 Task: Research Airbnb options in Jalalabad, Afghanistan from 5th December, 2023 to 16th December, 2023 for 4 adults.4 bedrooms having 4 beds and 4 bathrooms. Property type can be hotel. Amenities needed are: wifi,free parkinig on premises, breakfast. Look for 4 properties as per requirement.
Action: Mouse moved to (505, 119)
Screenshot: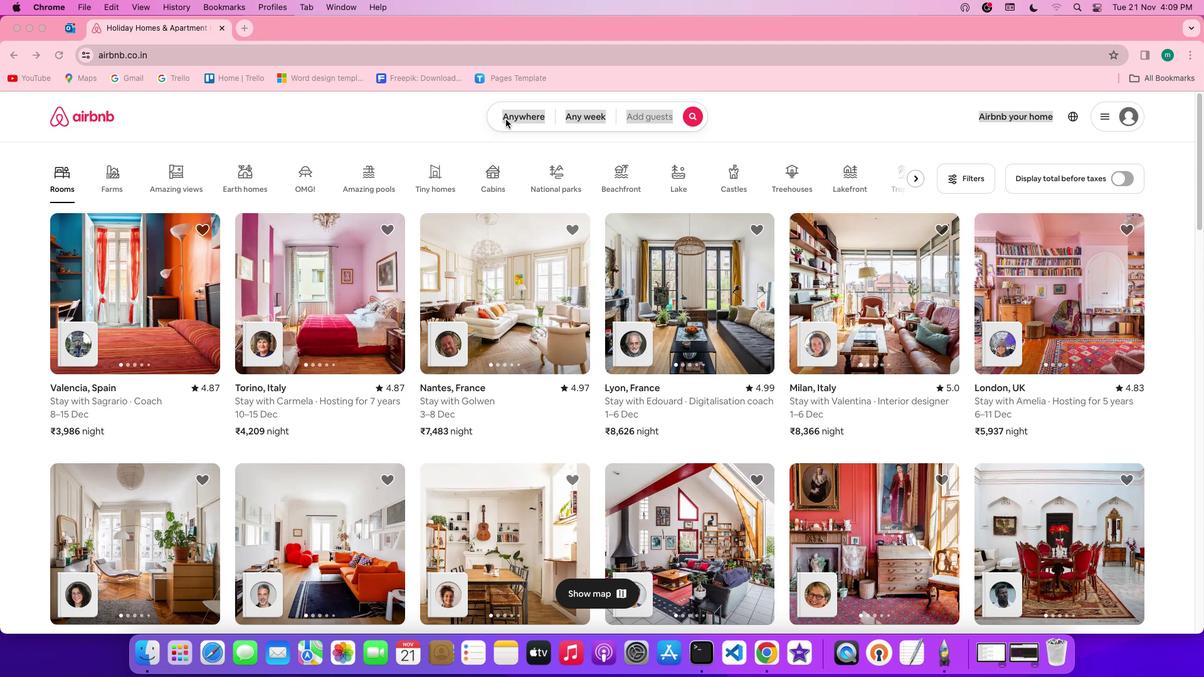 
Action: Mouse pressed left at (505, 119)
Screenshot: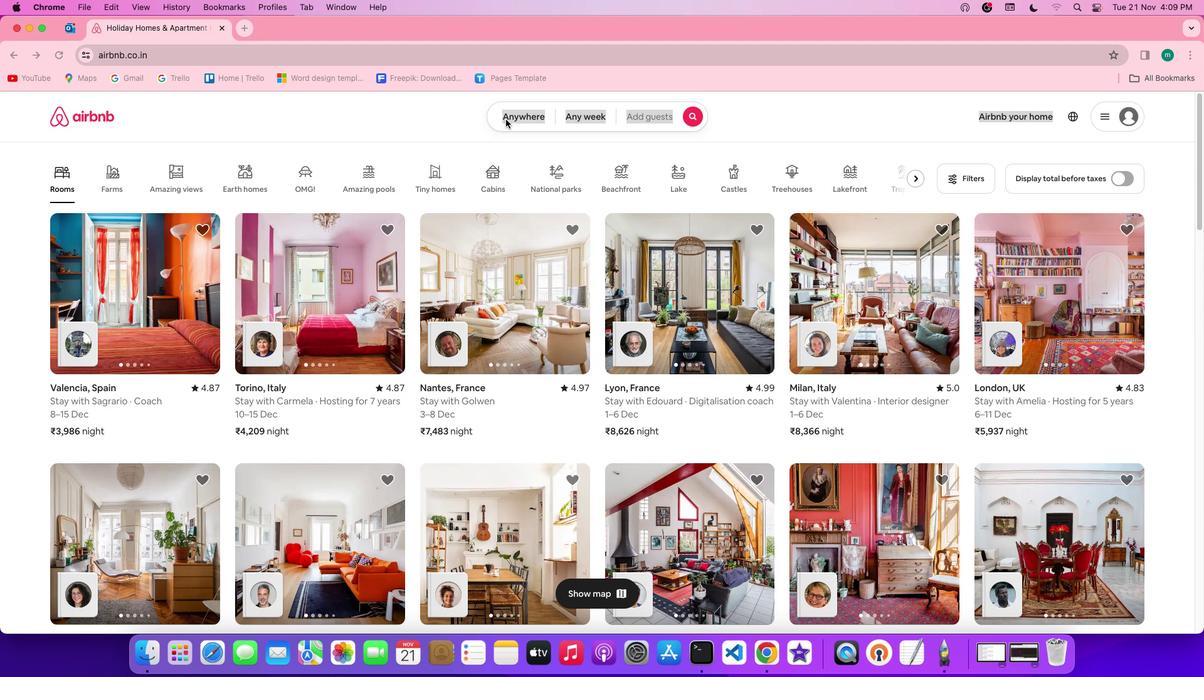 
Action: Mouse pressed left at (505, 119)
Screenshot: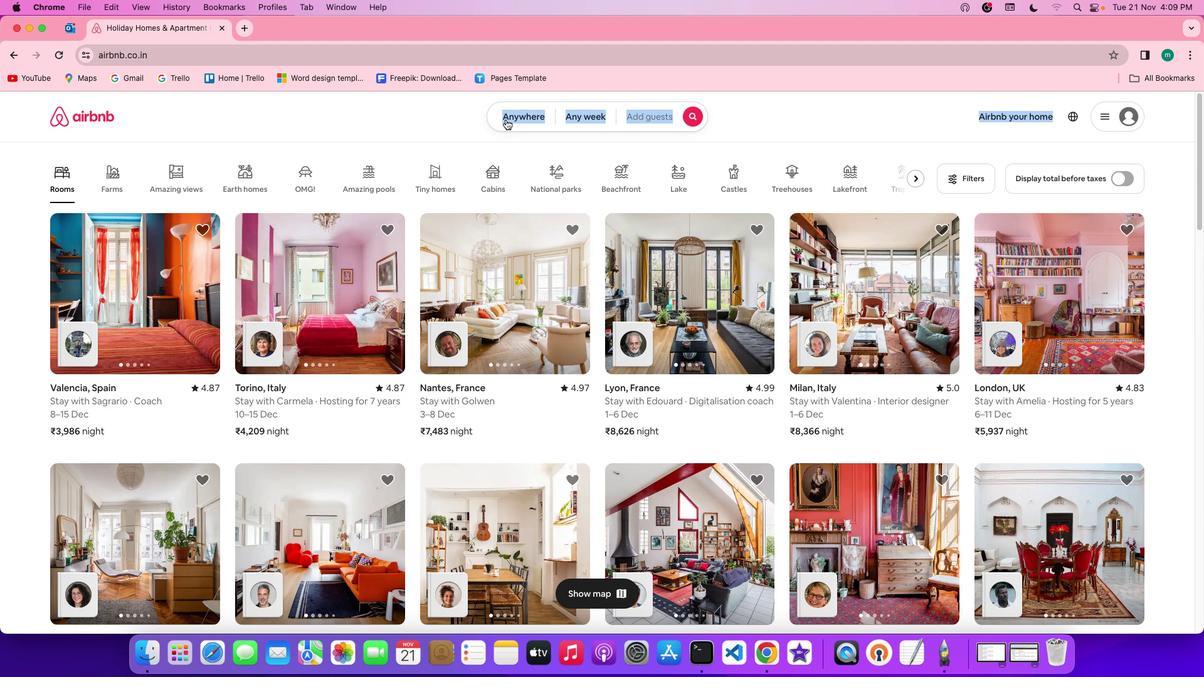 
Action: Mouse moved to (461, 168)
Screenshot: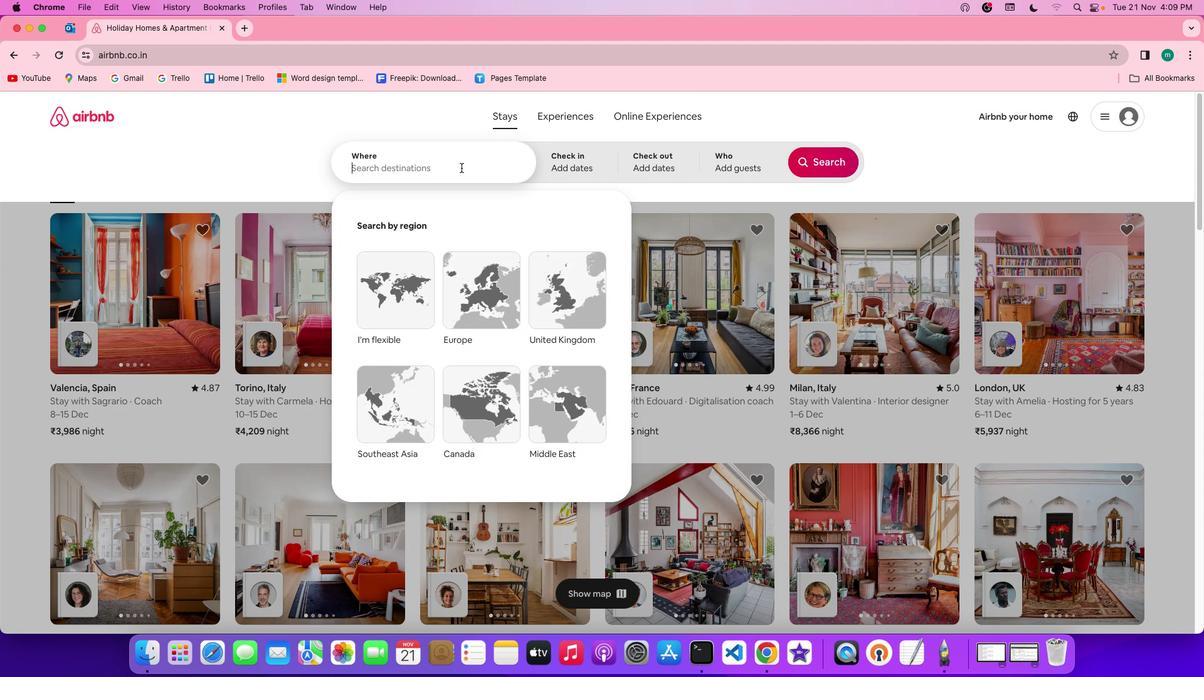 
Action: Mouse pressed left at (461, 168)
Screenshot: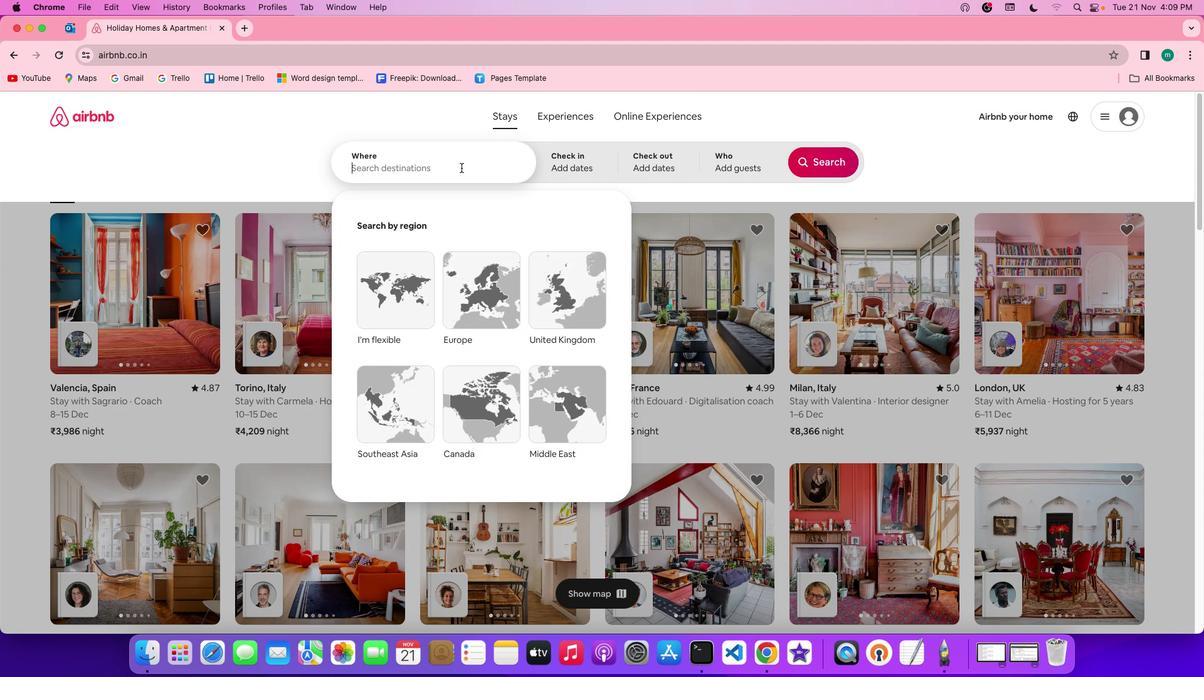 
Action: Key pressed Key.shift'J''a''l''a''l''a''b''a''d'','Key.spaceKey.shift'A''f''g''h''a''n''i''s''t''a''n'
Screenshot: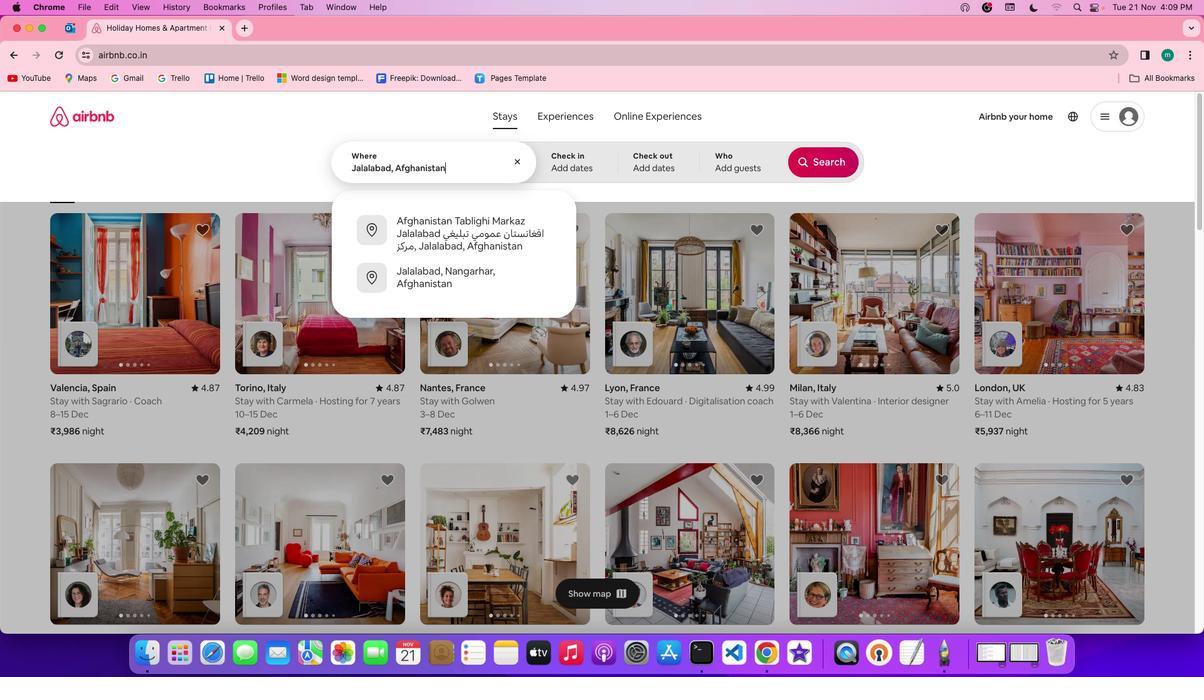 
Action: Mouse moved to (558, 159)
Screenshot: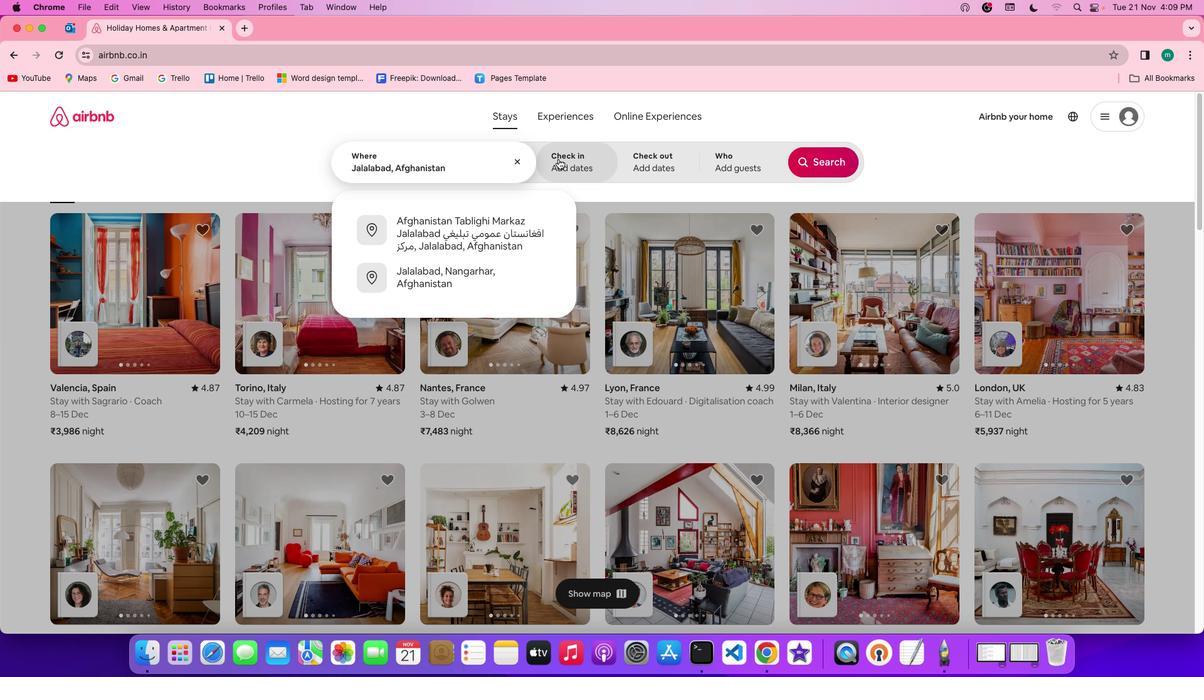 
Action: Mouse pressed left at (558, 159)
Screenshot: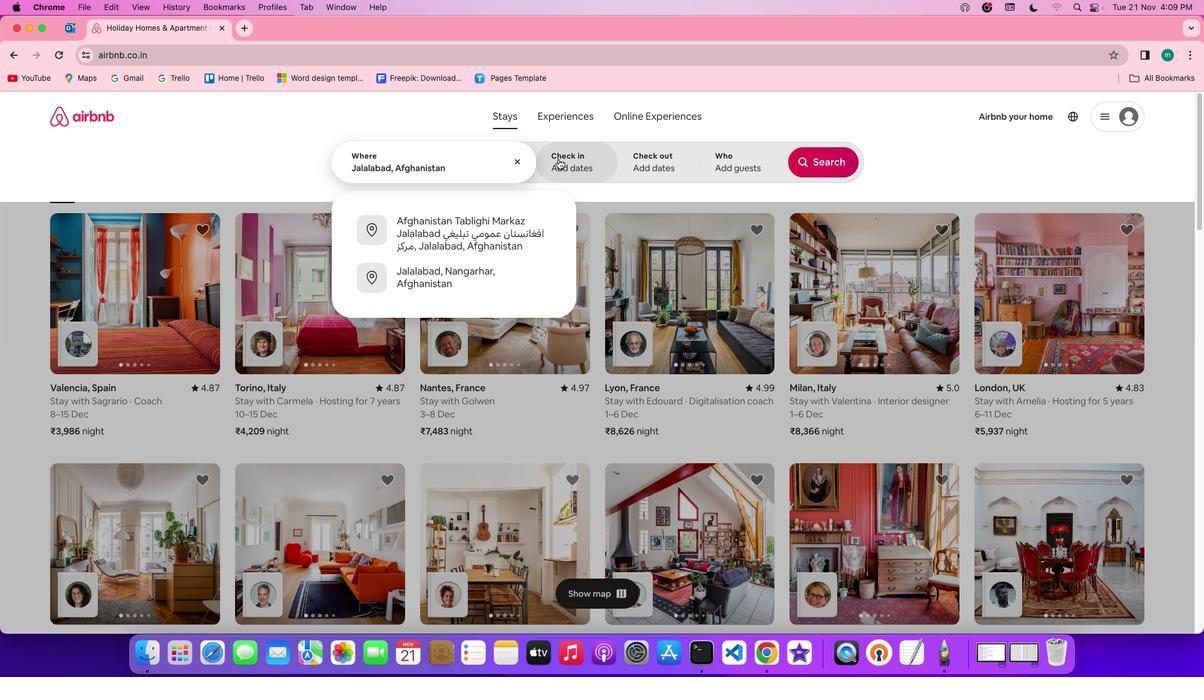 
Action: Mouse moved to (693, 353)
Screenshot: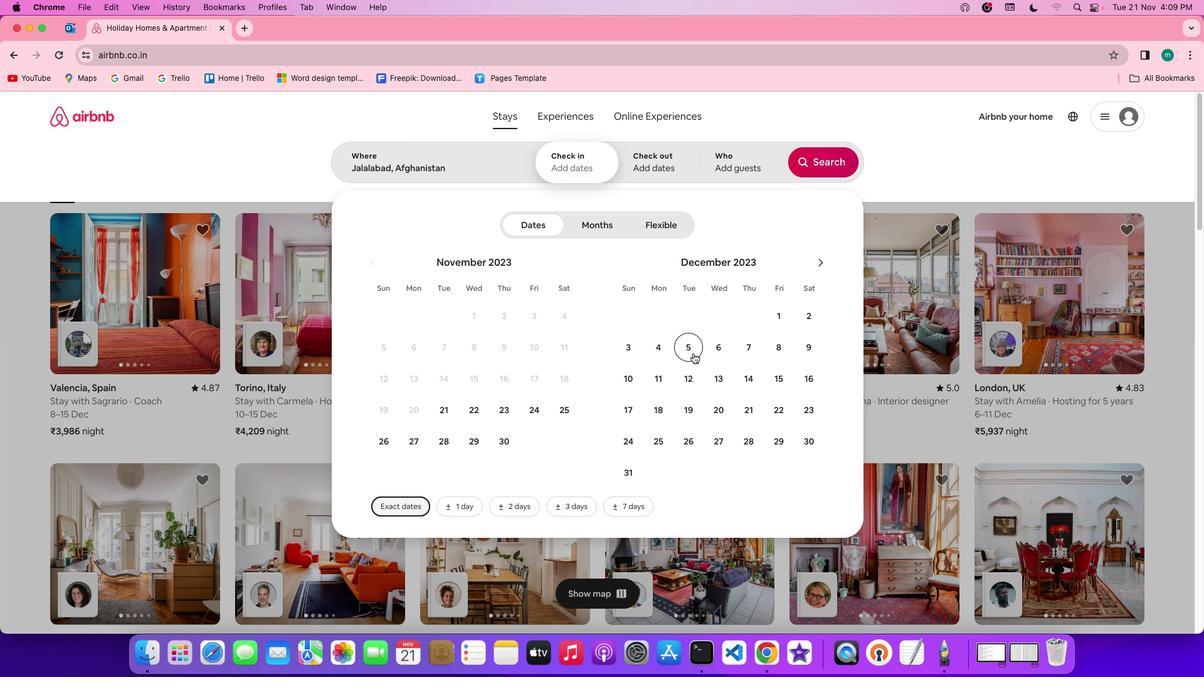 
Action: Mouse pressed left at (693, 353)
Screenshot: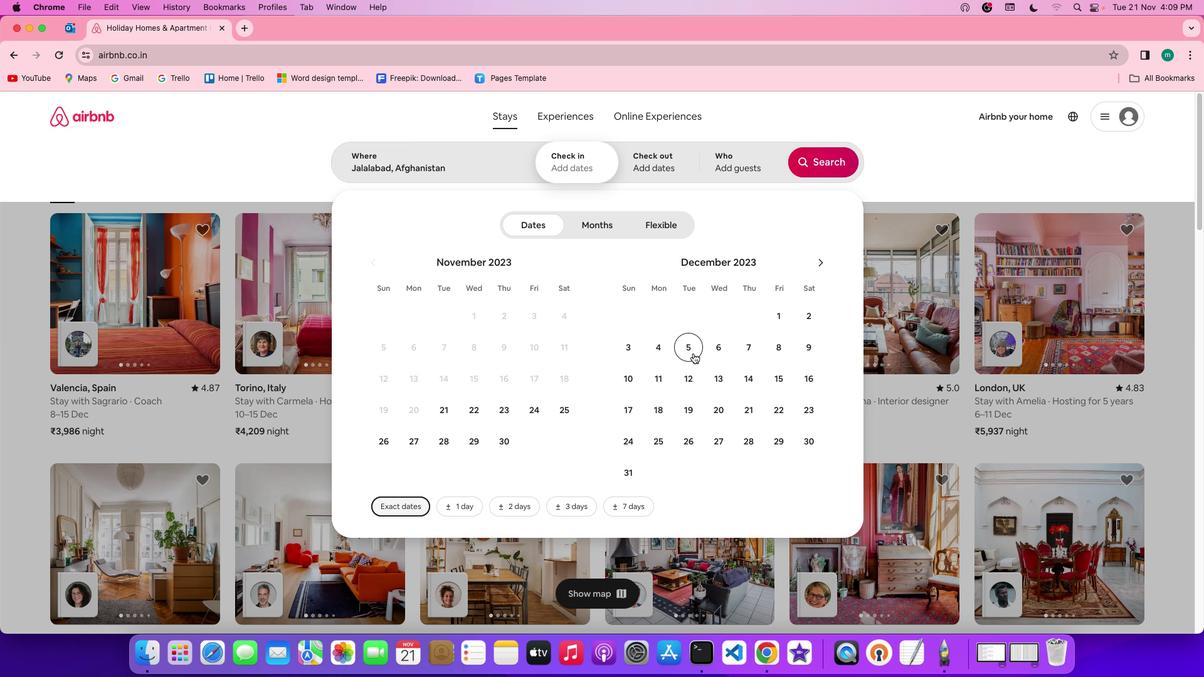 
Action: Mouse moved to (802, 384)
Screenshot: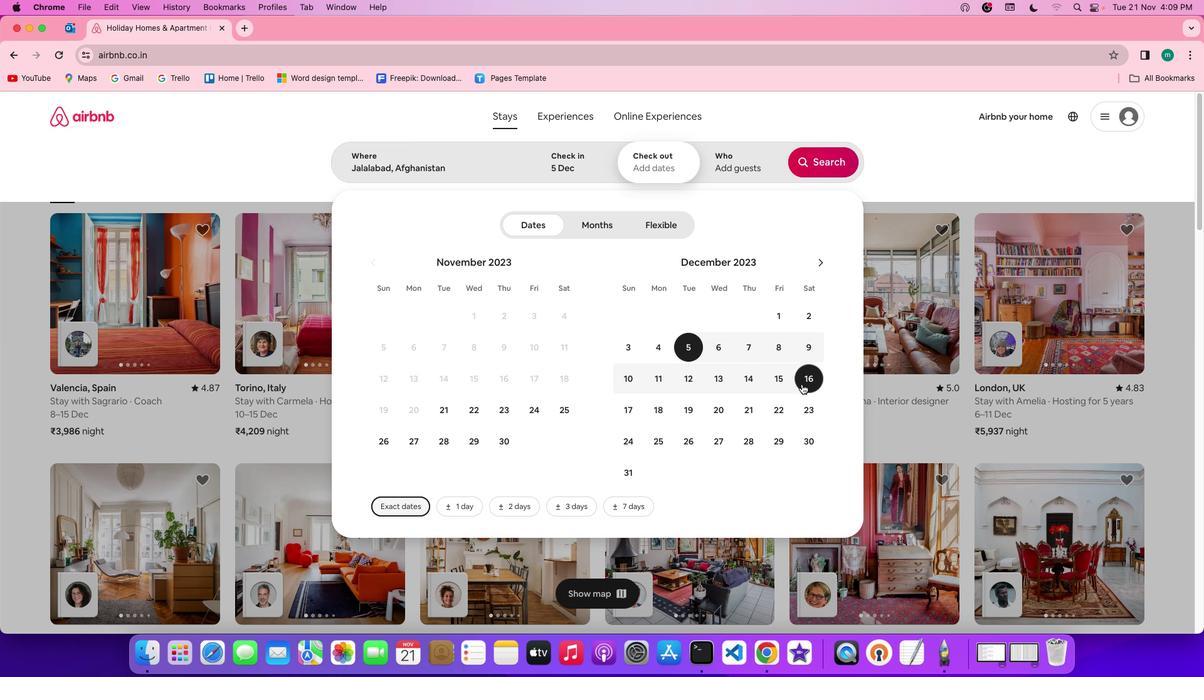 
Action: Mouse pressed left at (802, 384)
Screenshot: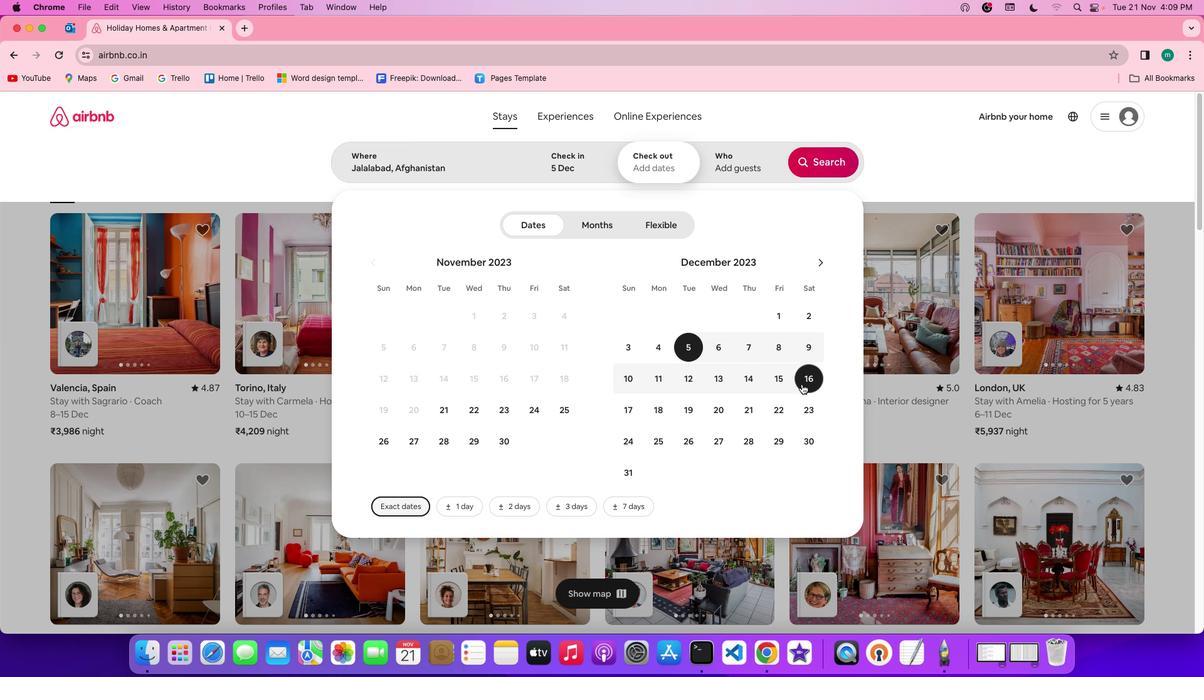 
Action: Mouse moved to (721, 162)
Screenshot: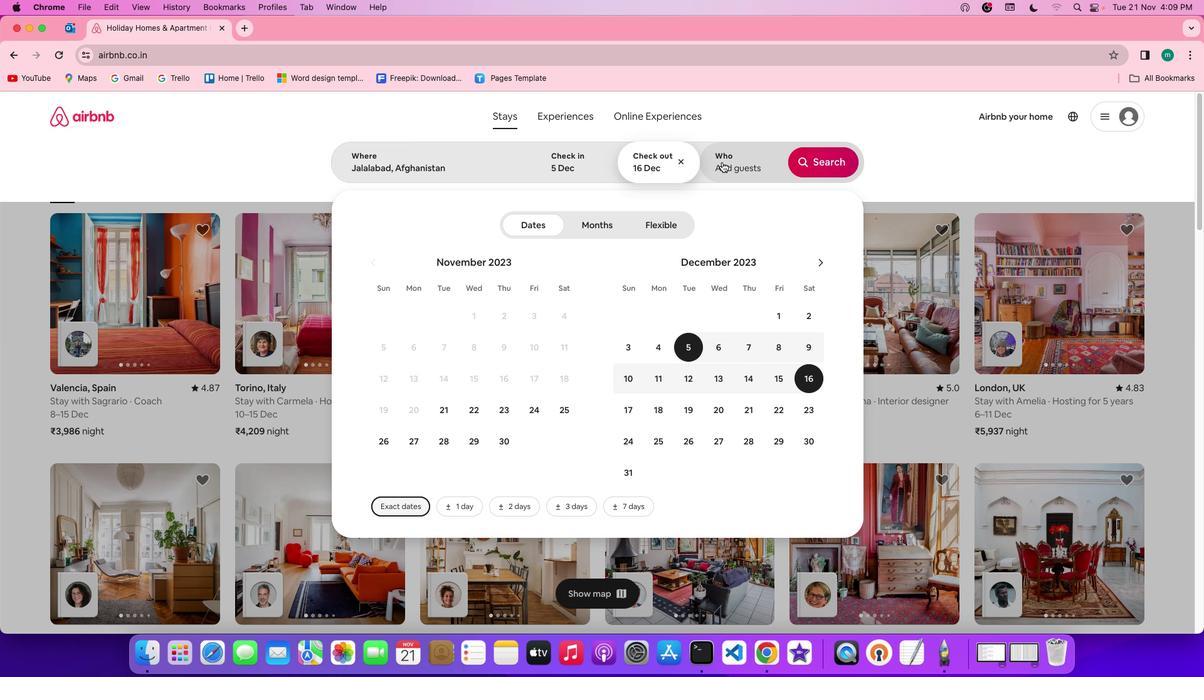 
Action: Mouse pressed left at (721, 162)
Screenshot: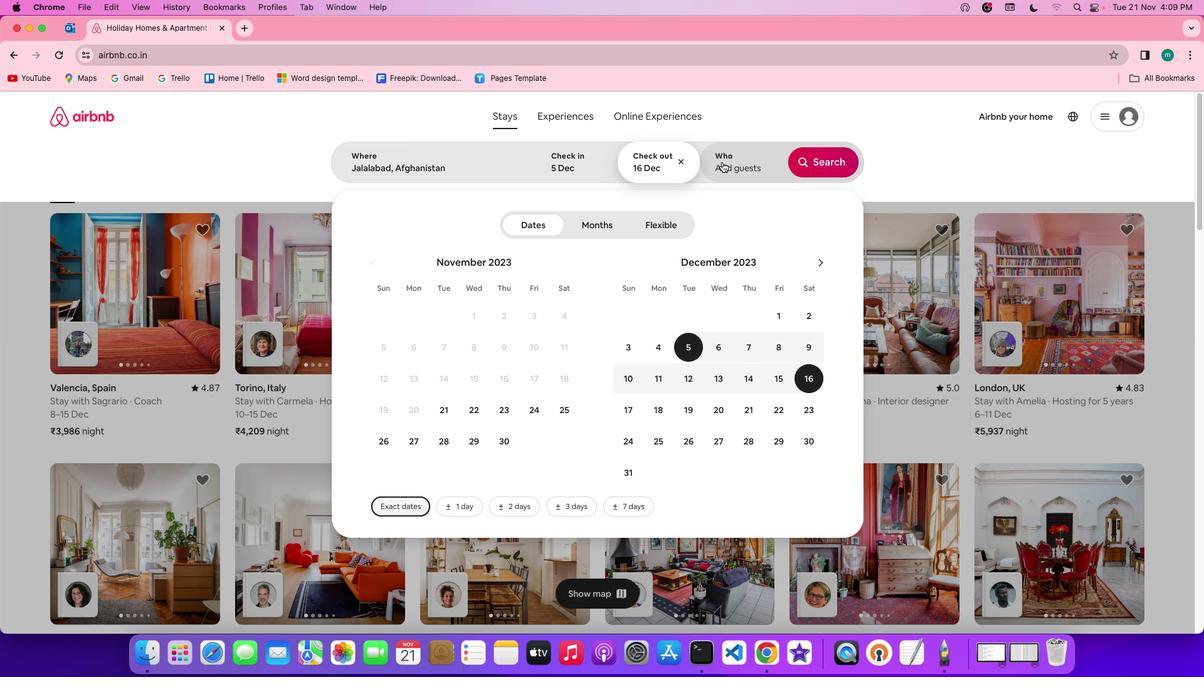 
Action: Mouse moved to (833, 227)
Screenshot: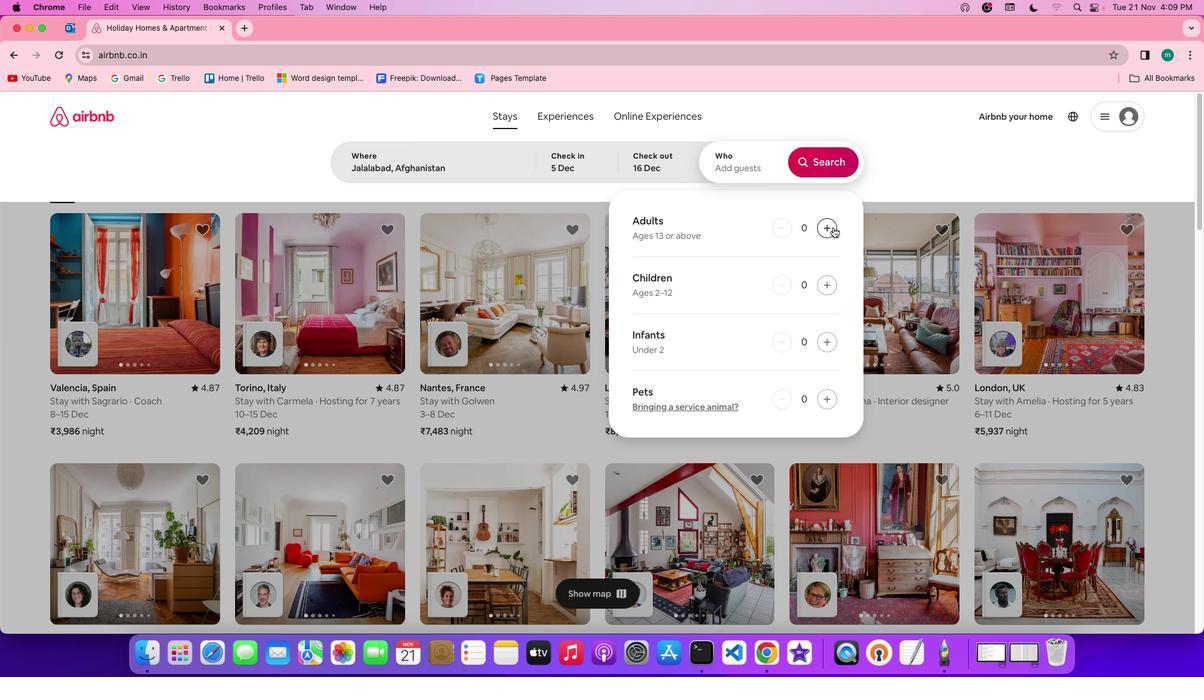 
Action: Mouse pressed left at (833, 227)
Screenshot: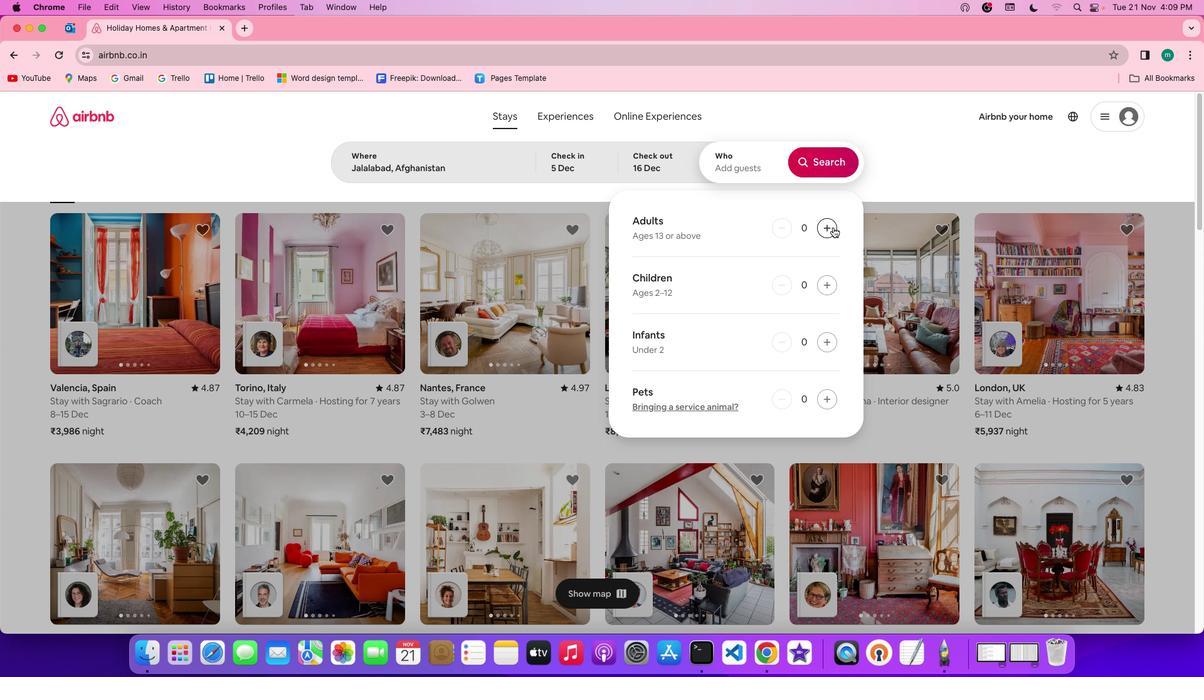 
Action: Mouse pressed left at (833, 227)
Screenshot: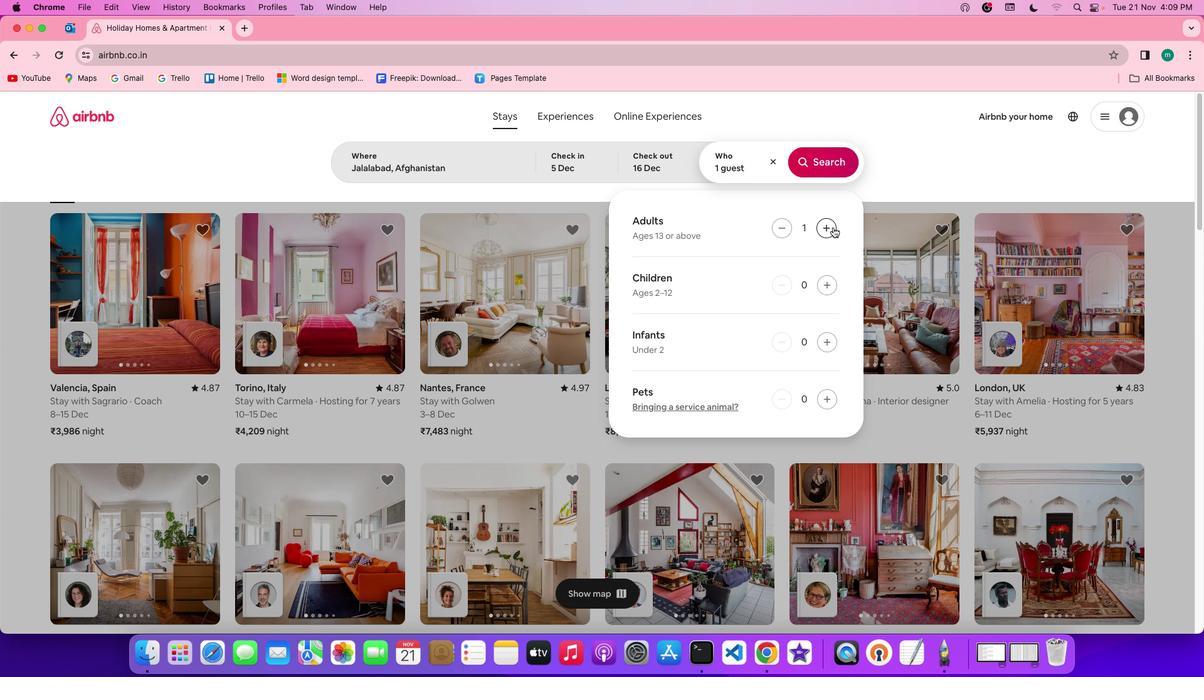 
Action: Mouse pressed left at (833, 227)
Screenshot: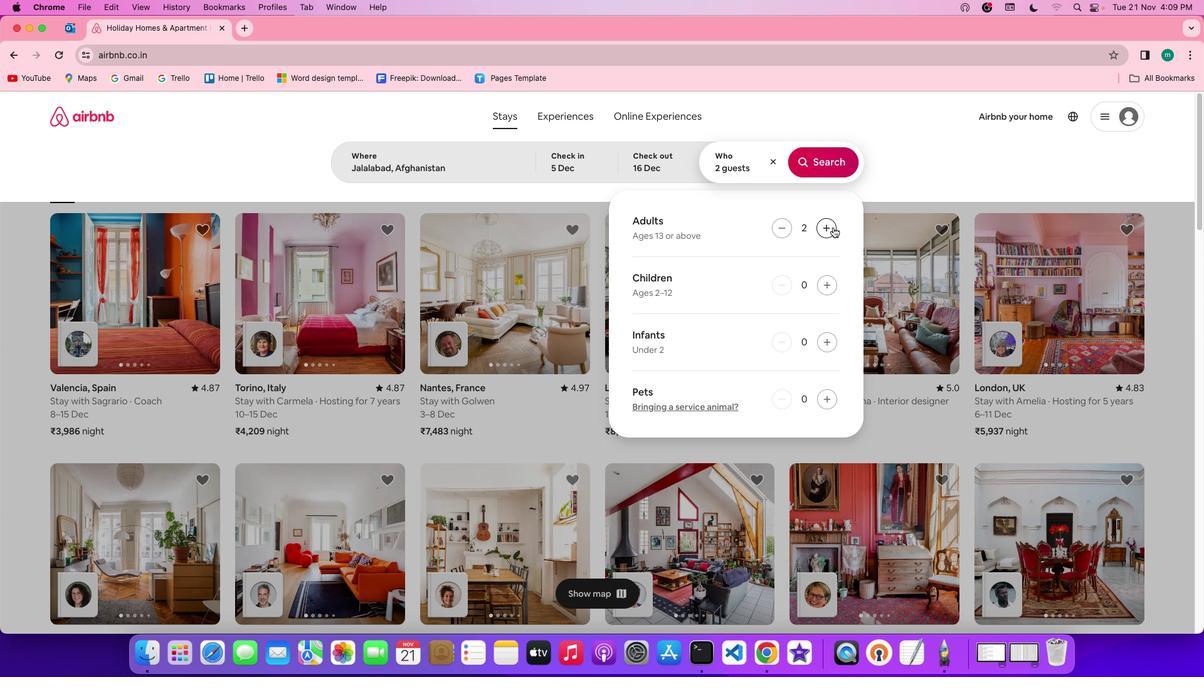 
Action: Mouse pressed left at (833, 227)
Screenshot: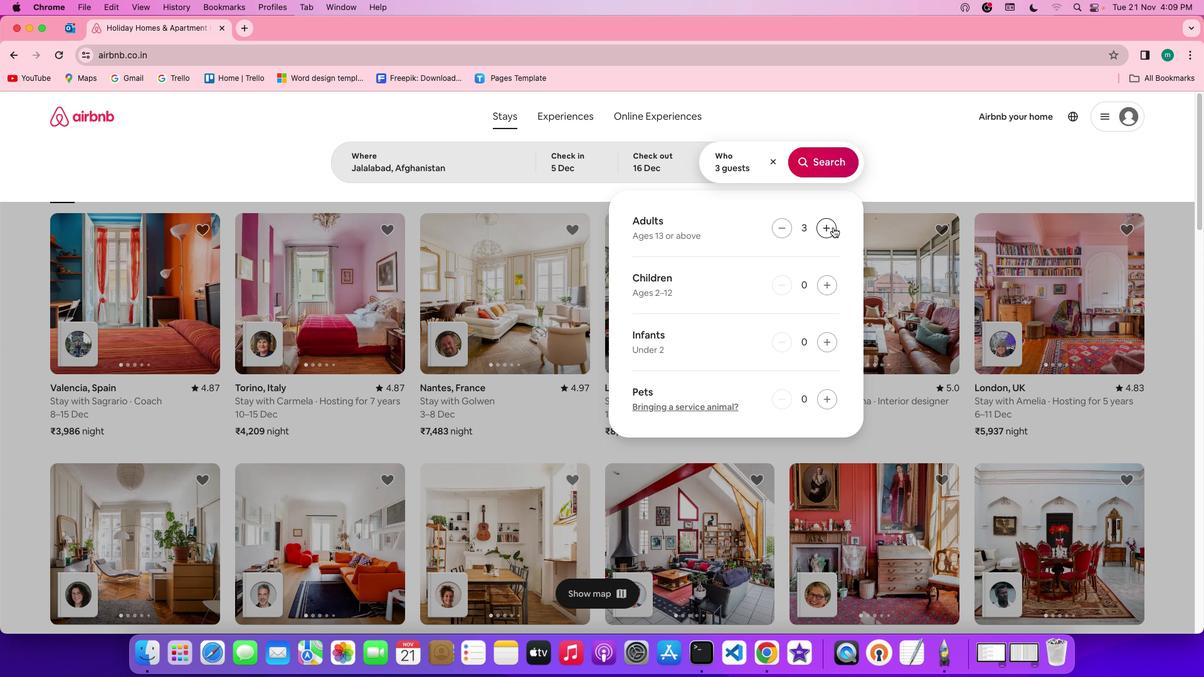 
Action: Mouse moved to (809, 166)
Screenshot: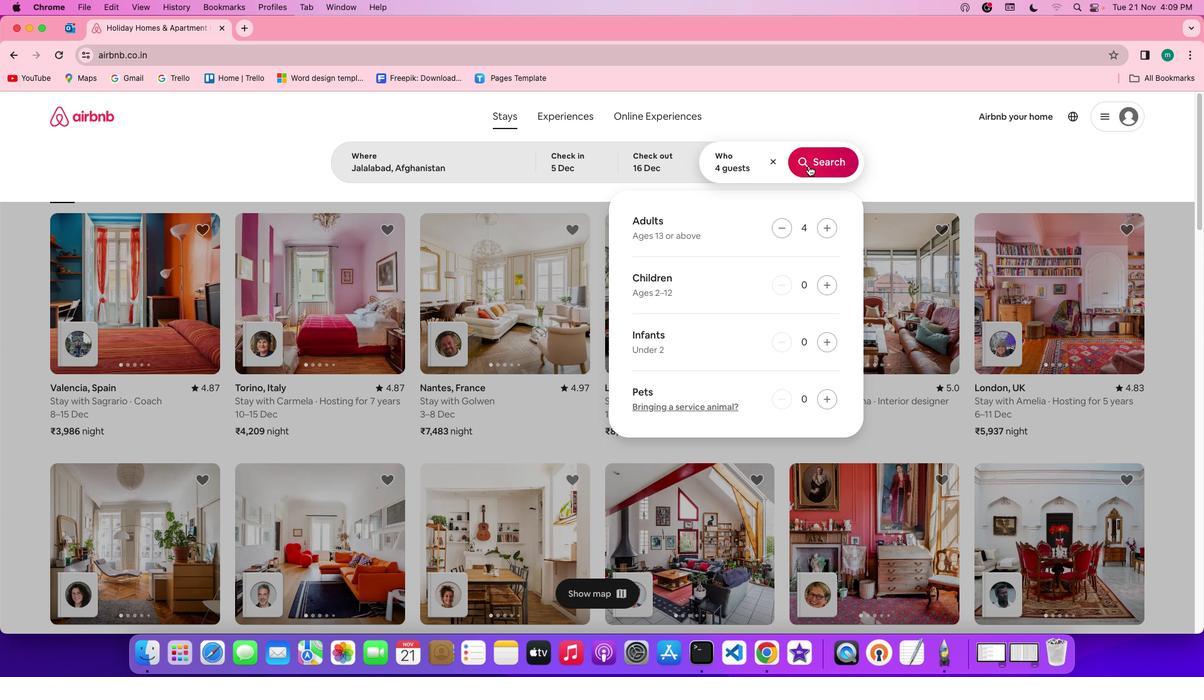 
Action: Mouse pressed left at (809, 166)
Screenshot: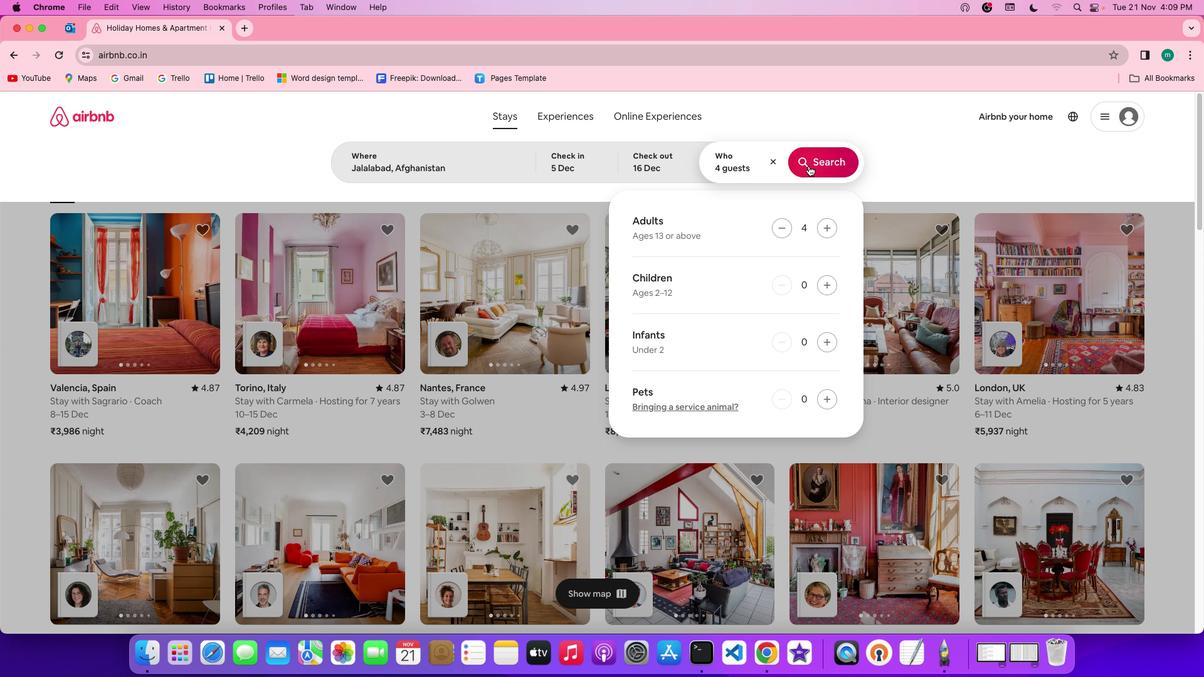 
Action: Mouse moved to (1021, 166)
Screenshot: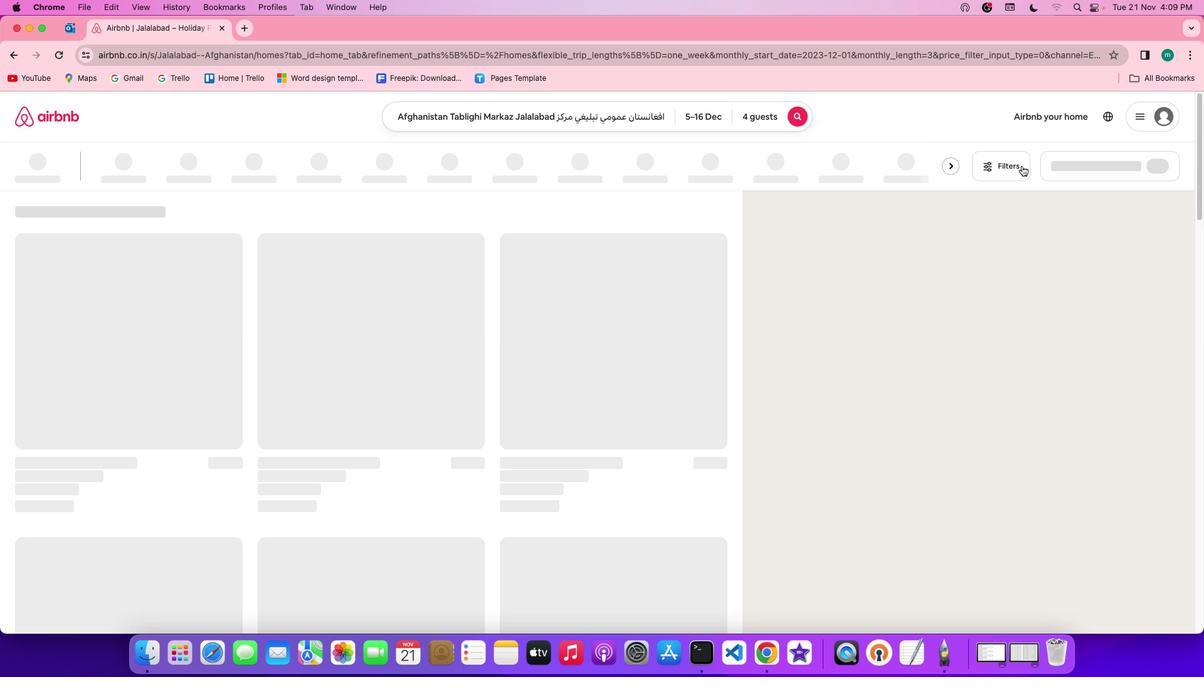 
Action: Mouse pressed left at (1021, 166)
Screenshot: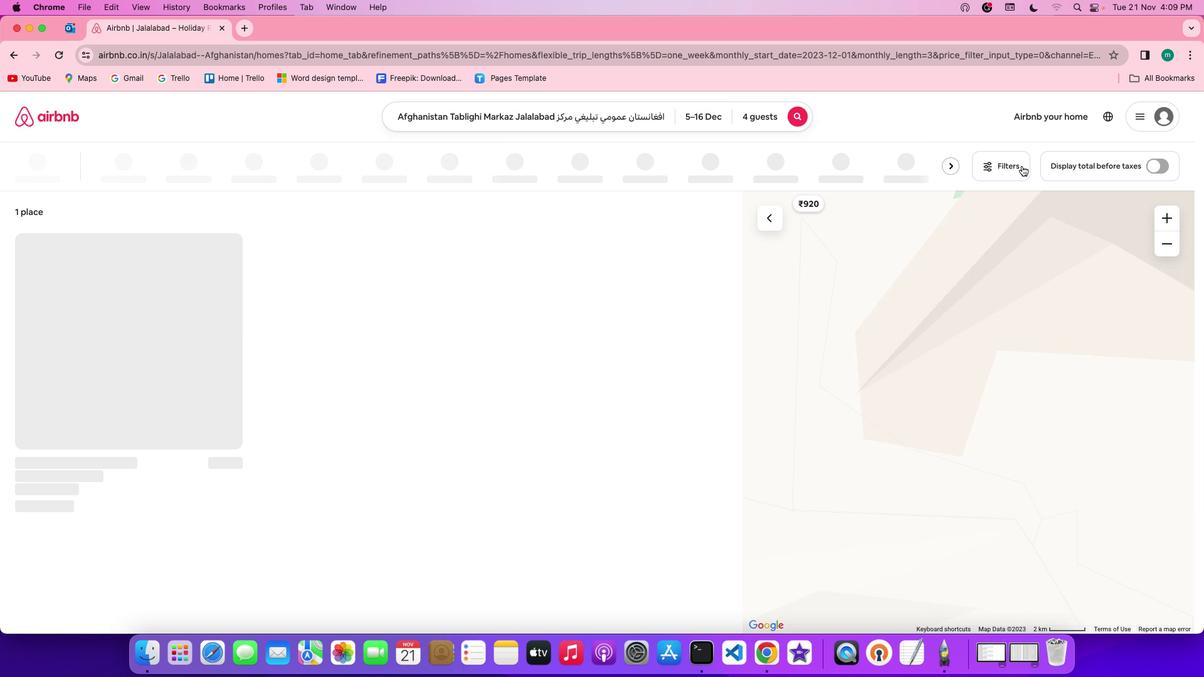 
Action: Mouse moved to (637, 370)
Screenshot: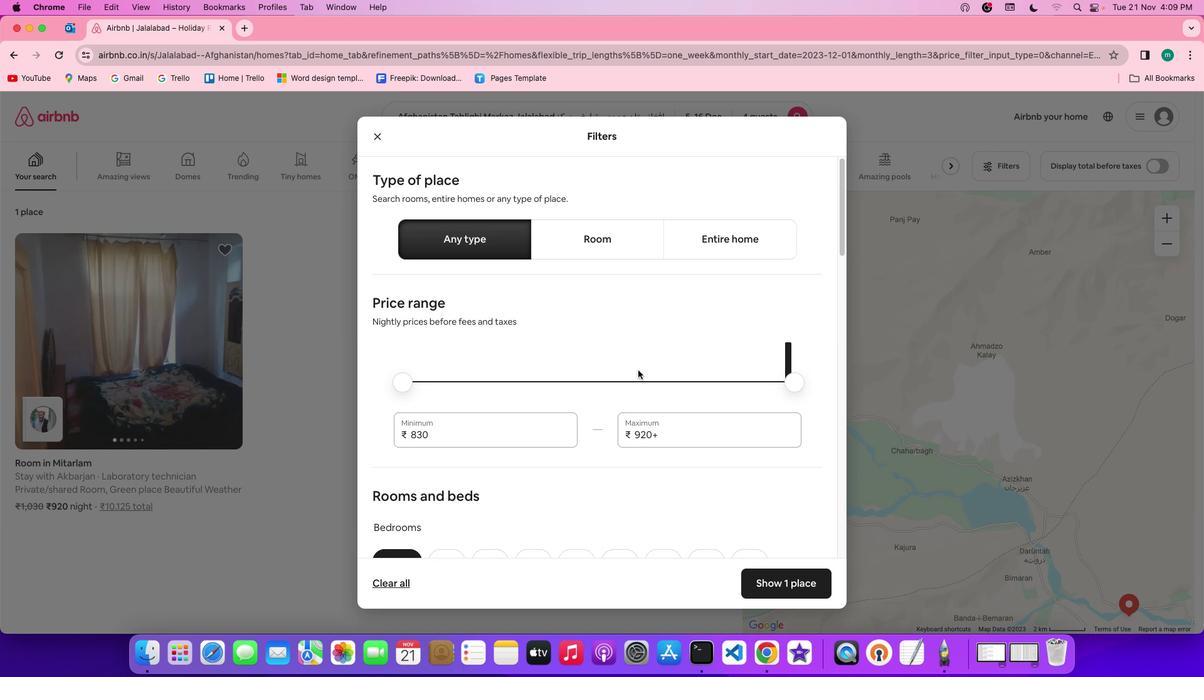 
Action: Mouse scrolled (637, 370) with delta (0, 0)
Screenshot: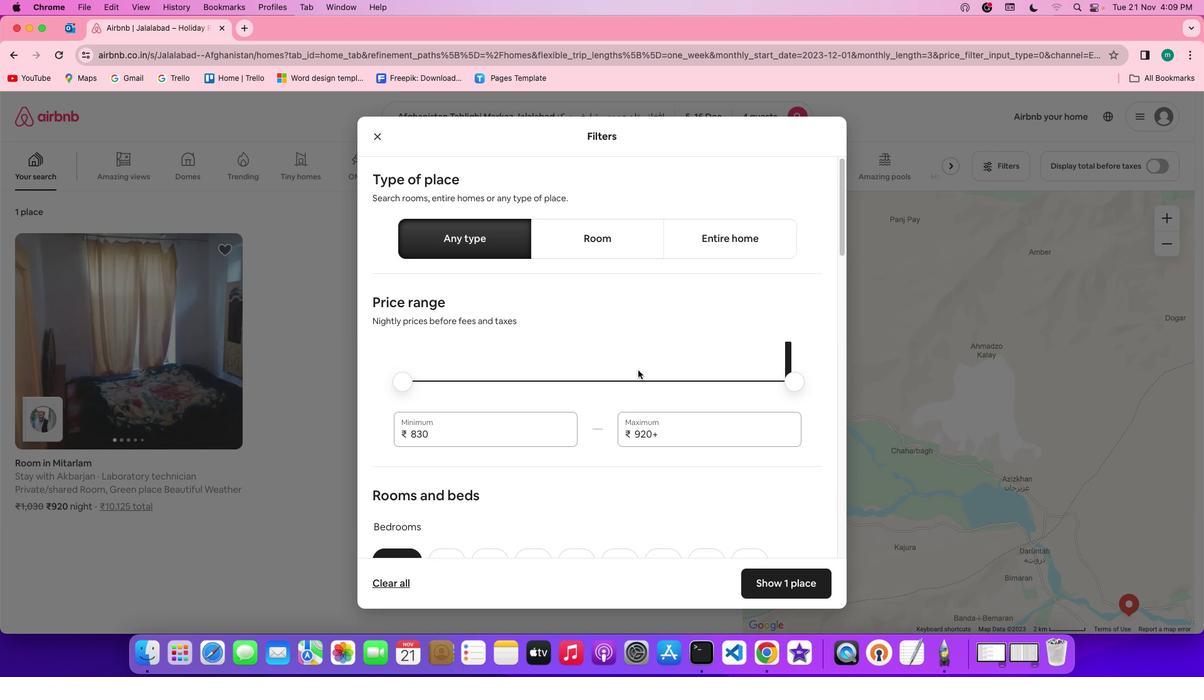 
Action: Mouse scrolled (637, 370) with delta (0, 0)
Screenshot: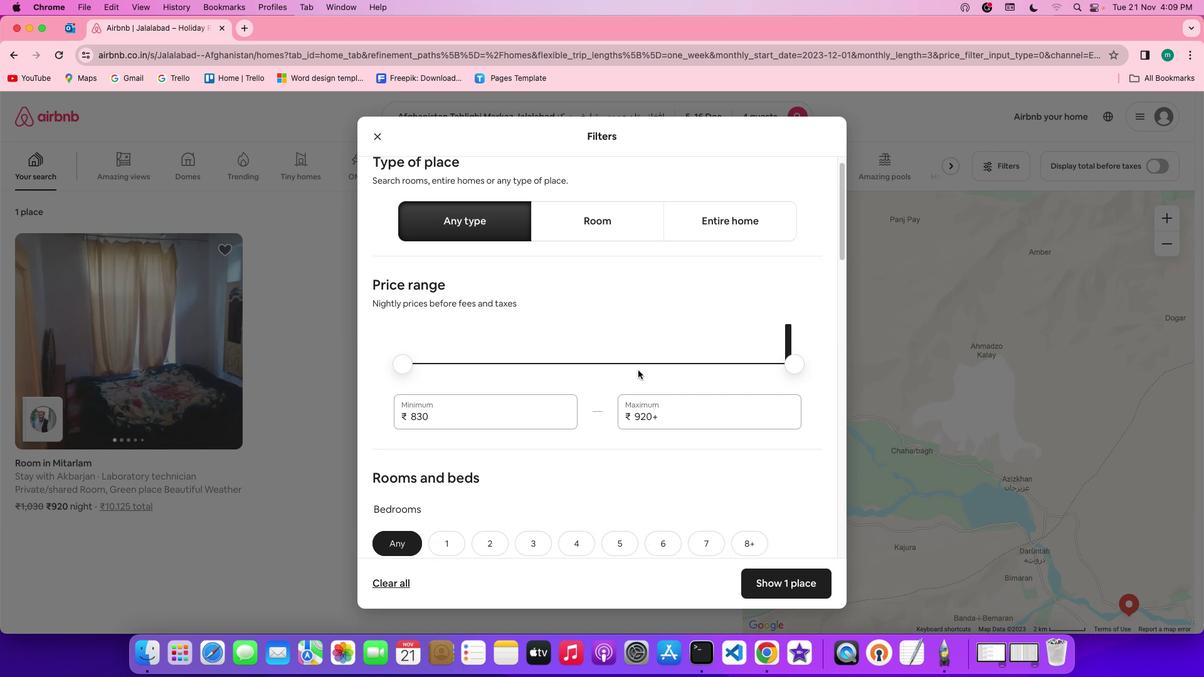 
Action: Mouse scrolled (637, 370) with delta (0, -1)
Screenshot: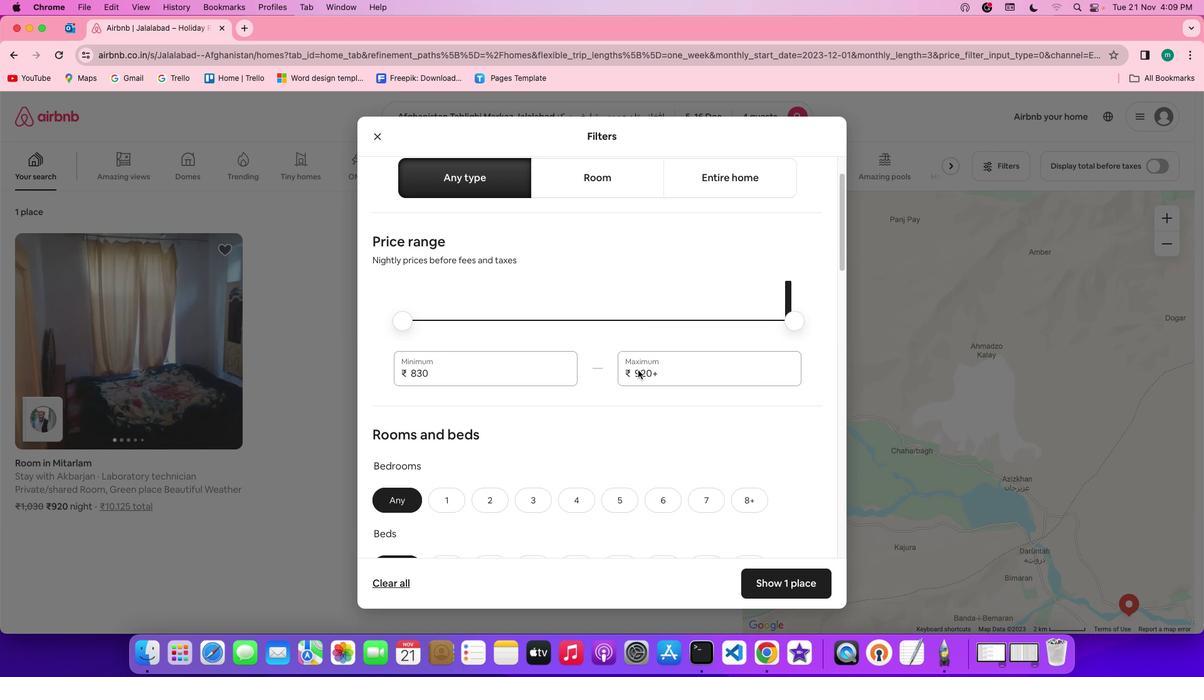 
Action: Mouse scrolled (637, 370) with delta (0, -2)
Screenshot: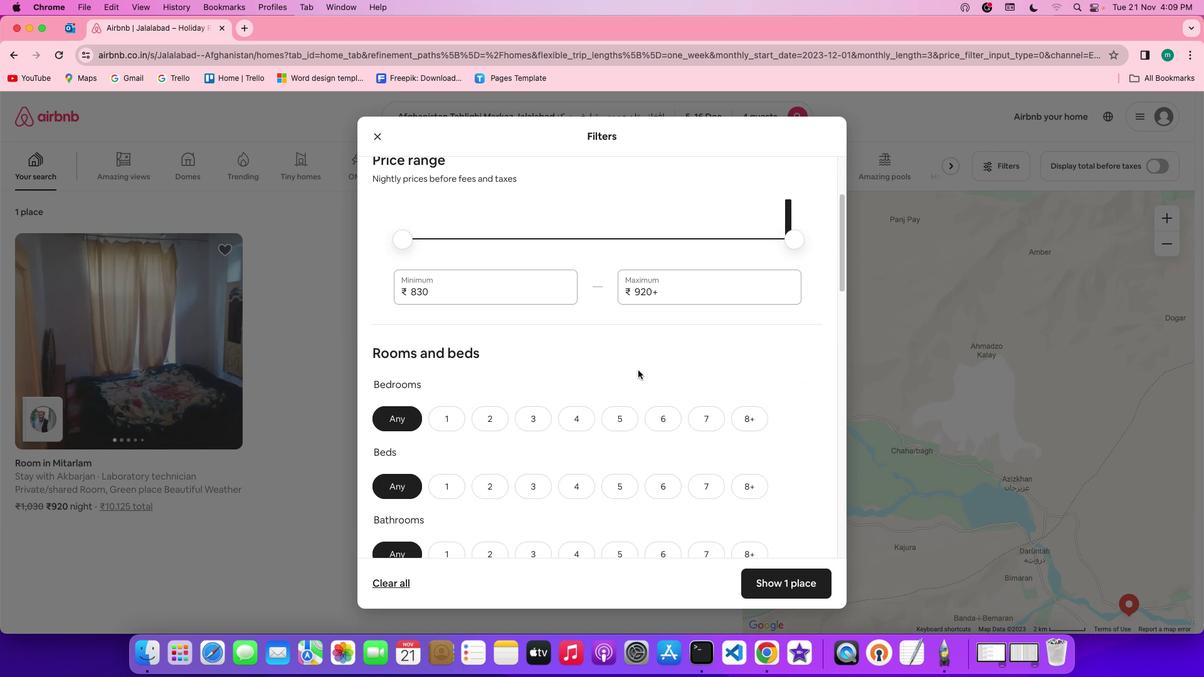 
Action: Mouse scrolled (637, 370) with delta (0, -3)
Screenshot: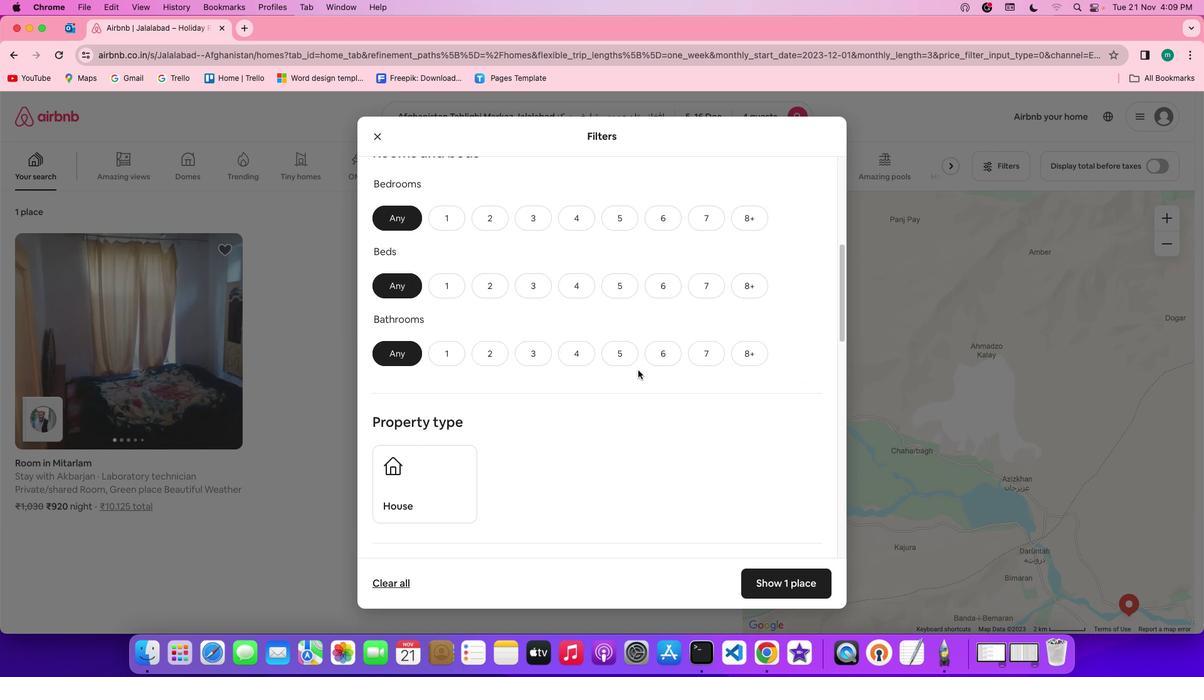 
Action: Mouse moved to (572, 189)
Screenshot: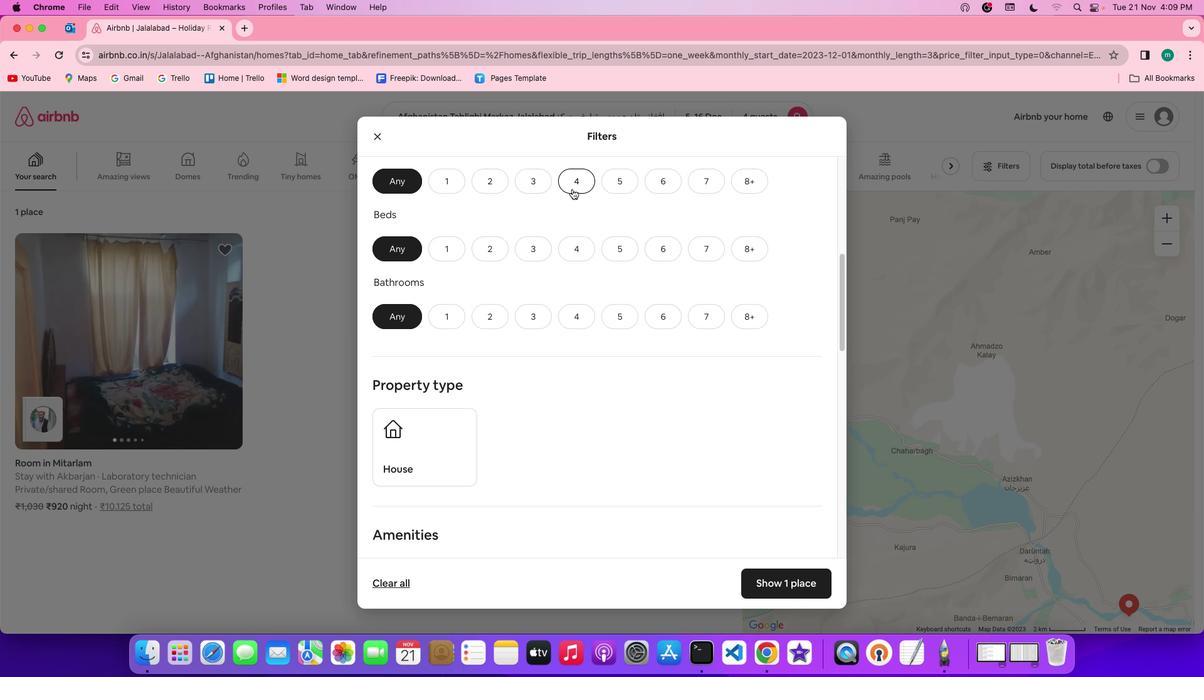 
Action: Mouse pressed left at (572, 189)
Screenshot: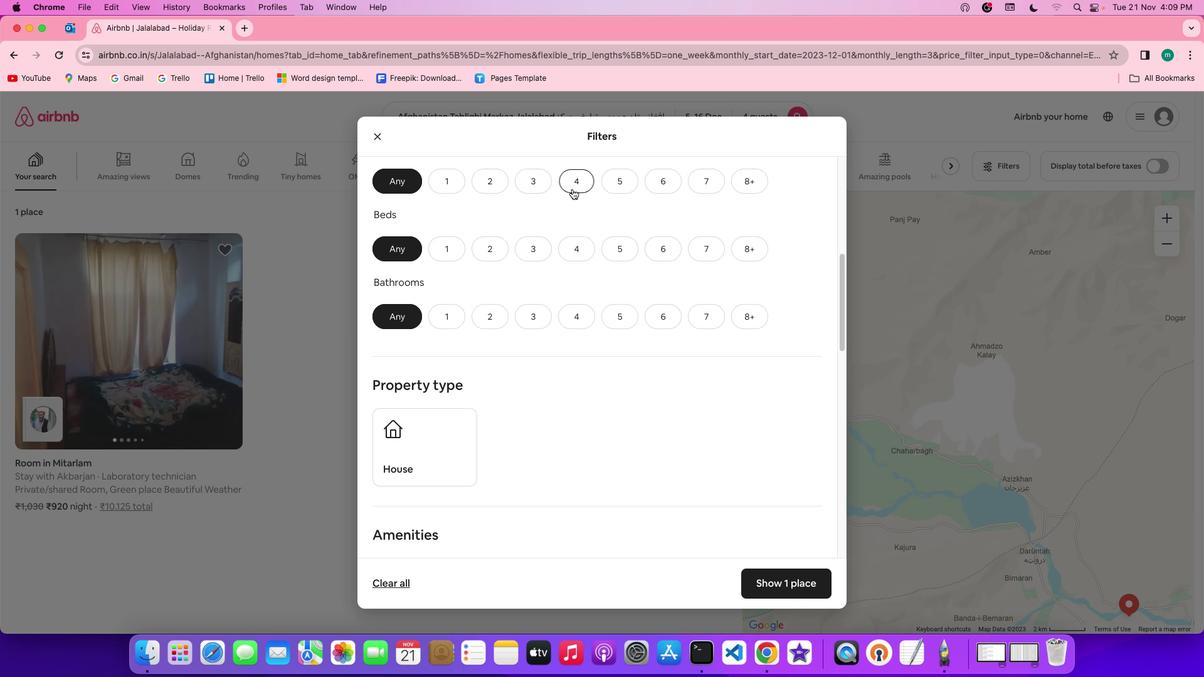 
Action: Mouse moved to (581, 238)
Screenshot: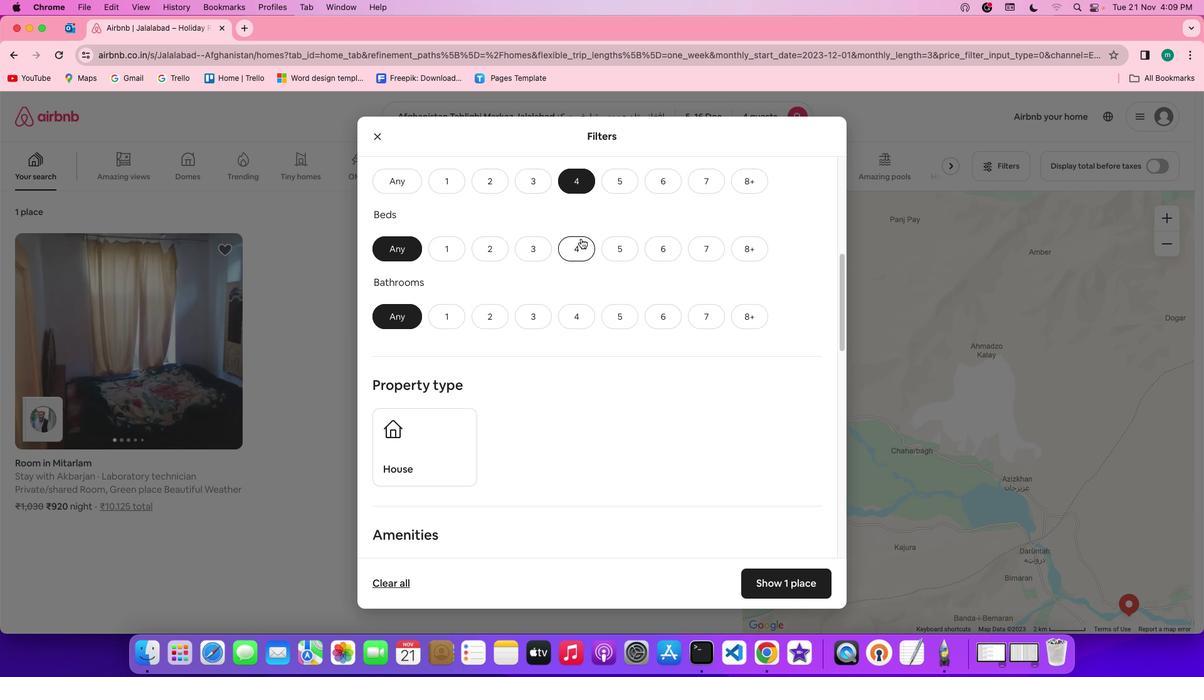 
Action: Mouse pressed left at (581, 238)
Screenshot: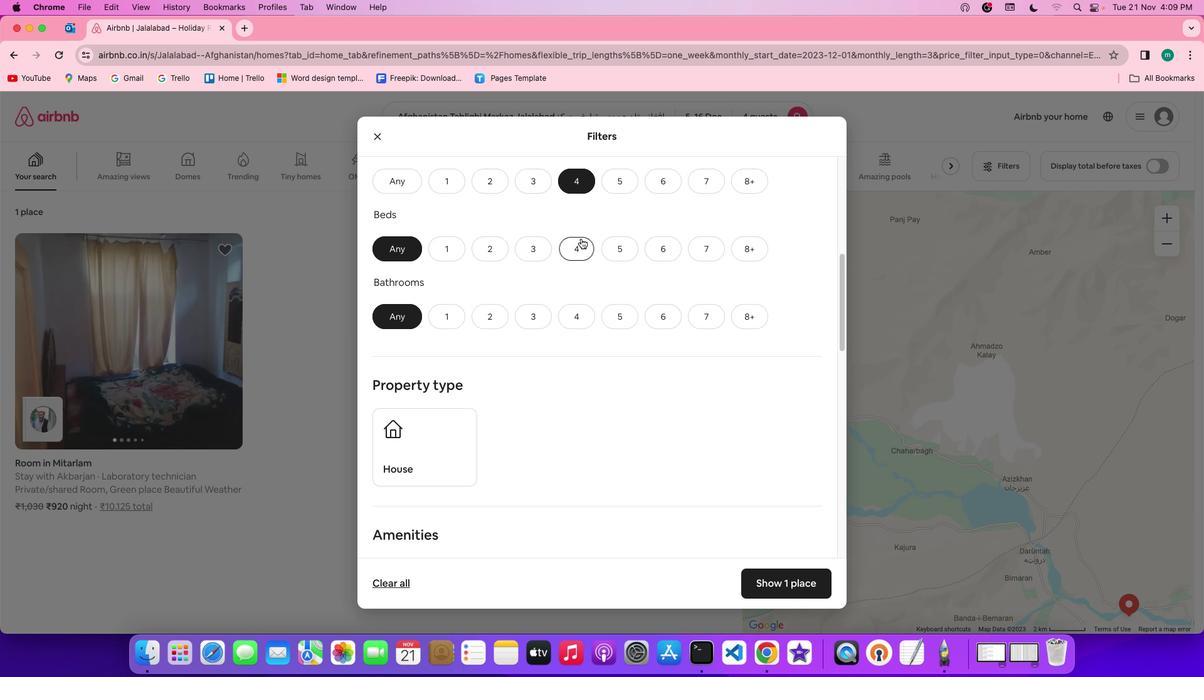 
Action: Mouse moved to (582, 313)
Screenshot: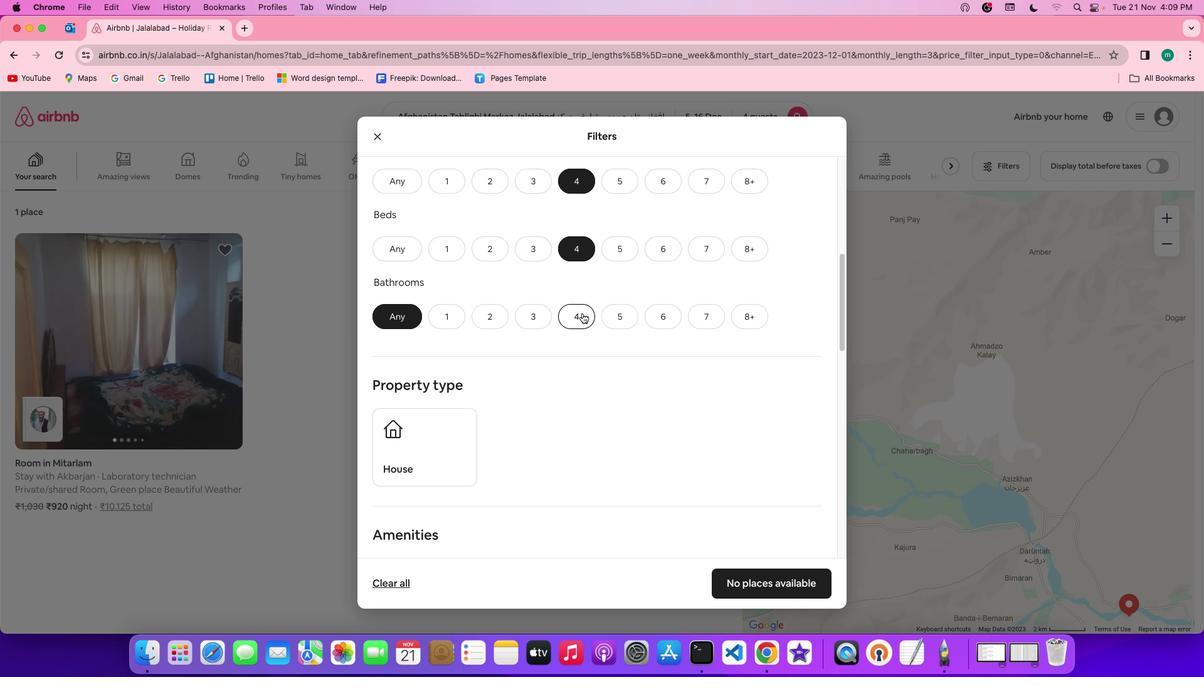 
Action: Mouse pressed left at (582, 313)
Screenshot: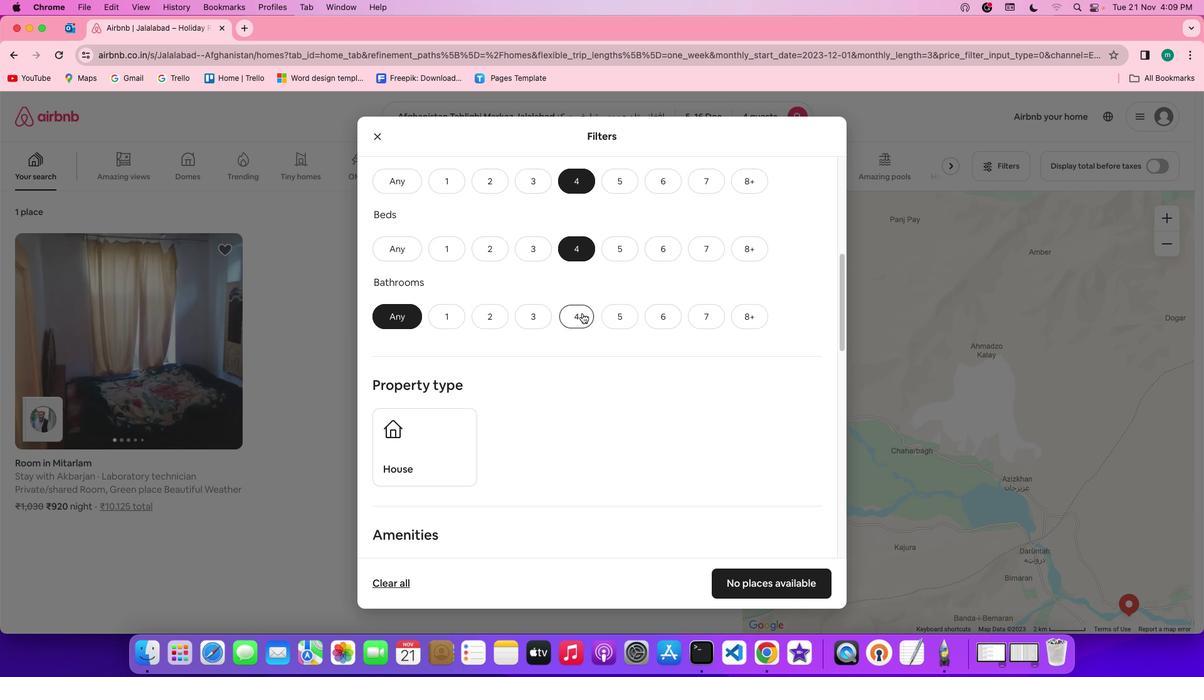 
Action: Mouse moved to (647, 333)
Screenshot: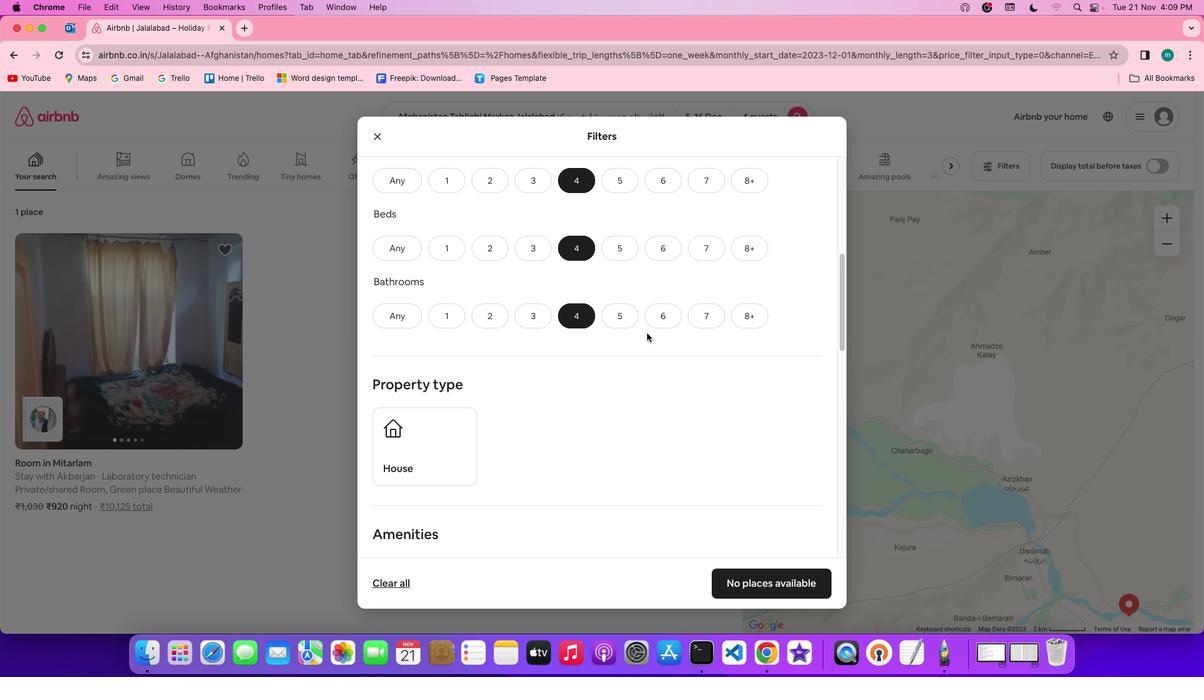 
Action: Mouse scrolled (647, 333) with delta (0, 0)
Screenshot: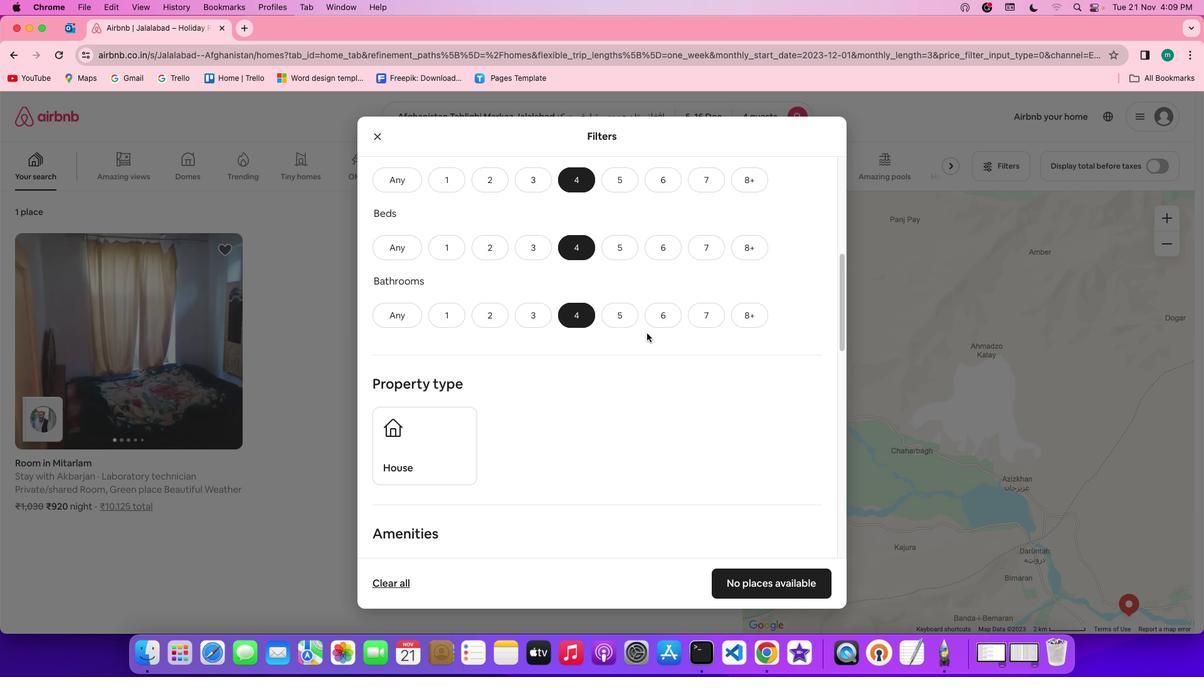 
Action: Mouse scrolled (647, 333) with delta (0, 0)
Screenshot: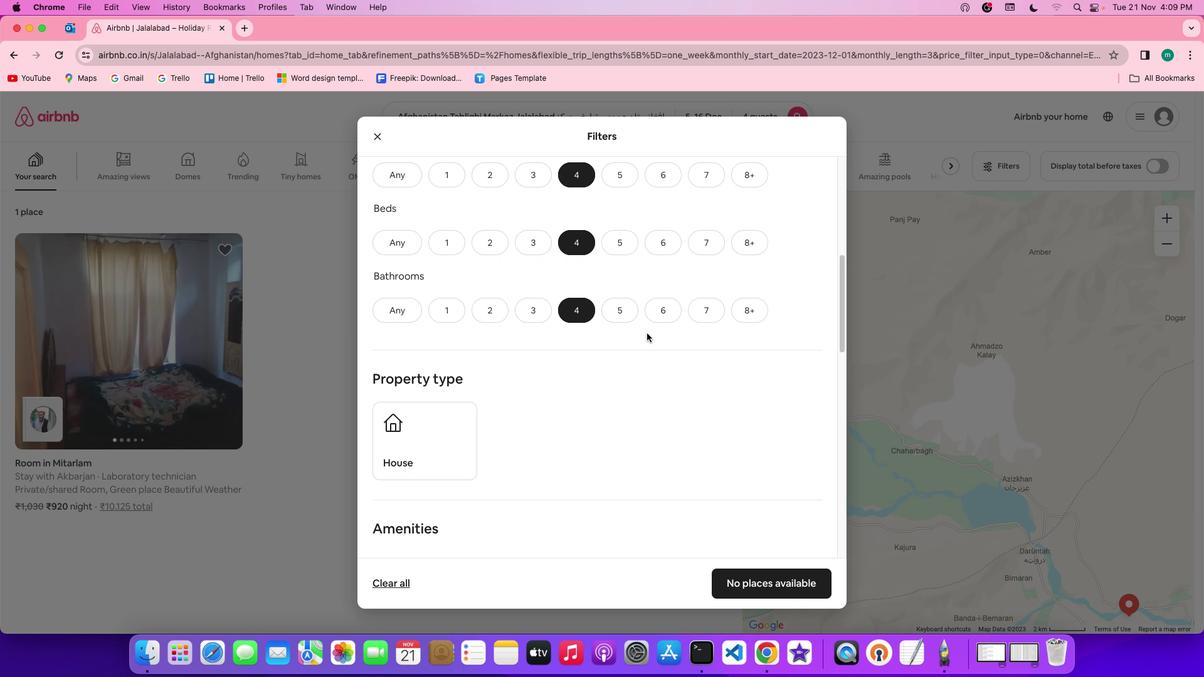 
Action: Mouse scrolled (647, 333) with delta (0, 0)
Screenshot: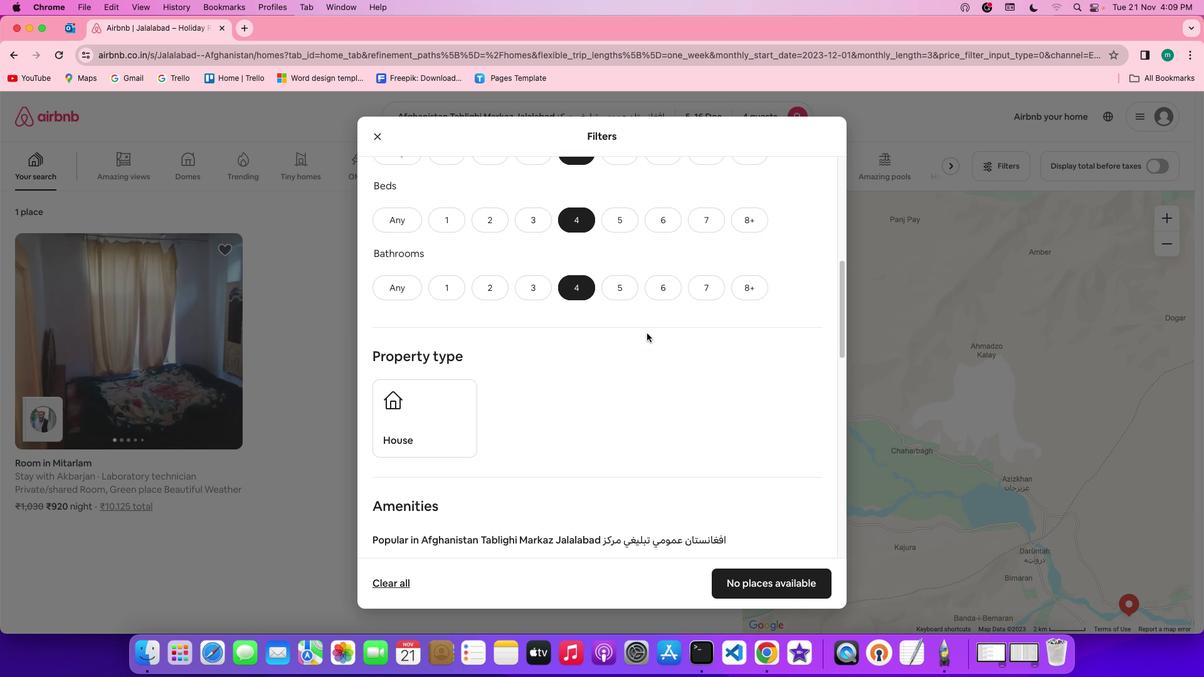 
Action: Mouse scrolled (647, 333) with delta (0, -1)
Screenshot: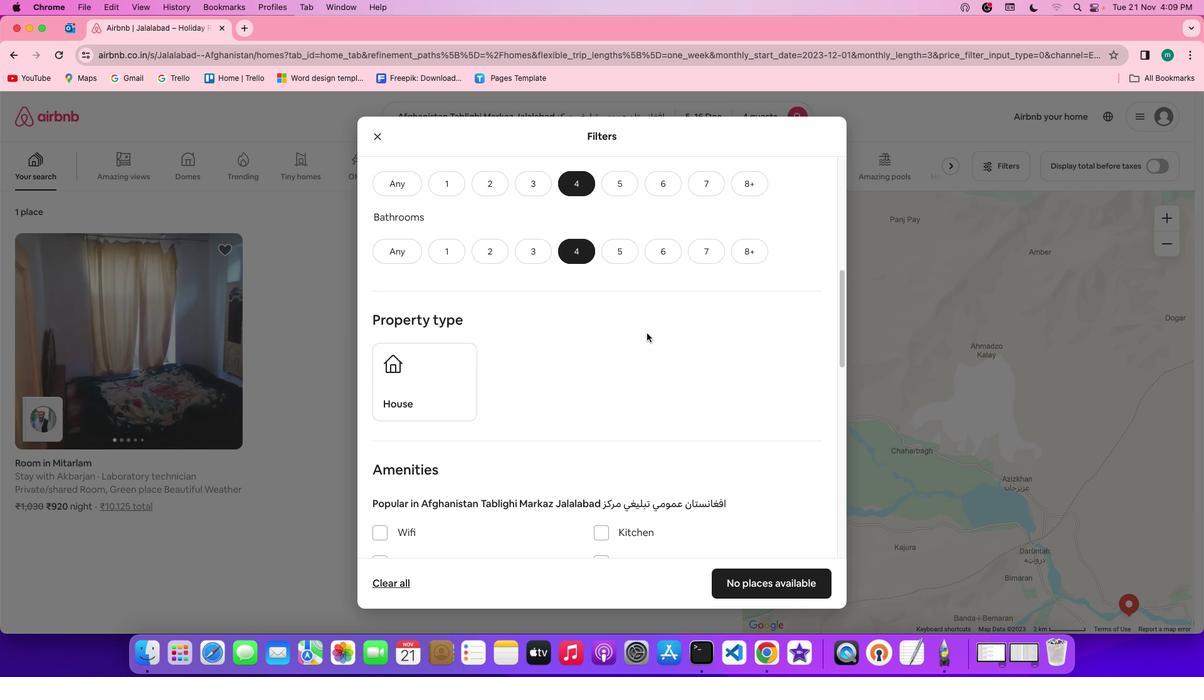 
Action: Mouse scrolled (647, 333) with delta (0, 0)
Screenshot: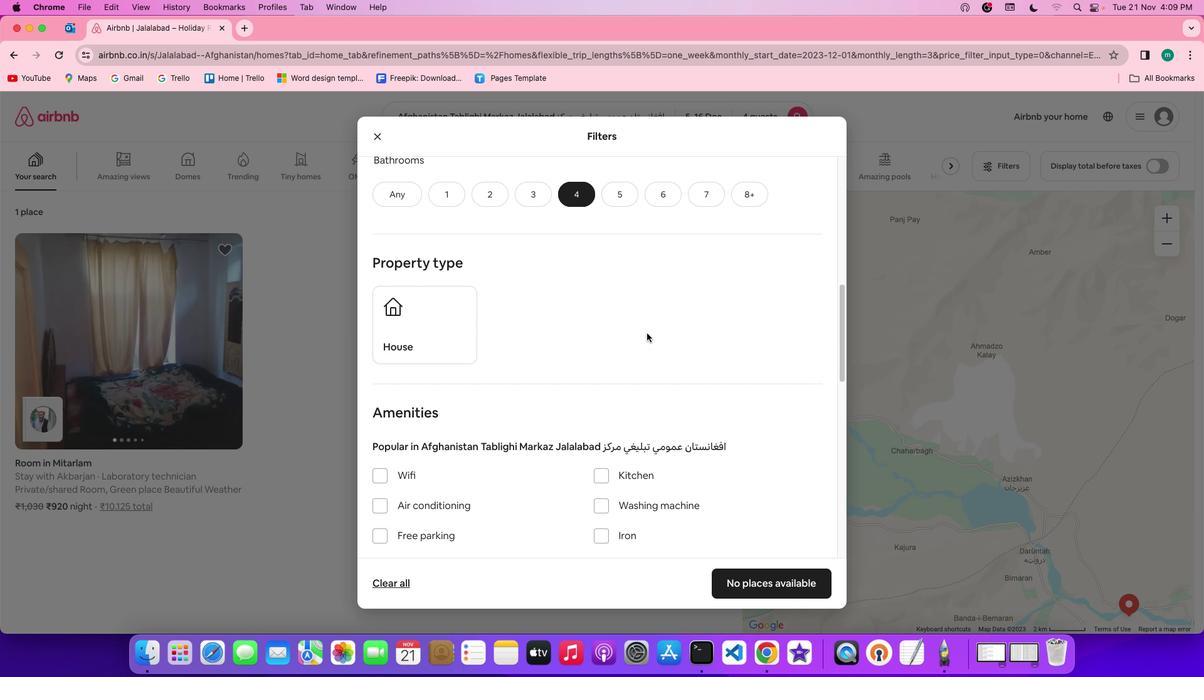 
Action: Mouse scrolled (647, 333) with delta (0, 0)
Screenshot: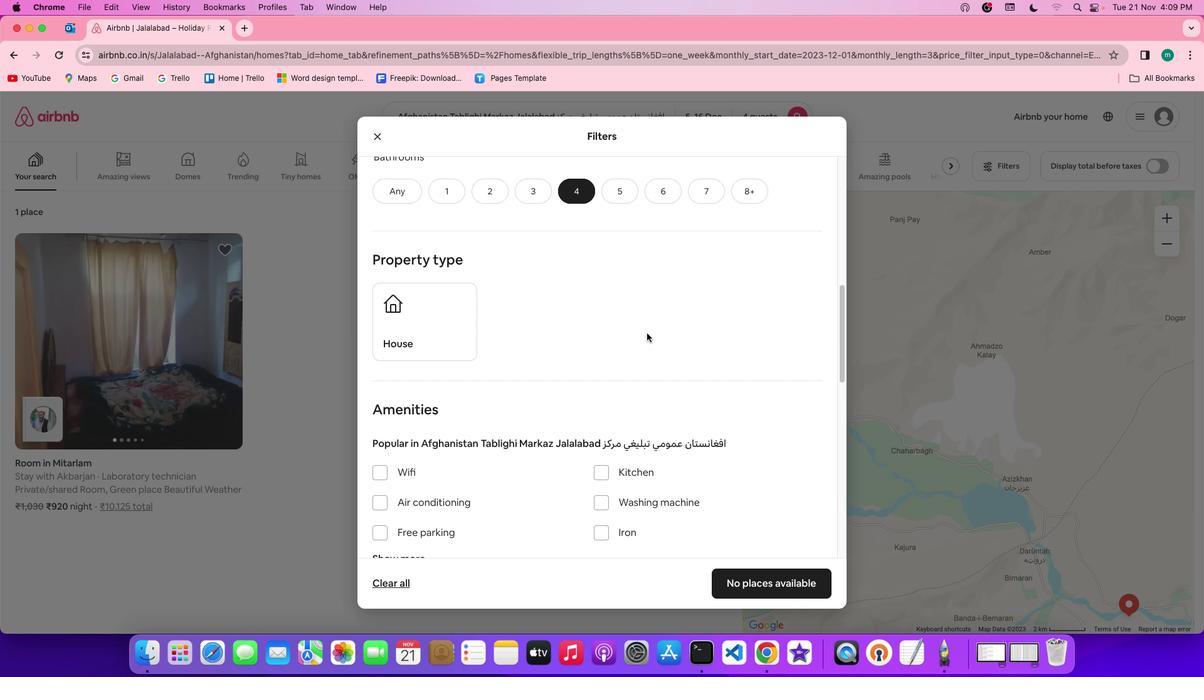 
Action: Mouse scrolled (647, 333) with delta (0, 0)
Screenshot: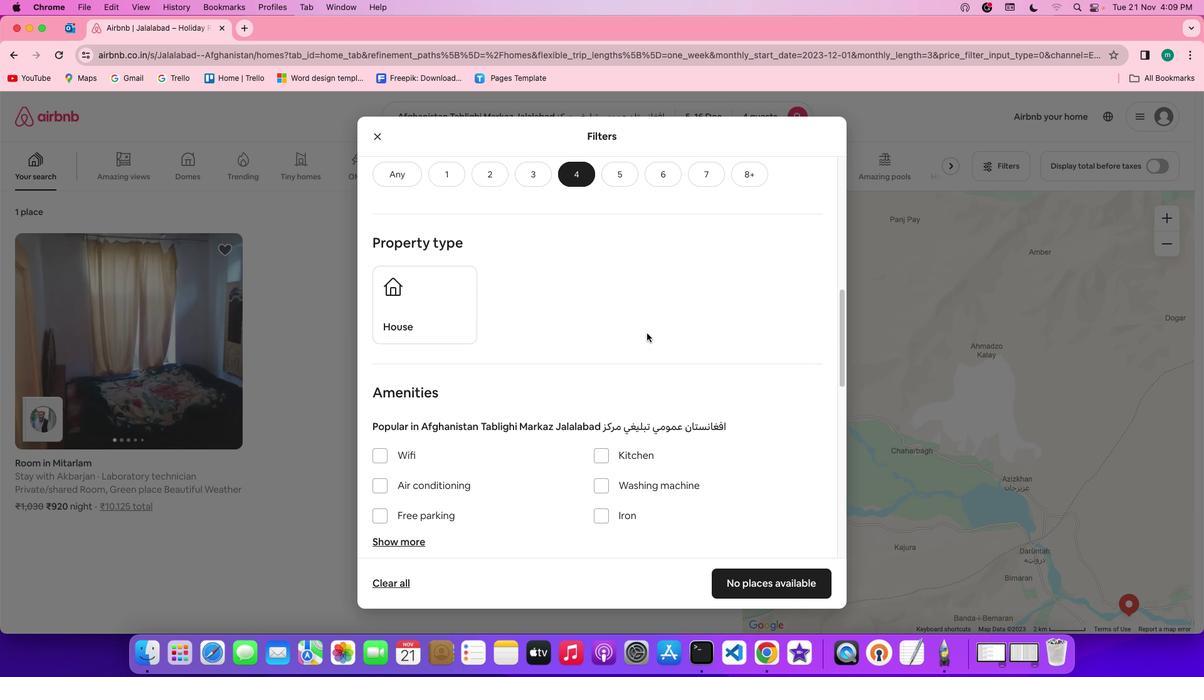 
Action: Mouse moved to (690, 346)
Screenshot: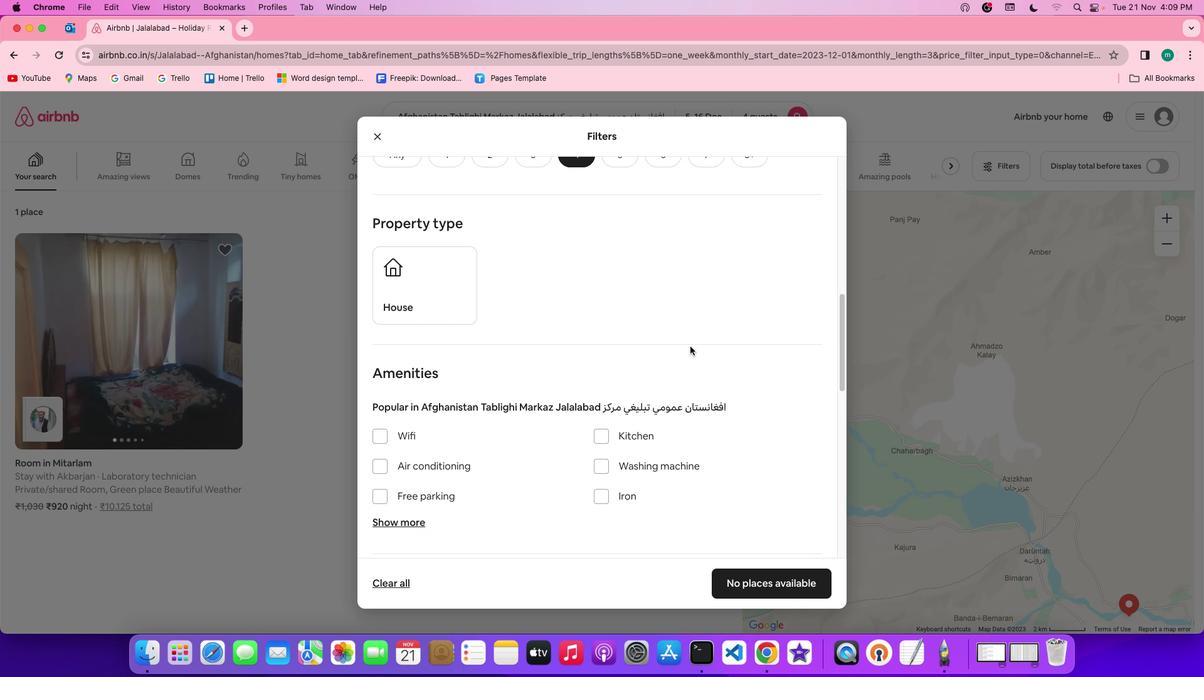 
Action: Mouse scrolled (690, 346) with delta (0, 0)
Screenshot: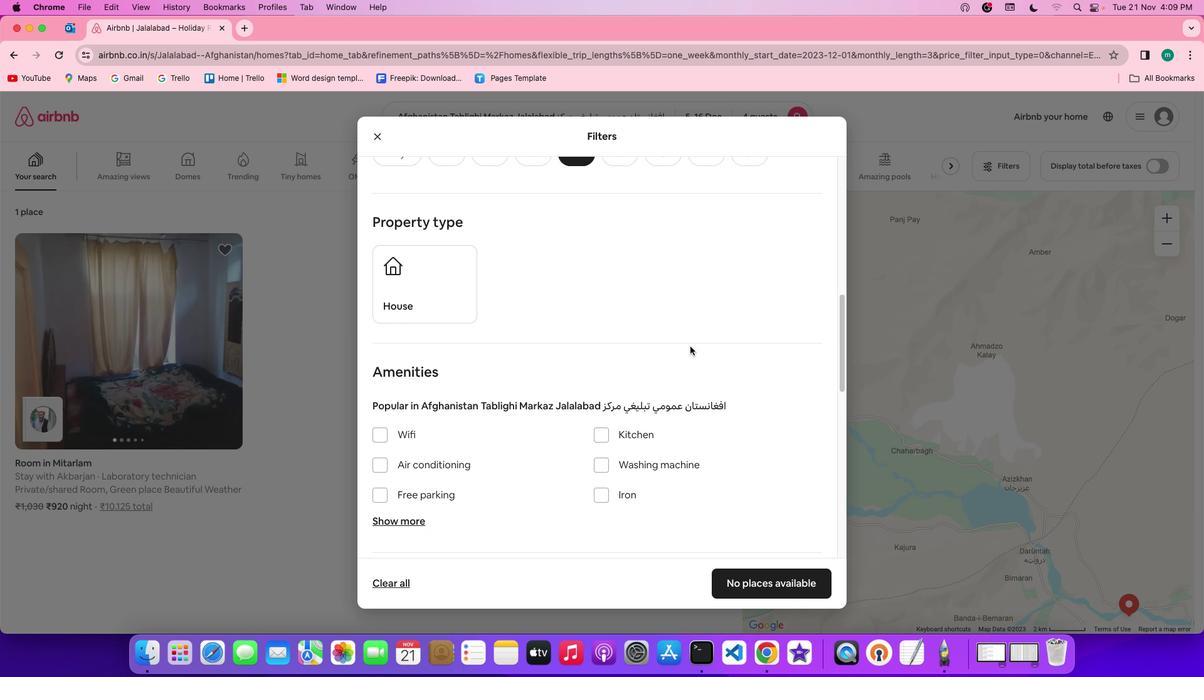
Action: Mouse scrolled (690, 346) with delta (0, 0)
Screenshot: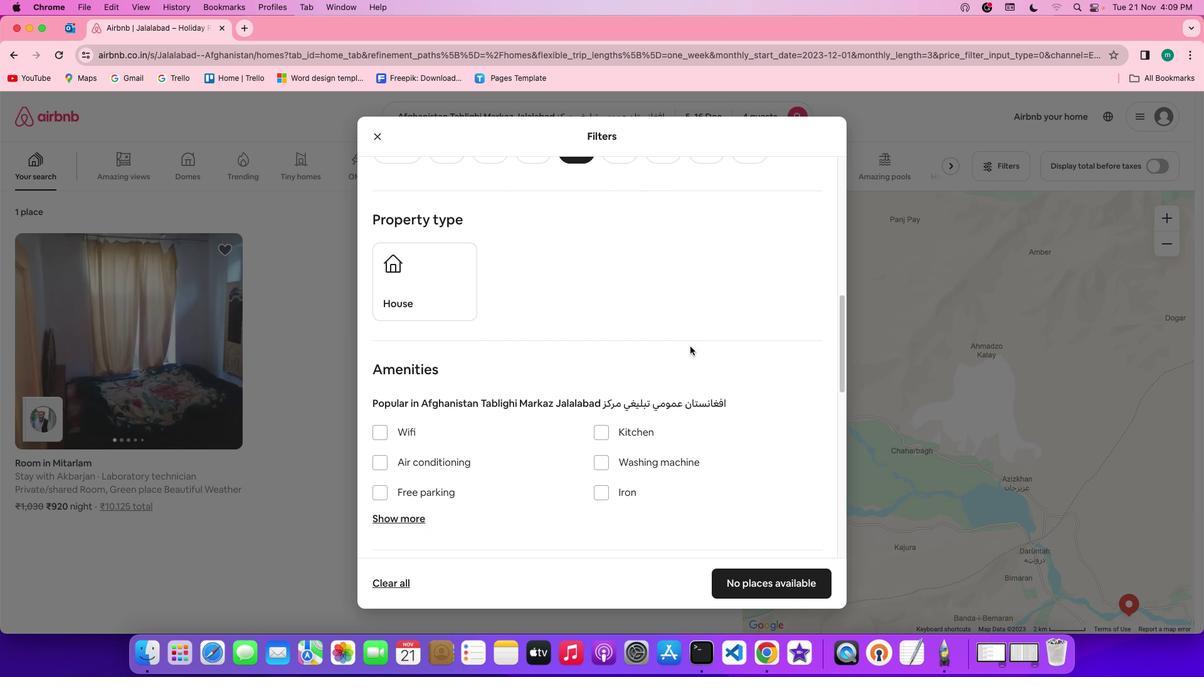 
Action: Mouse scrolled (690, 346) with delta (0, 0)
Screenshot: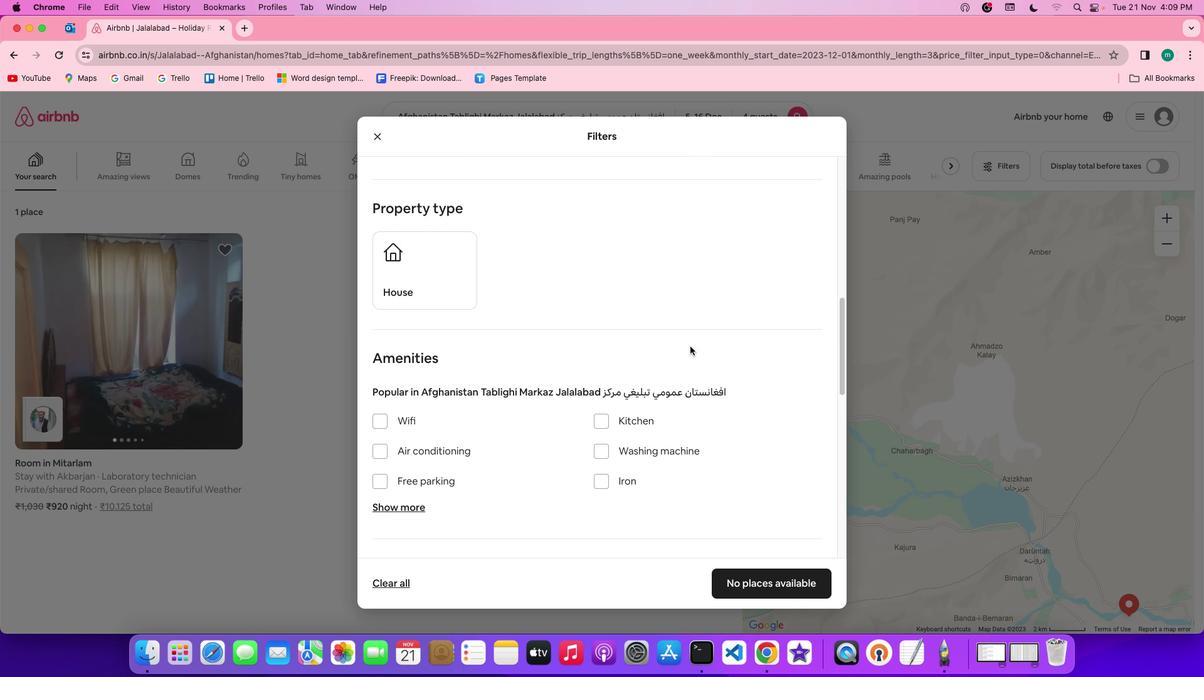 
Action: Mouse moved to (690, 346)
Screenshot: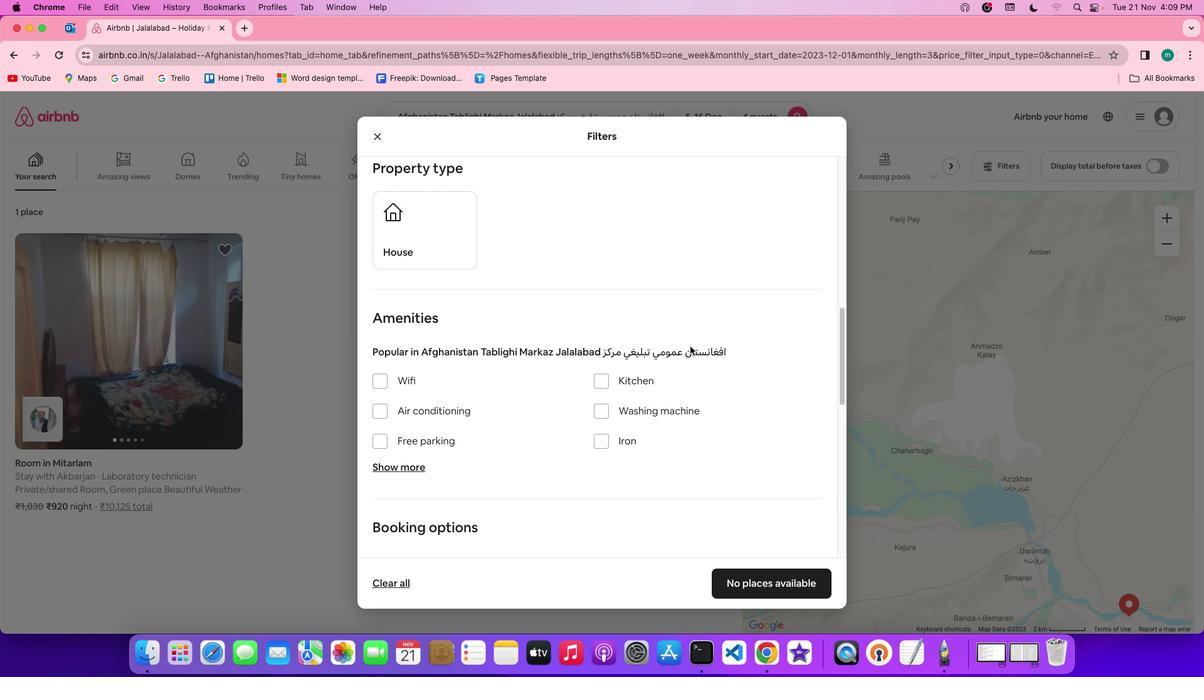 
Action: Mouse scrolled (690, 346) with delta (0, 0)
Screenshot: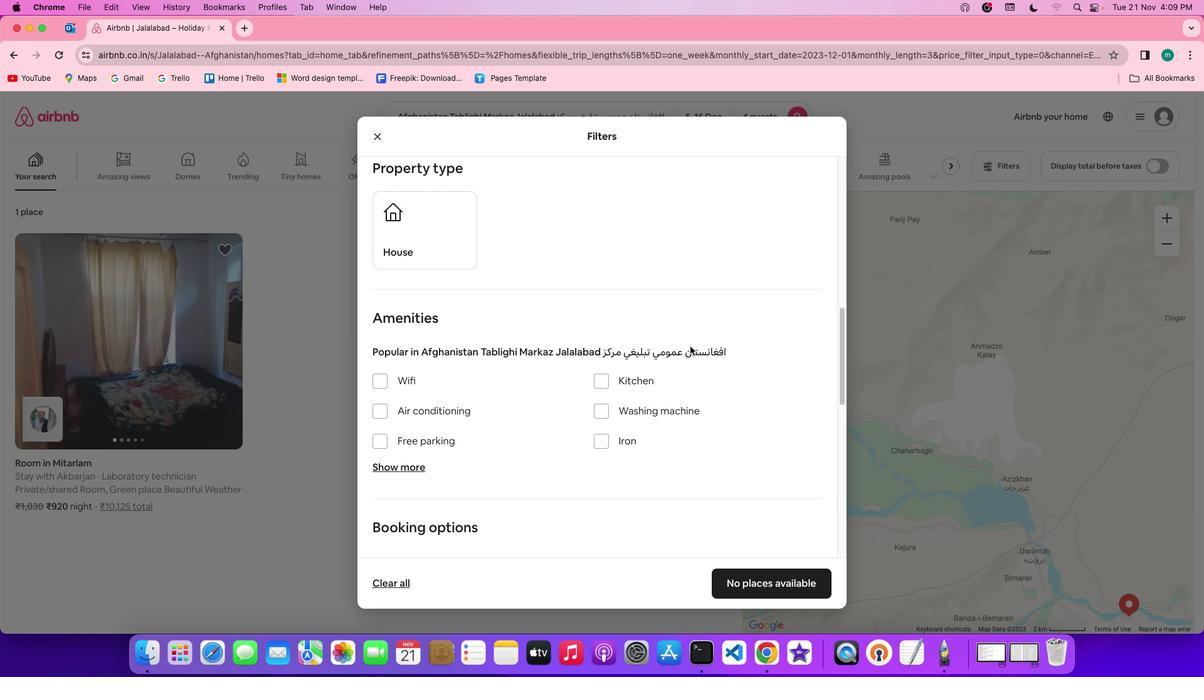 
Action: Mouse moved to (593, 333)
Screenshot: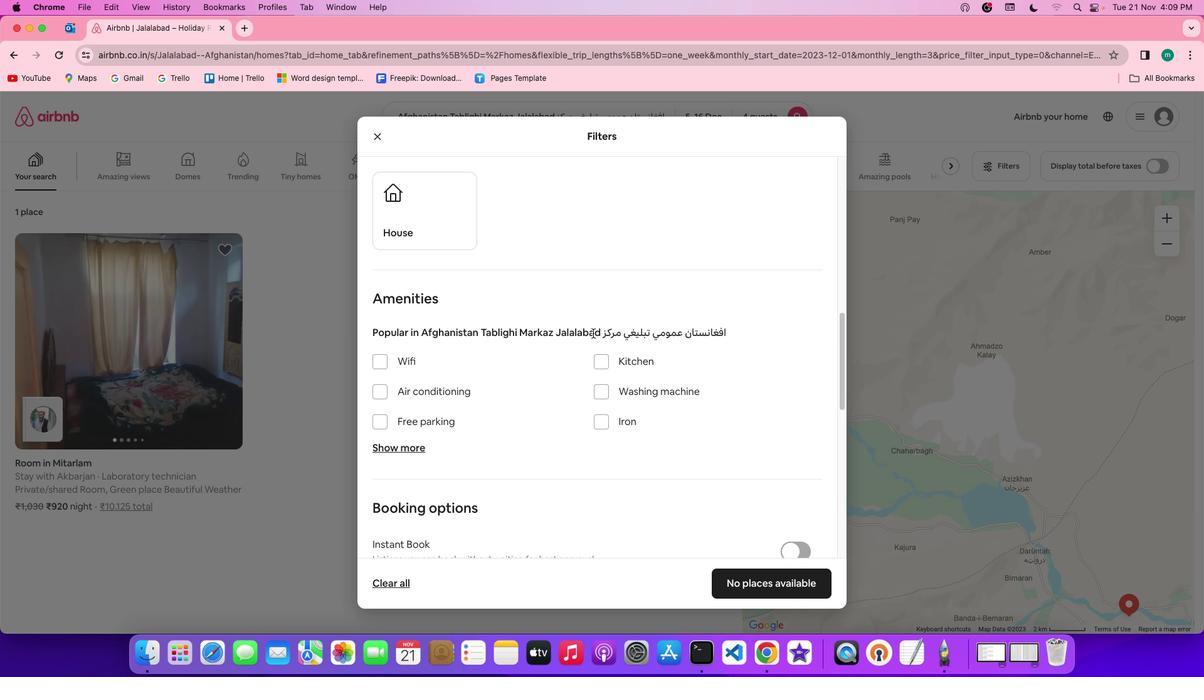 
Action: Mouse scrolled (593, 333) with delta (0, 0)
Screenshot: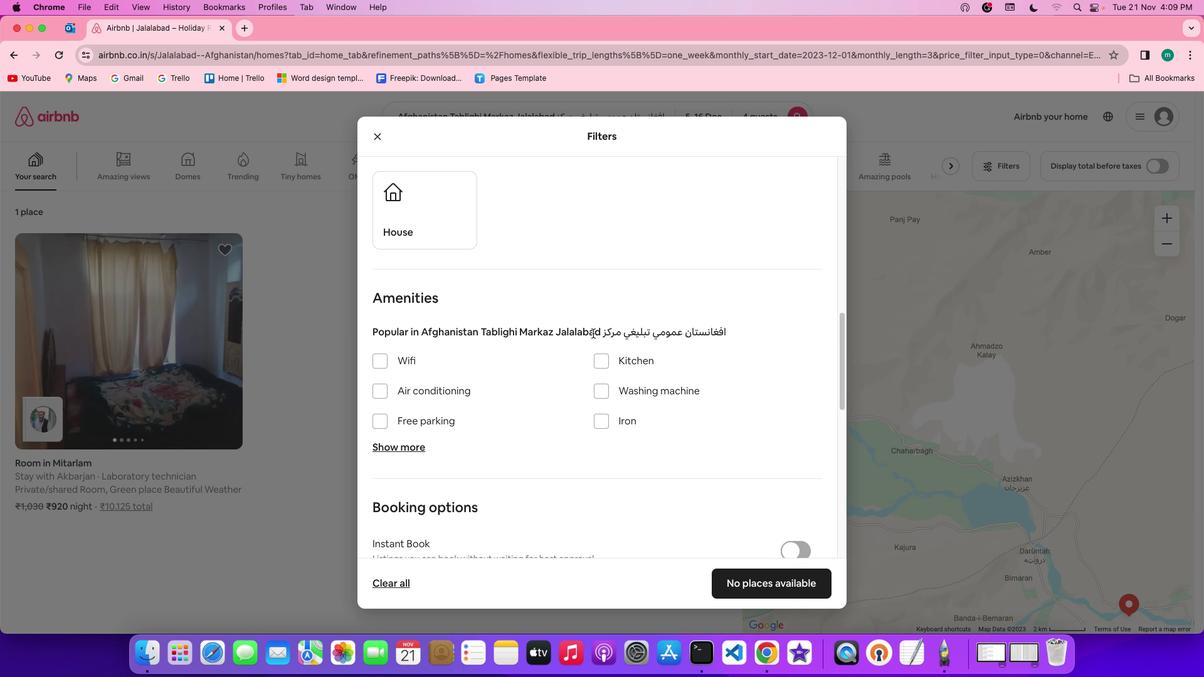 
Action: Mouse scrolled (593, 333) with delta (0, 0)
Screenshot: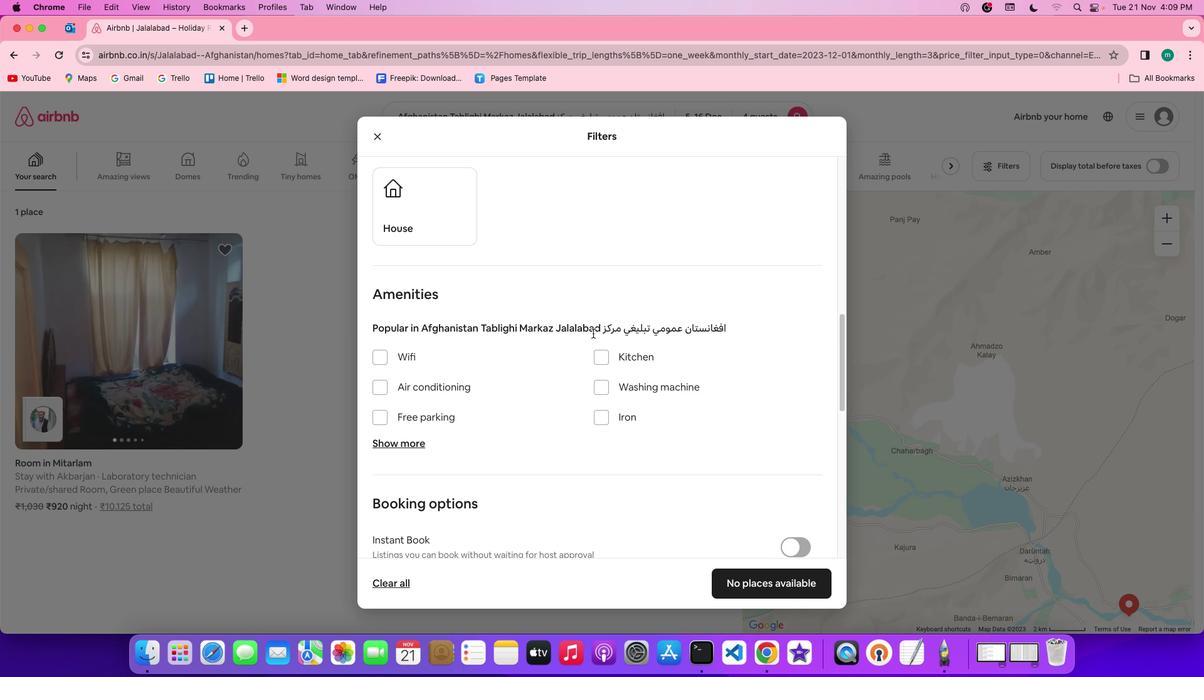 
Action: Mouse scrolled (593, 333) with delta (0, 0)
Screenshot: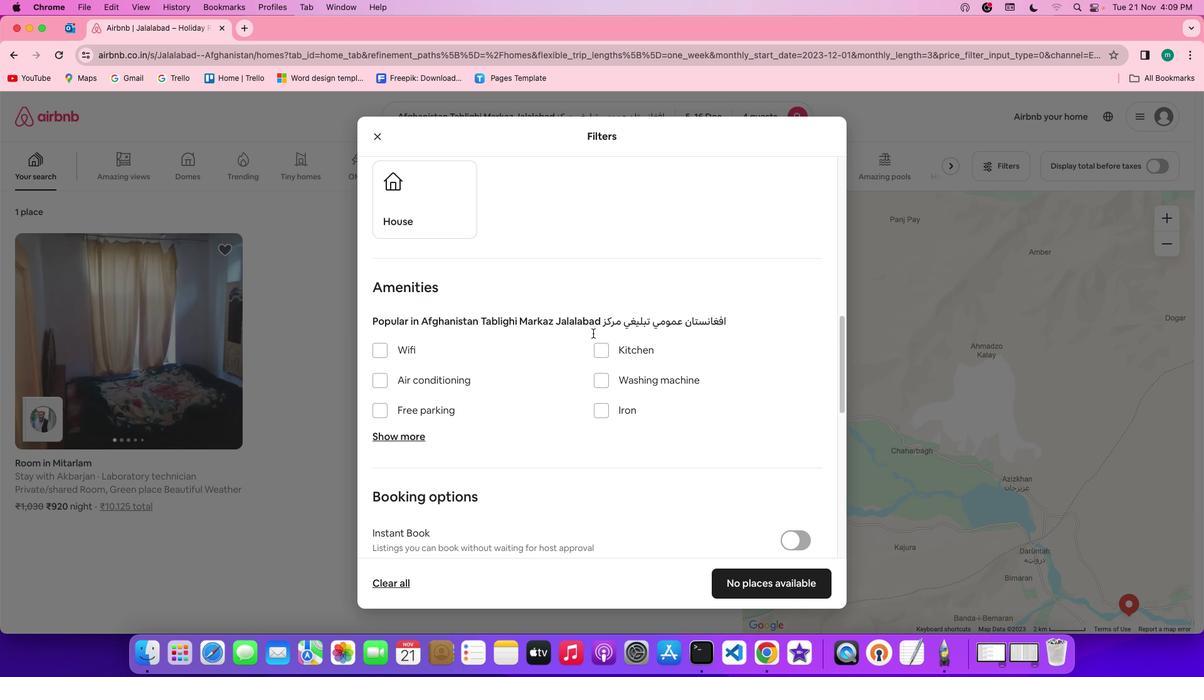 
Action: Mouse moved to (380, 338)
Screenshot: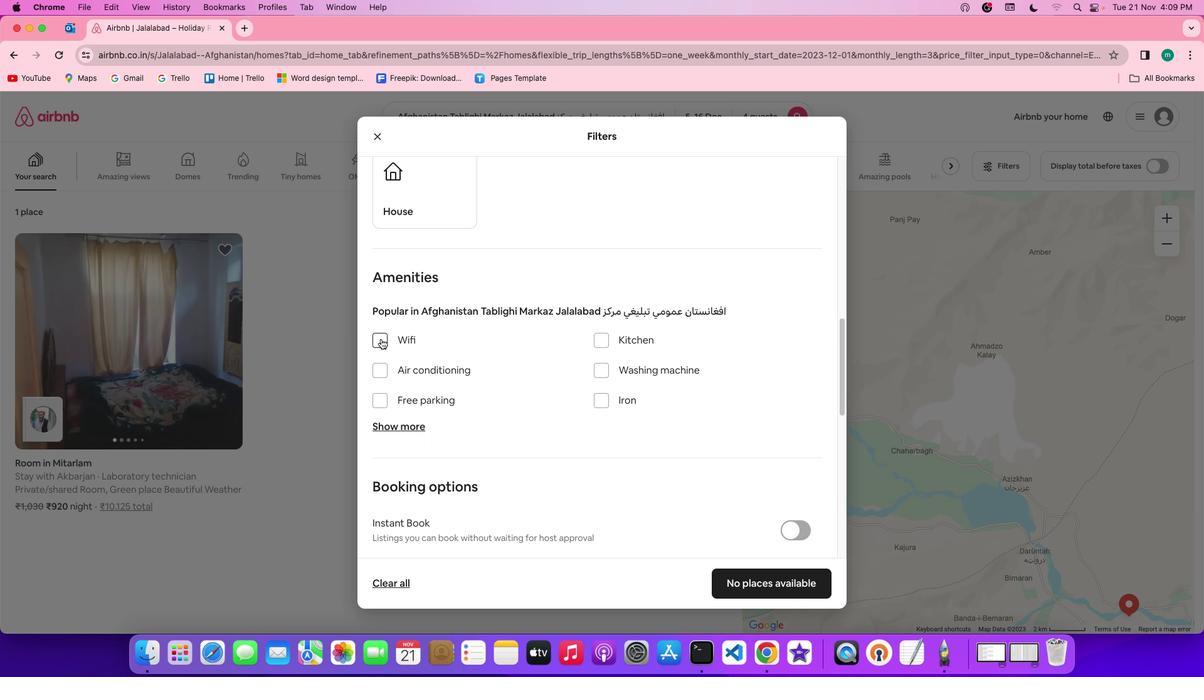 
Action: Mouse pressed left at (380, 338)
Screenshot: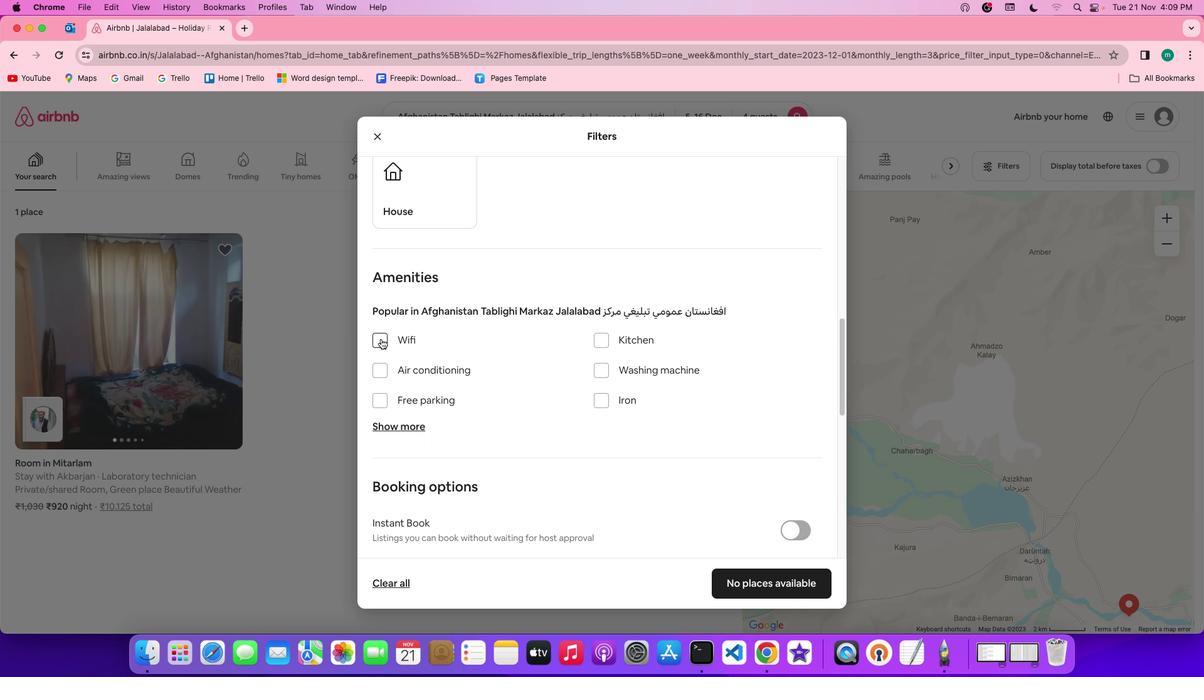 
Action: Mouse moved to (381, 395)
Screenshot: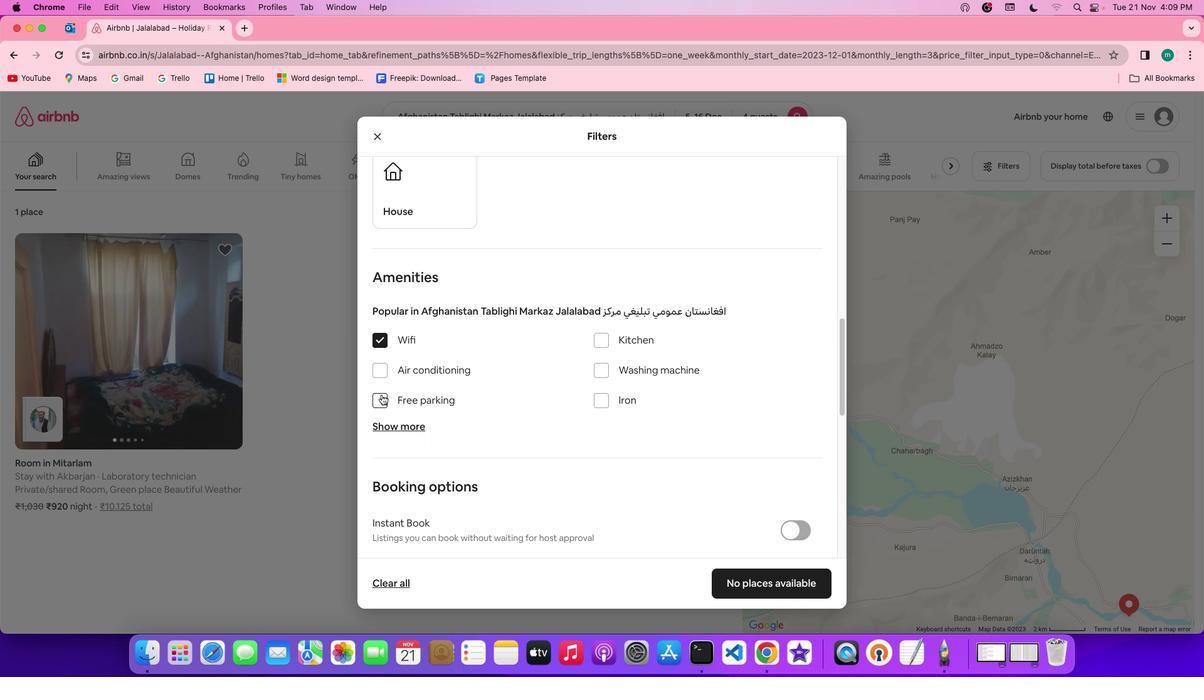 
Action: Mouse pressed left at (381, 395)
Screenshot: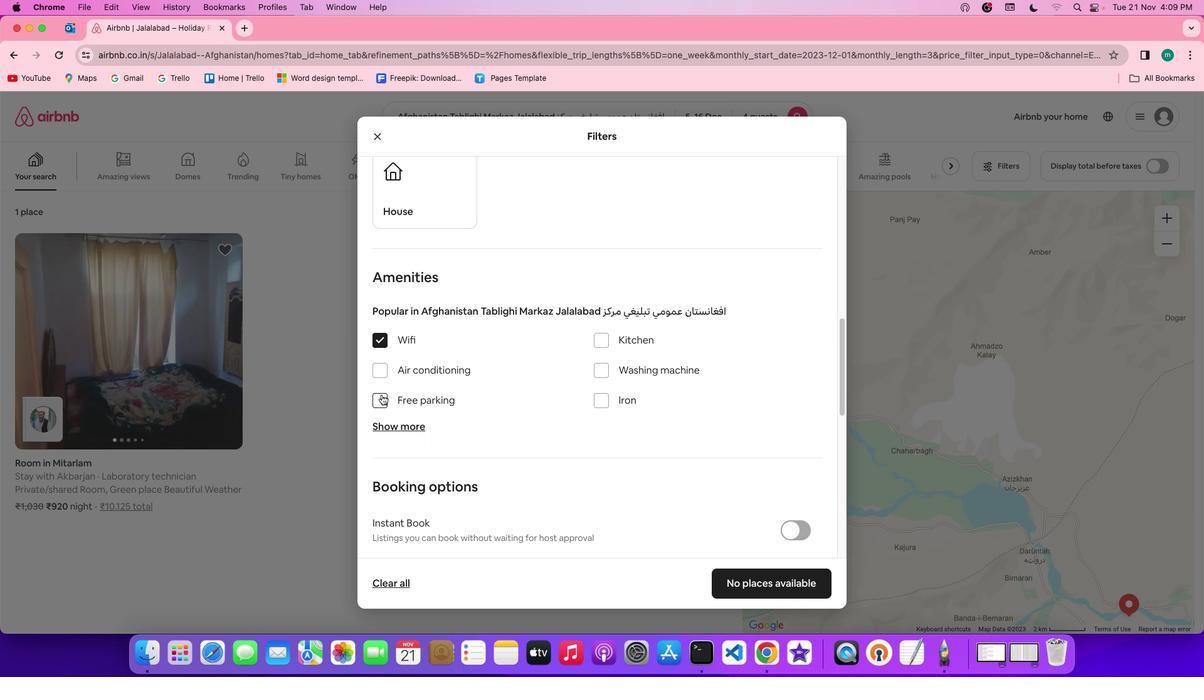 
Action: Mouse moved to (403, 424)
Screenshot: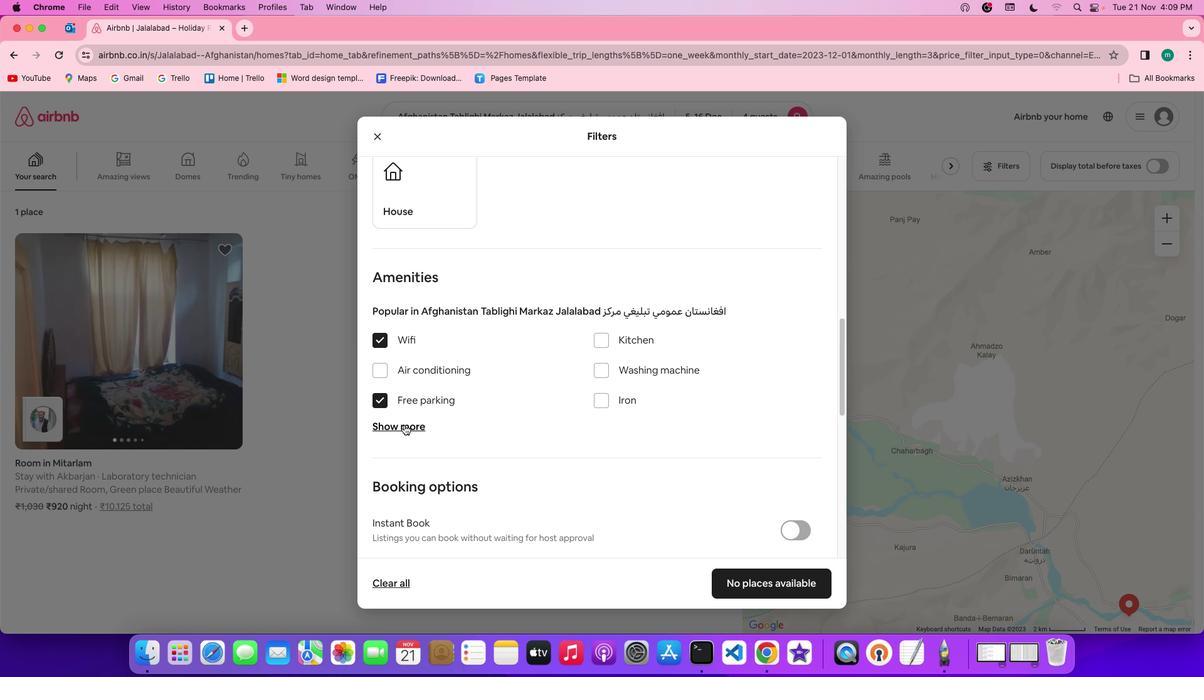 
Action: Mouse pressed left at (403, 424)
Screenshot: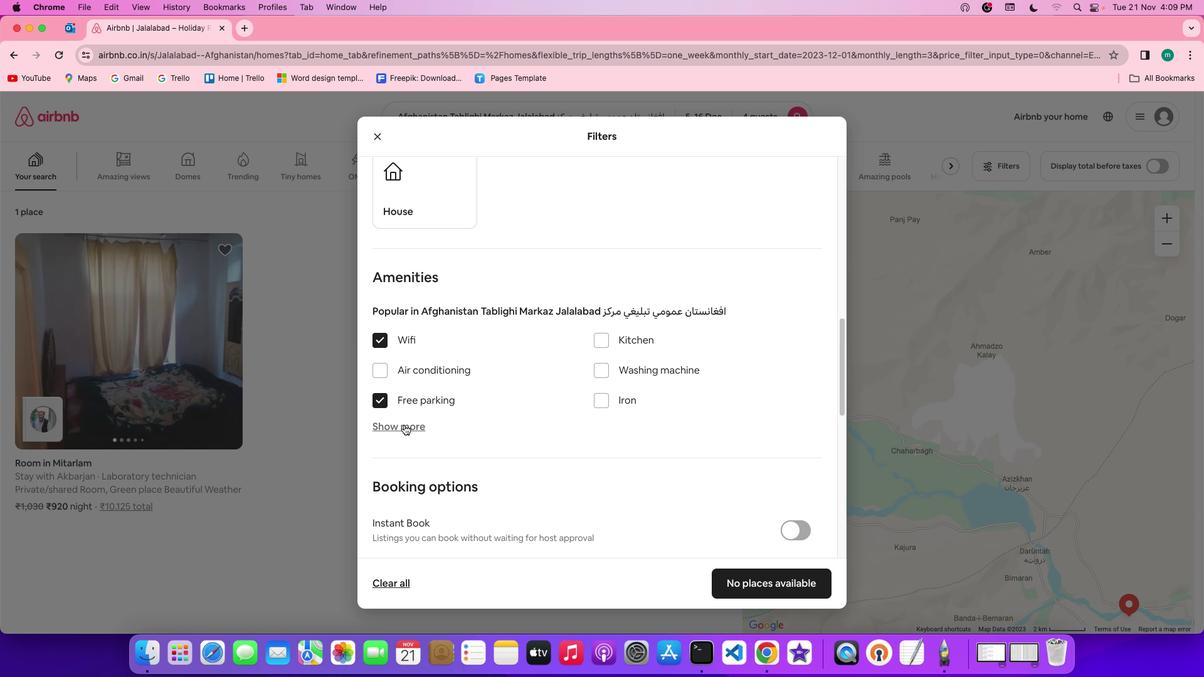 
Action: Mouse moved to (639, 464)
Screenshot: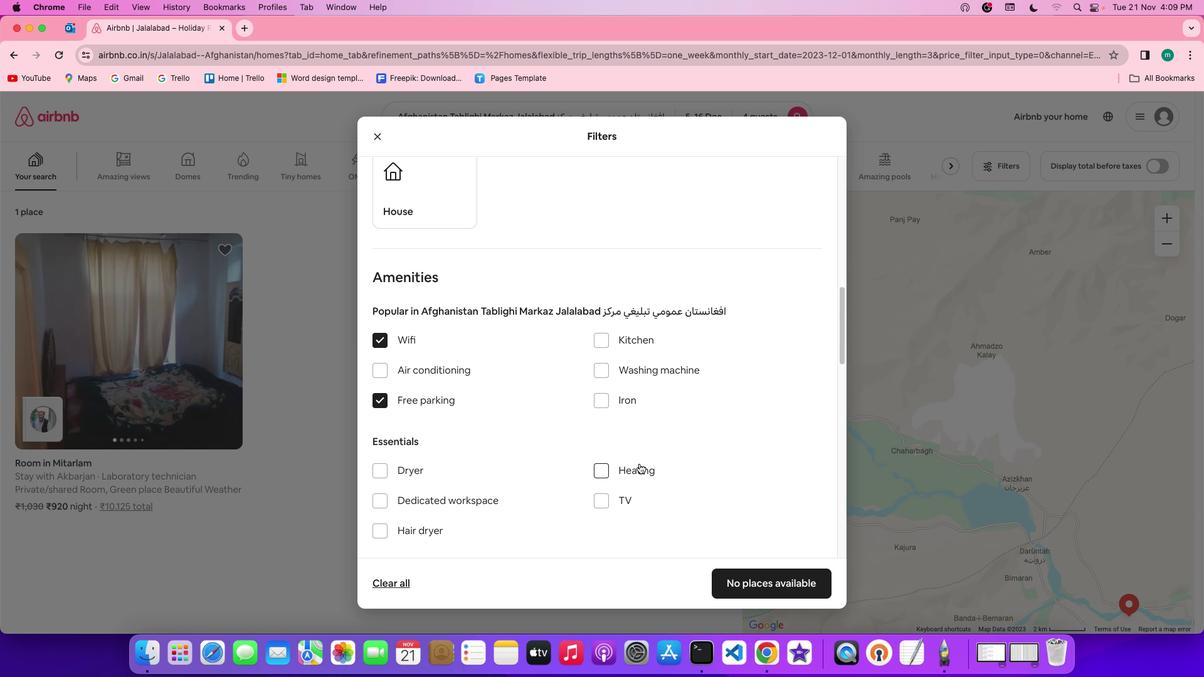 
Action: Mouse scrolled (639, 464) with delta (0, 0)
Screenshot: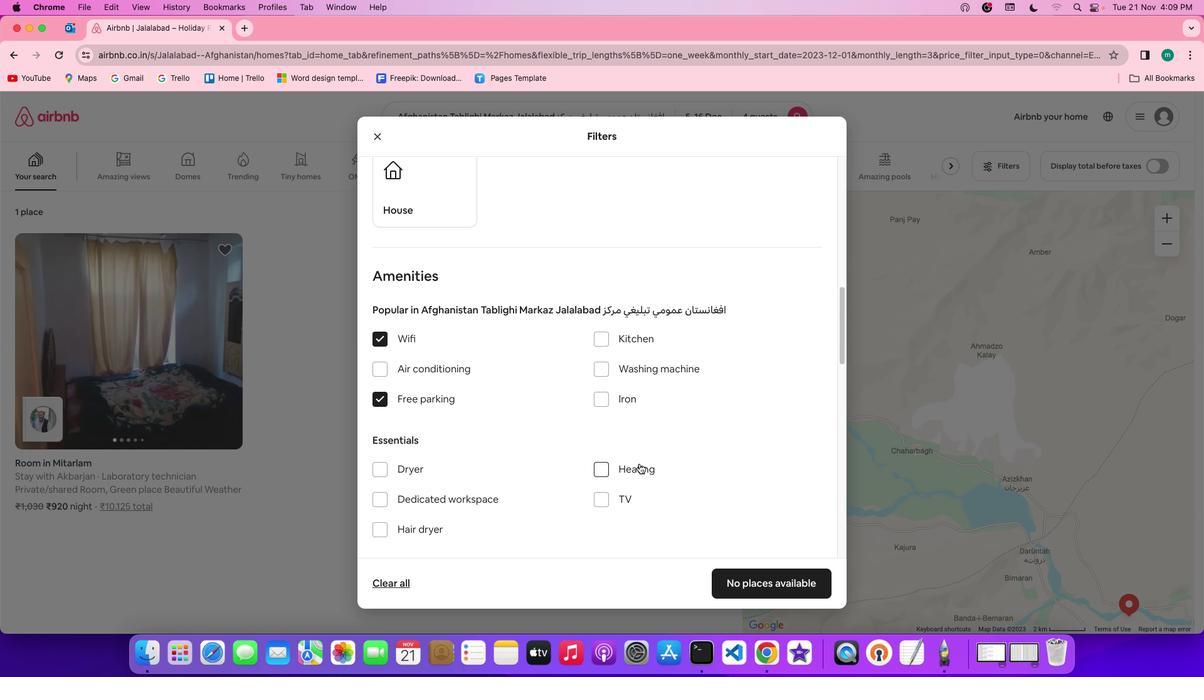 
Action: Mouse scrolled (639, 464) with delta (0, 0)
Screenshot: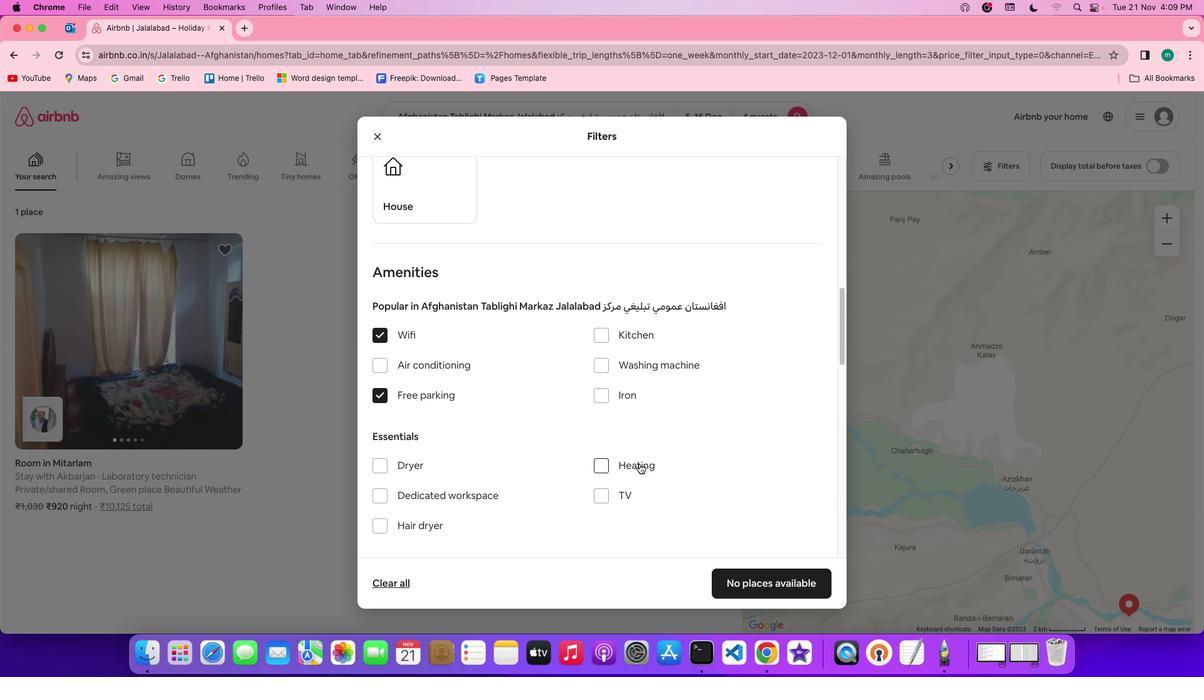 
Action: Mouse scrolled (639, 464) with delta (0, 0)
Screenshot: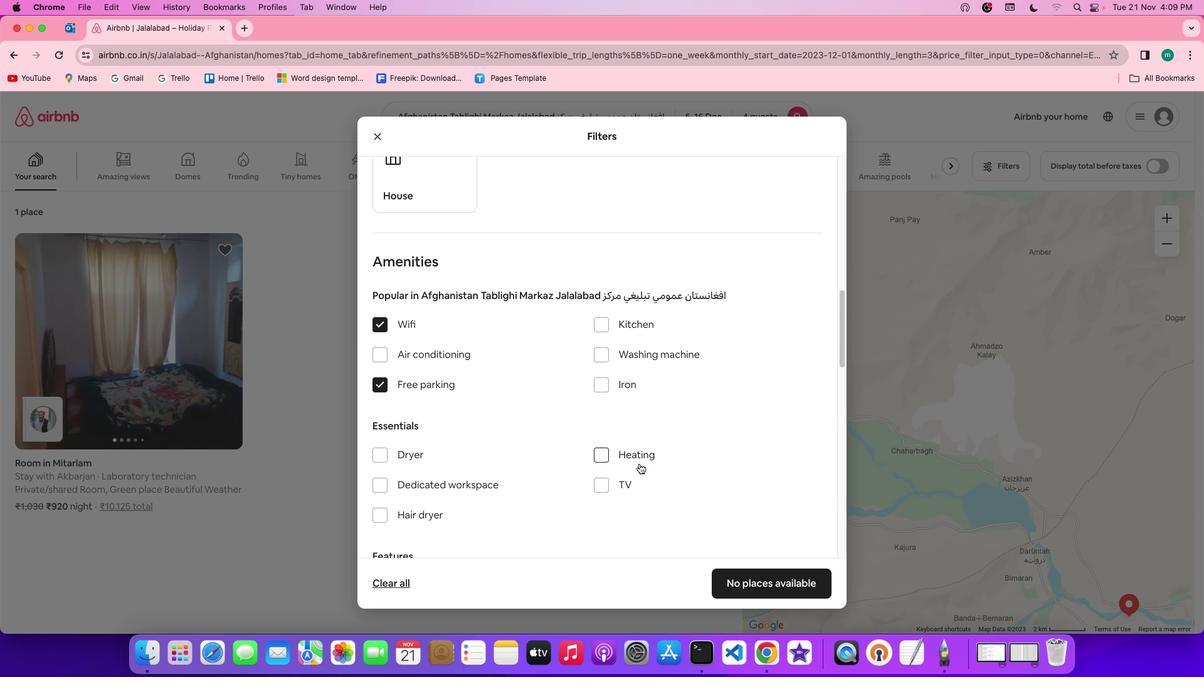 
Action: Mouse scrolled (639, 464) with delta (0, 0)
Screenshot: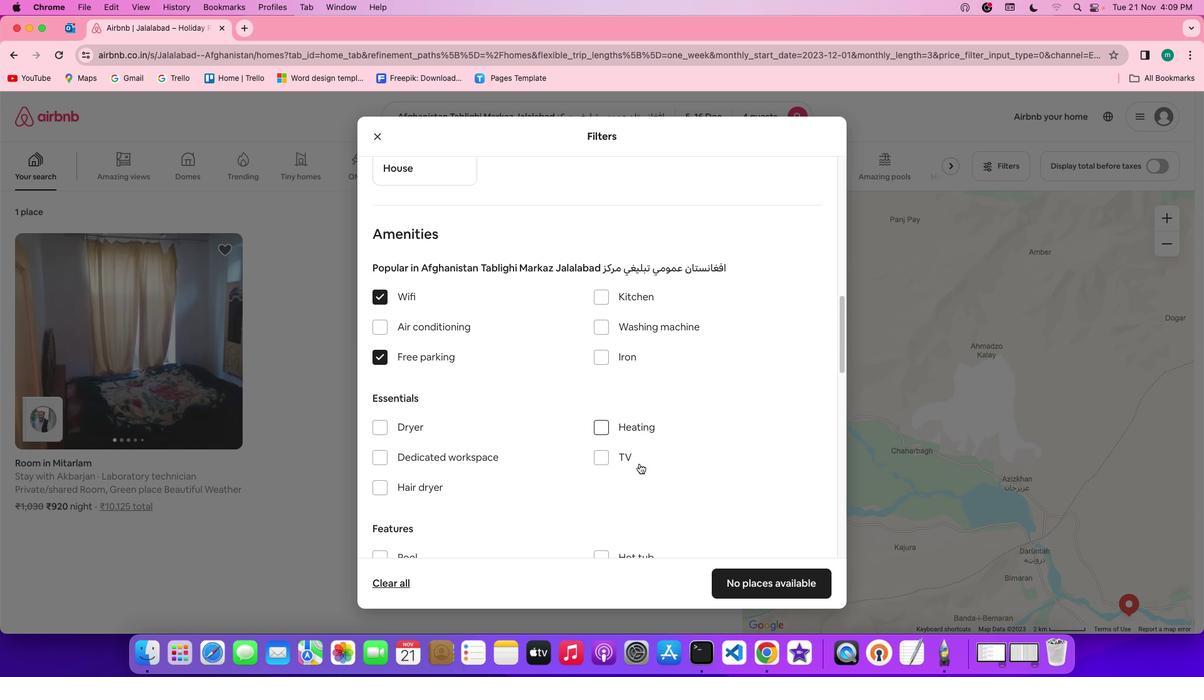 
Action: Mouse scrolled (639, 464) with delta (0, 0)
Screenshot: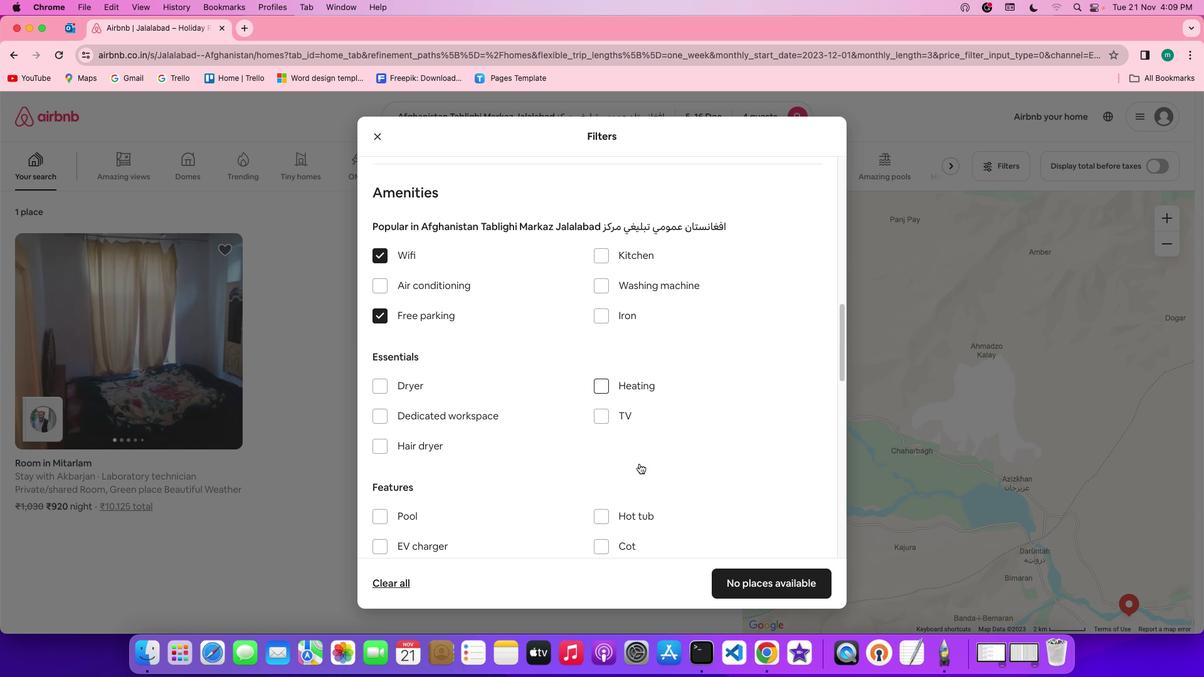 
Action: Mouse scrolled (639, 464) with delta (0, 0)
Screenshot: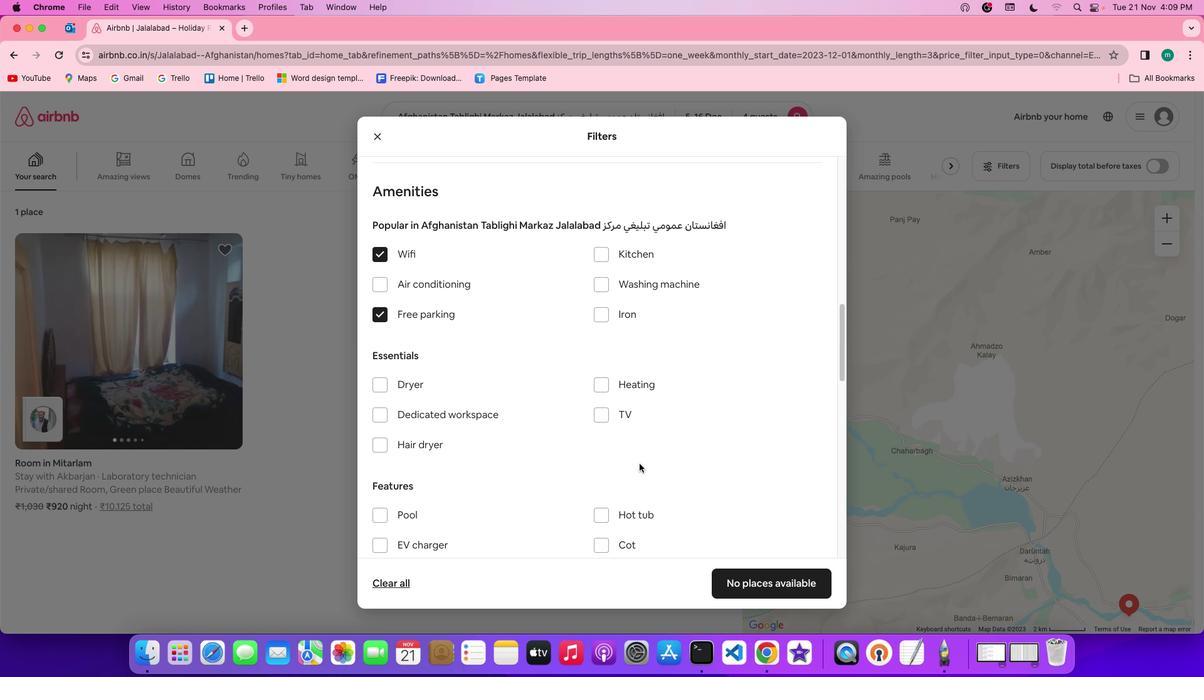 
Action: Mouse scrolled (639, 464) with delta (0, 0)
Screenshot: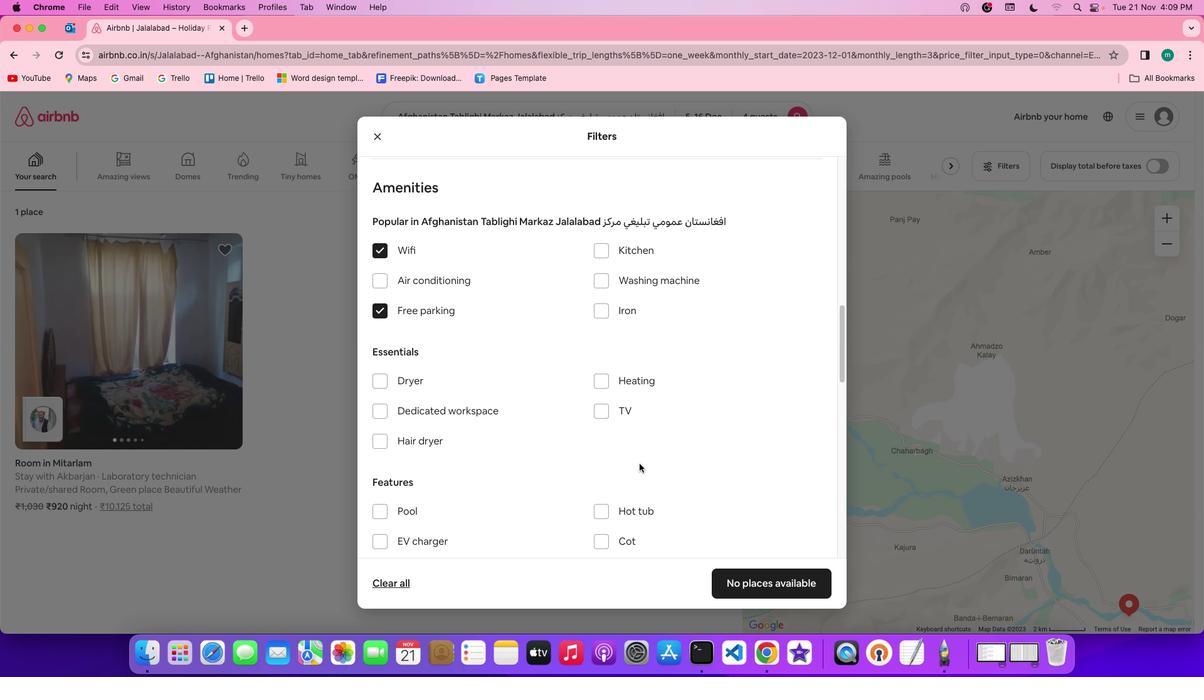 
Action: Mouse scrolled (639, 464) with delta (0, 0)
Screenshot: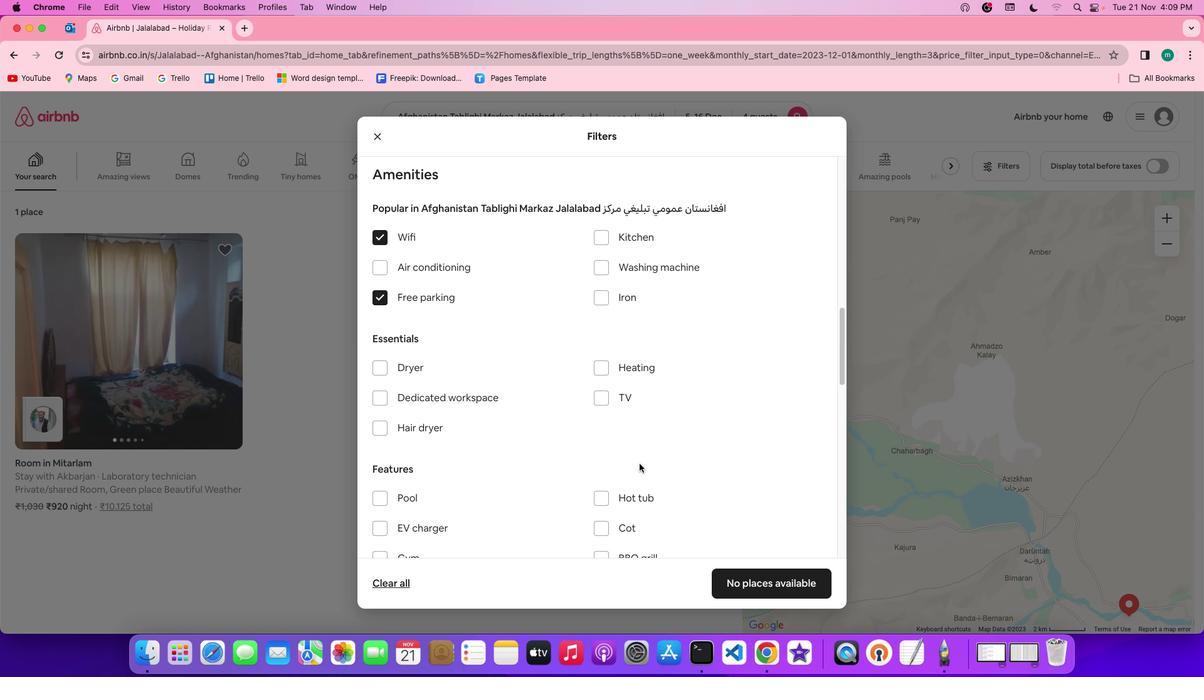 
Action: Mouse scrolled (639, 464) with delta (0, 0)
Screenshot: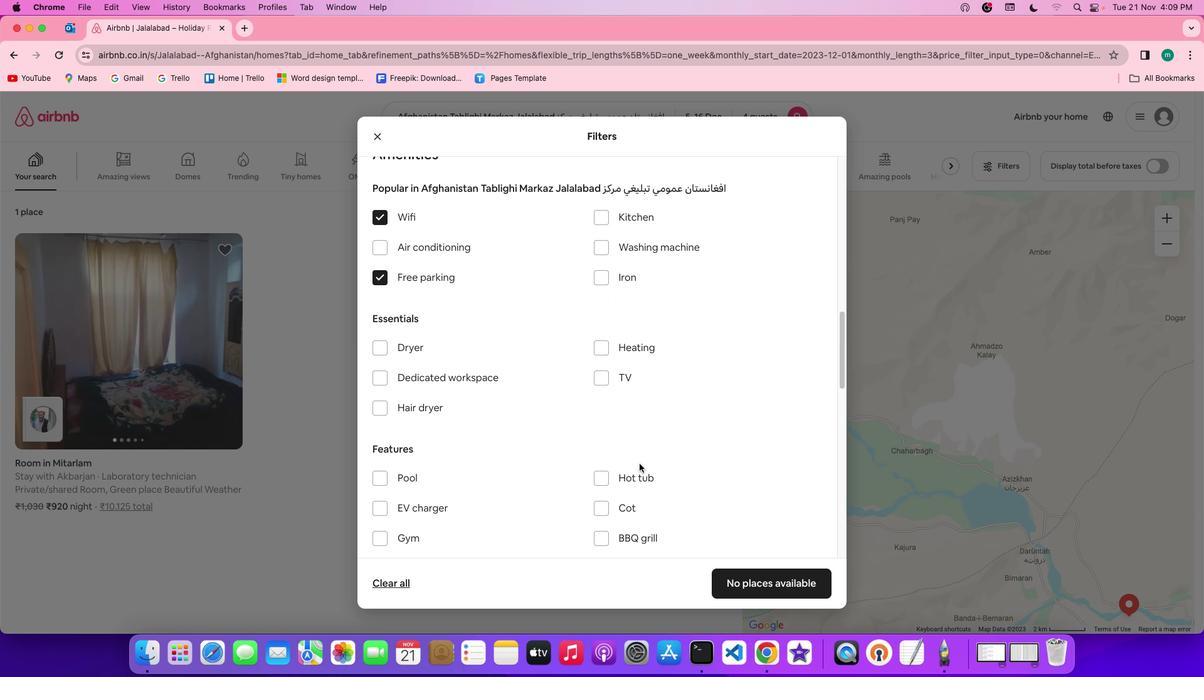 
Action: Mouse scrolled (639, 464) with delta (0, 0)
Screenshot: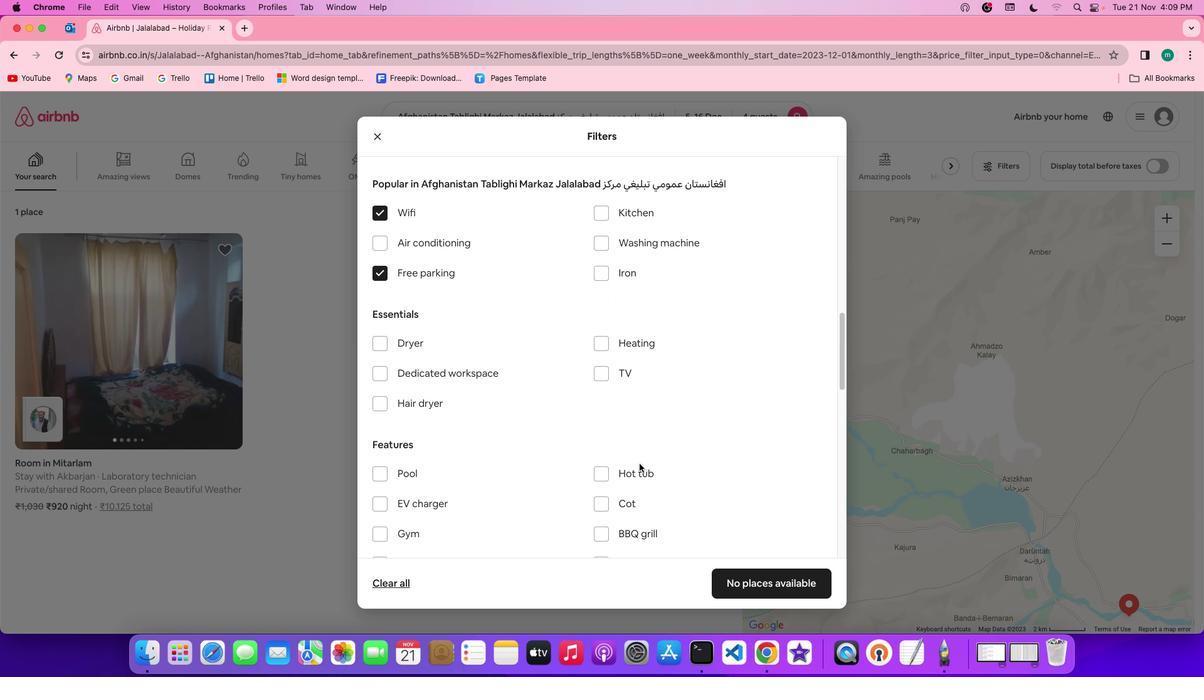
Action: Mouse moved to (472, 403)
Screenshot: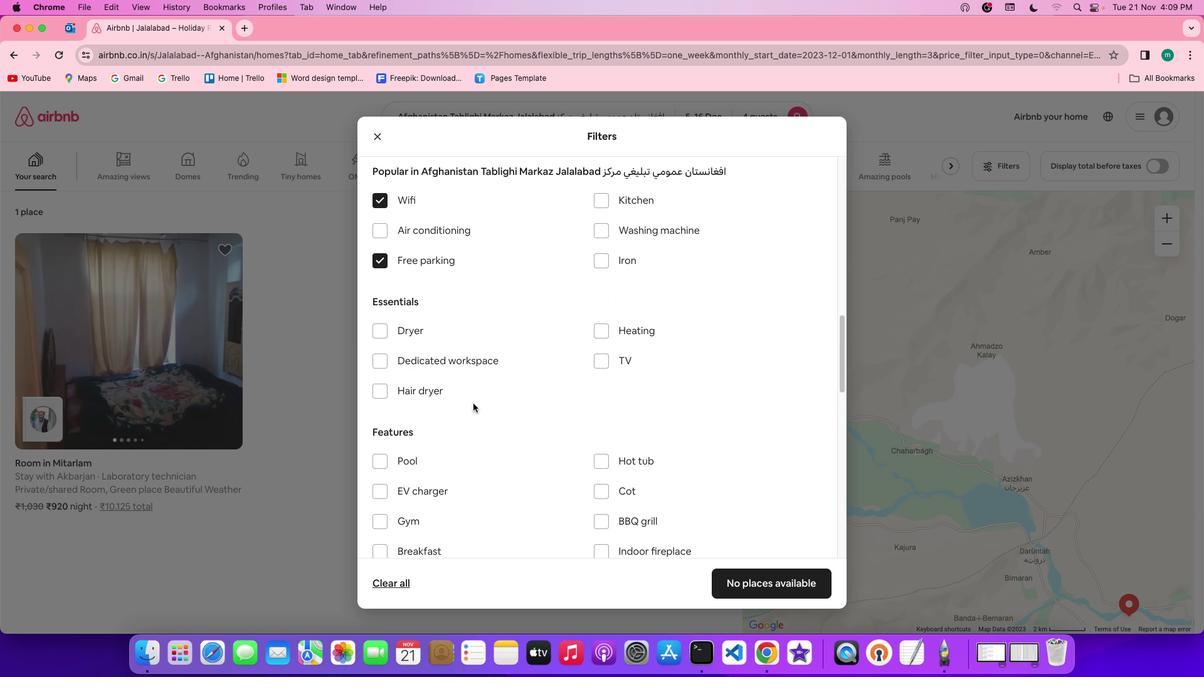 
Action: Mouse scrolled (472, 403) with delta (0, 0)
Screenshot: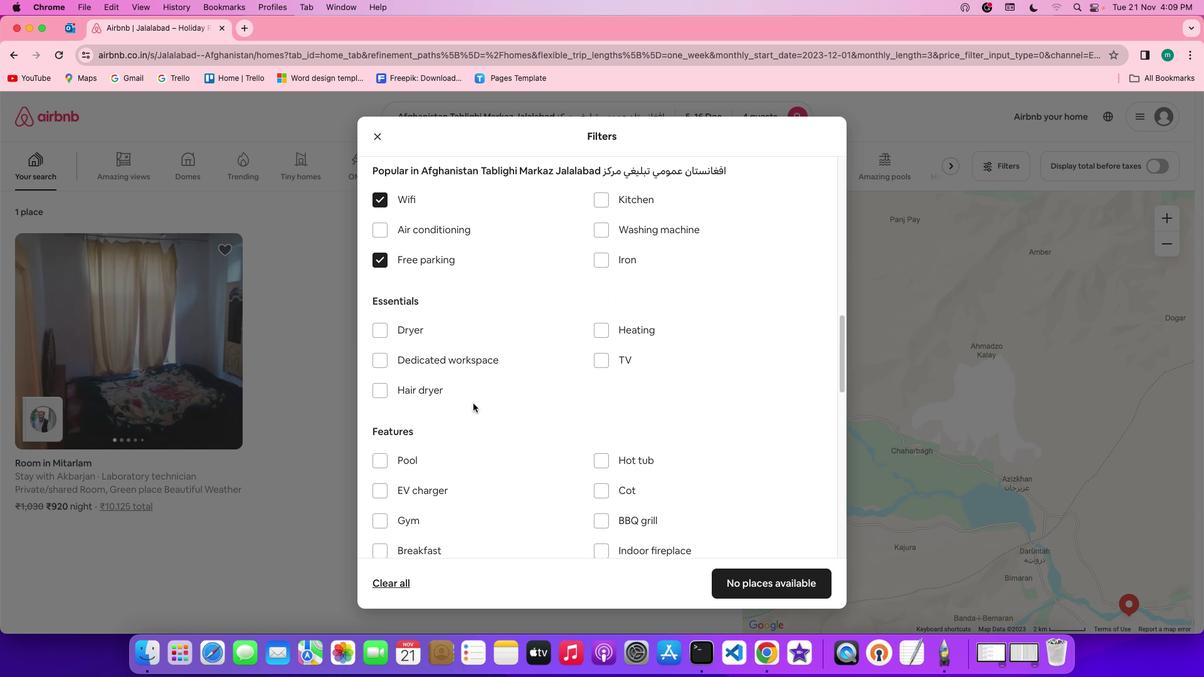 
Action: Mouse scrolled (472, 403) with delta (0, 0)
Screenshot: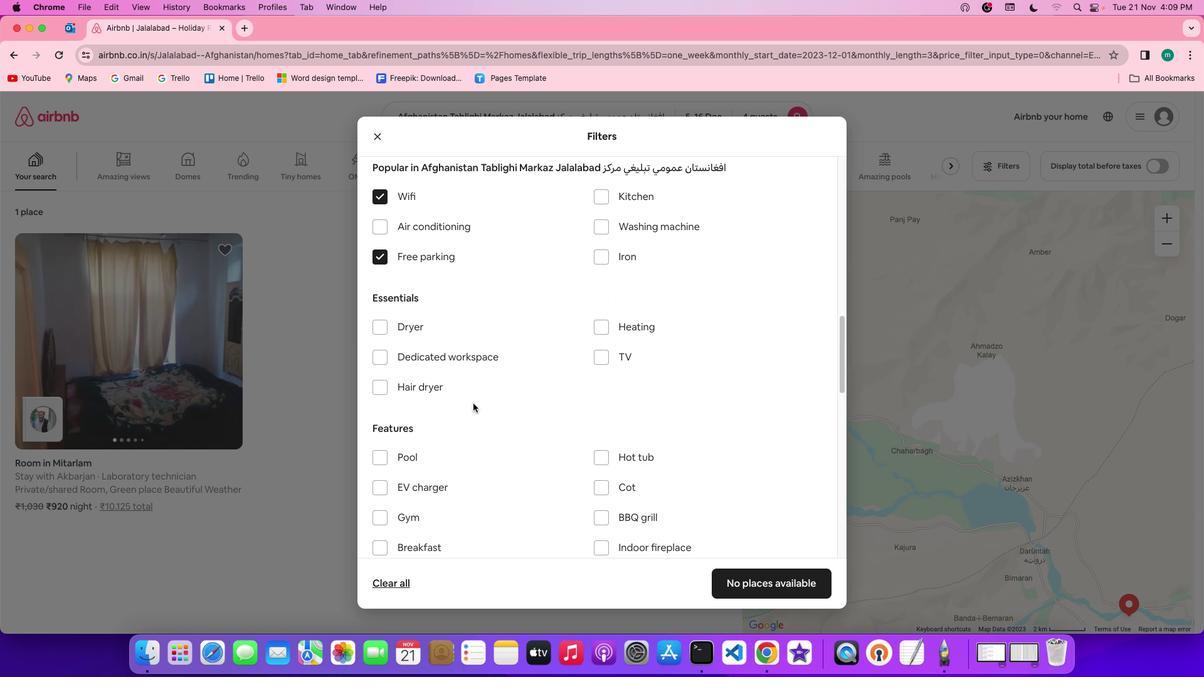 
Action: Mouse scrolled (472, 403) with delta (0, 0)
Screenshot: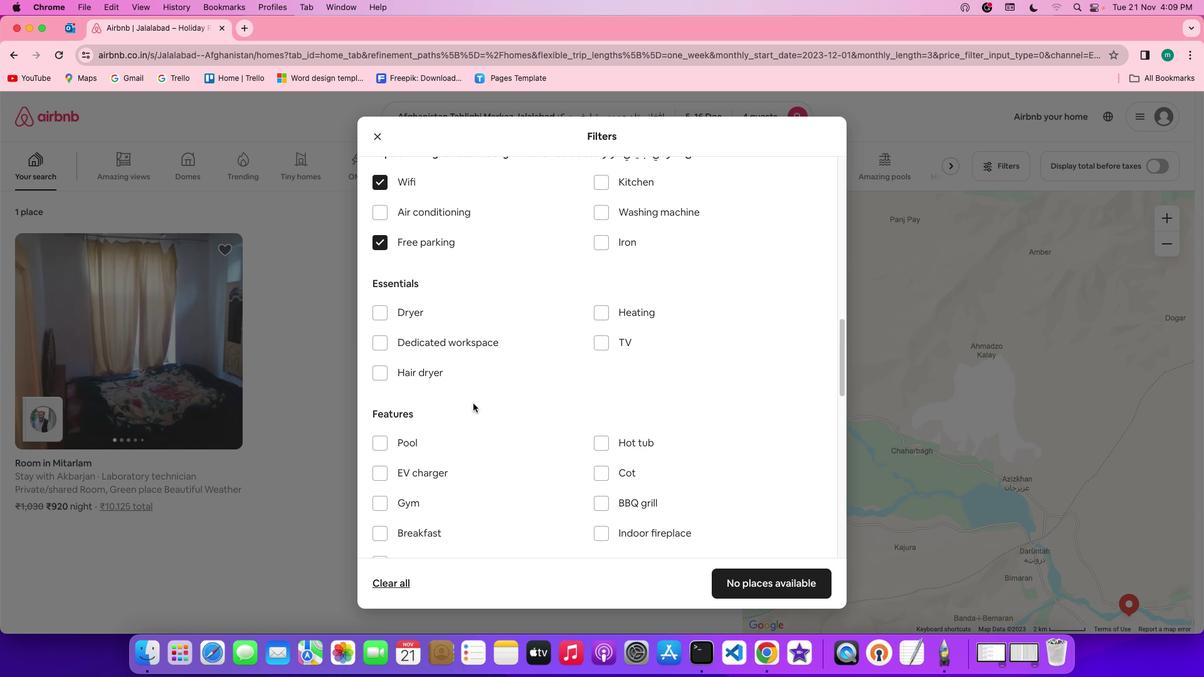 
Action: Mouse moved to (380, 523)
Screenshot: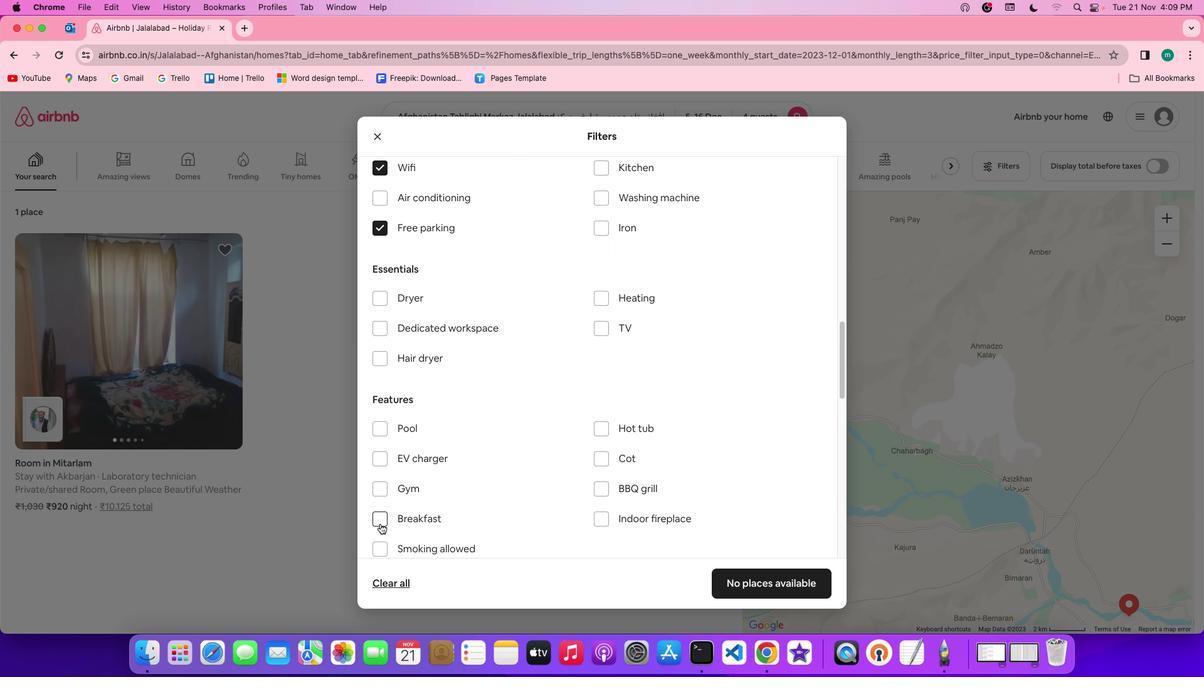 
Action: Mouse pressed left at (380, 523)
Screenshot: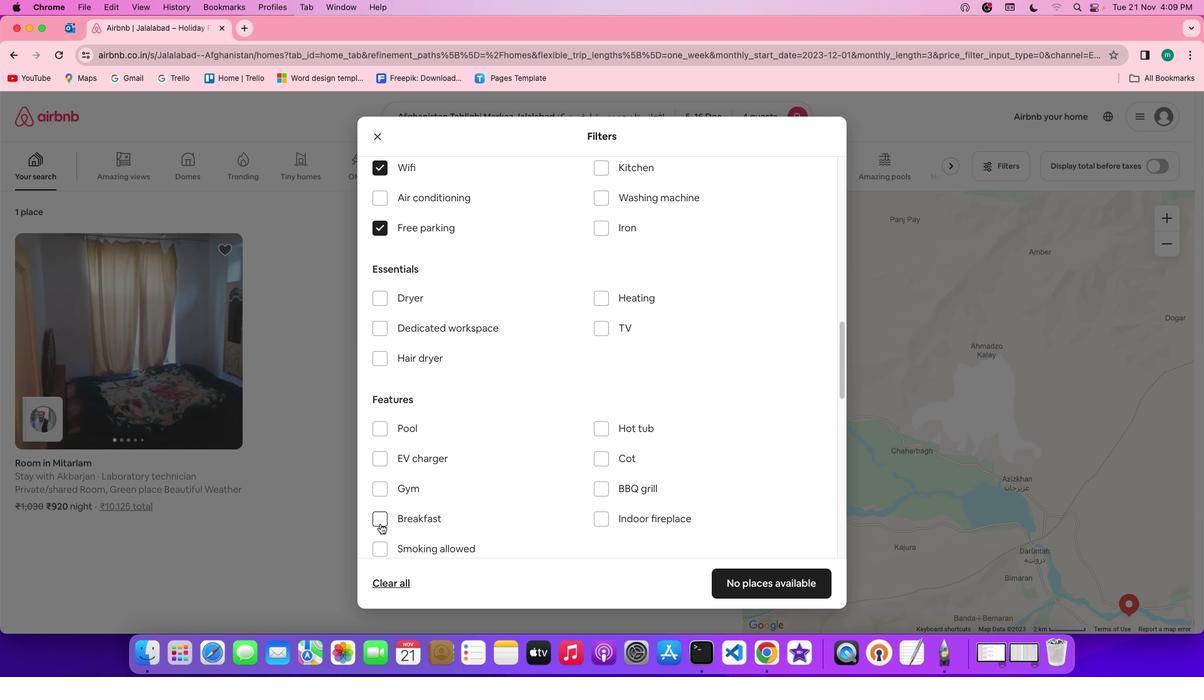 
Action: Mouse moved to (552, 510)
Screenshot: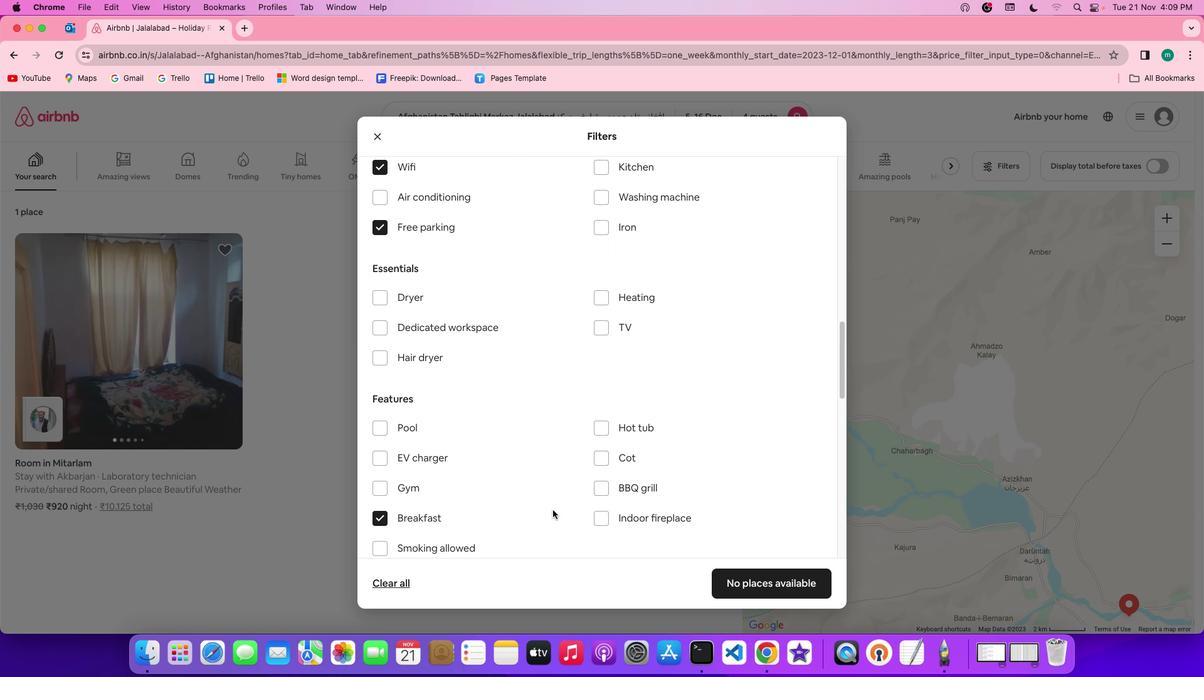 
Action: Mouse scrolled (552, 510) with delta (0, 0)
Screenshot: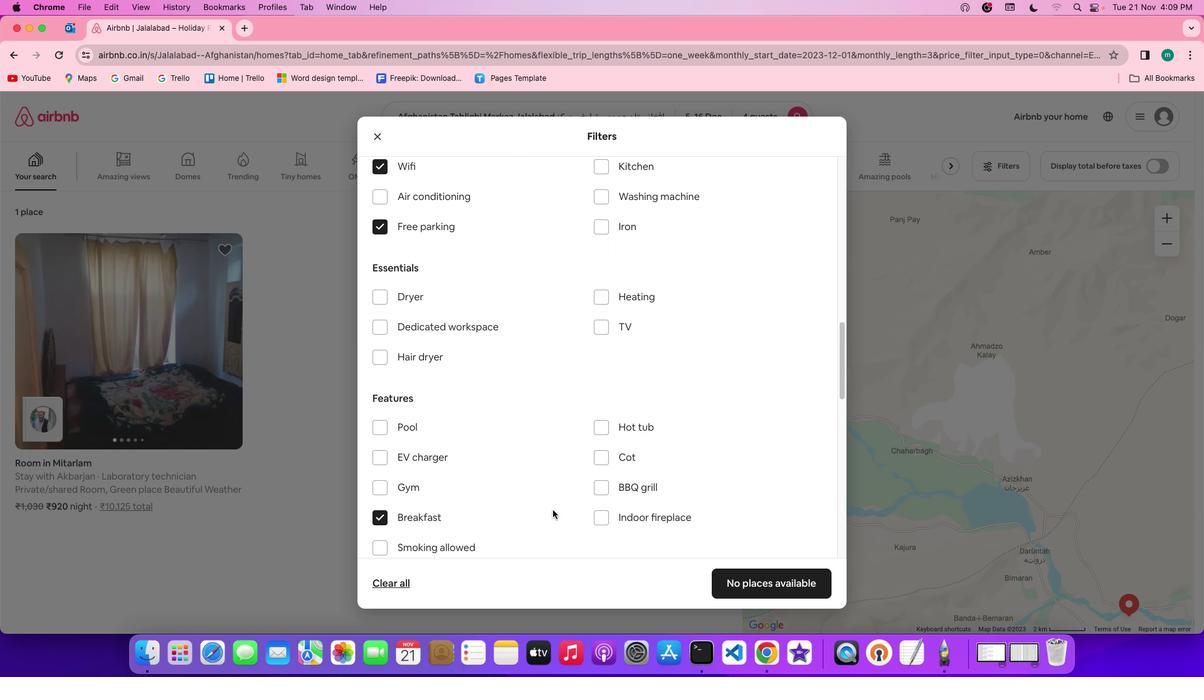 
Action: Mouse scrolled (552, 510) with delta (0, 0)
Screenshot: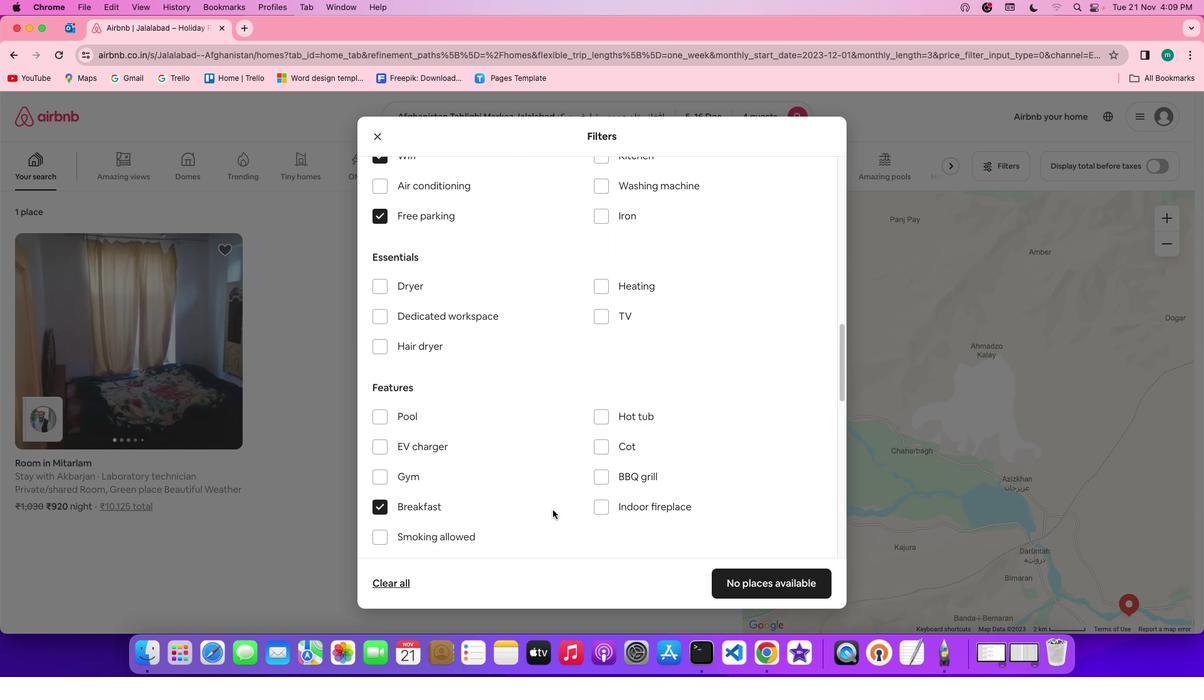 
Action: Mouse scrolled (552, 510) with delta (0, -1)
Screenshot: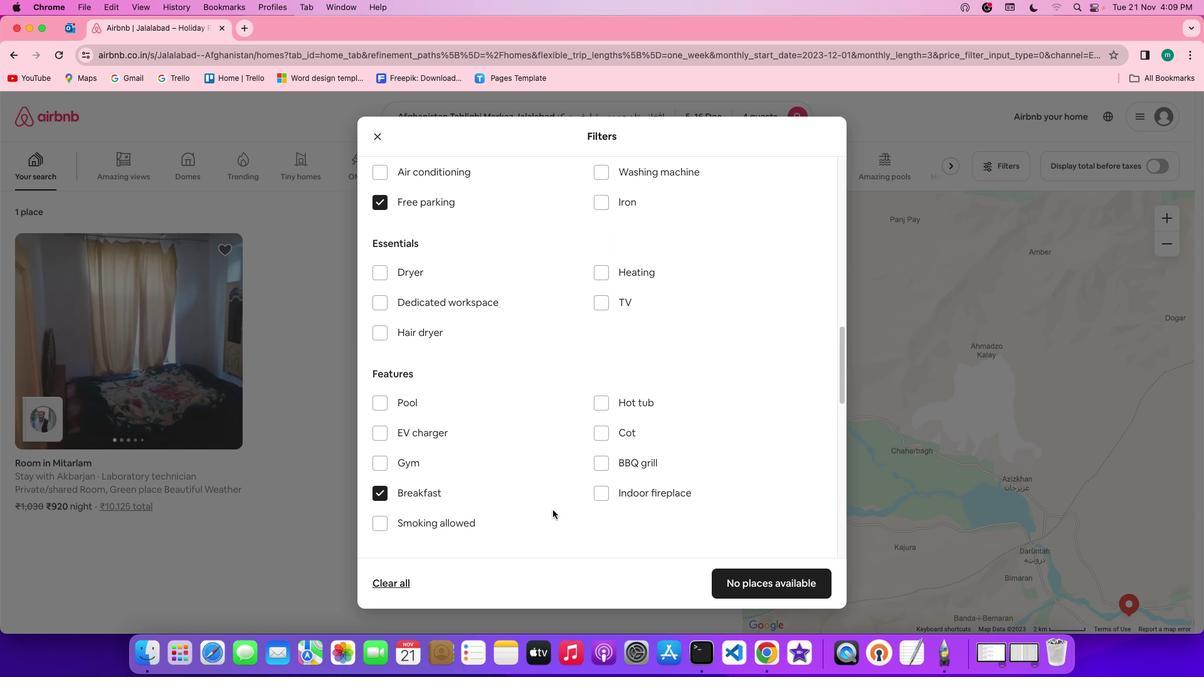
Action: Mouse scrolled (552, 510) with delta (0, 0)
Screenshot: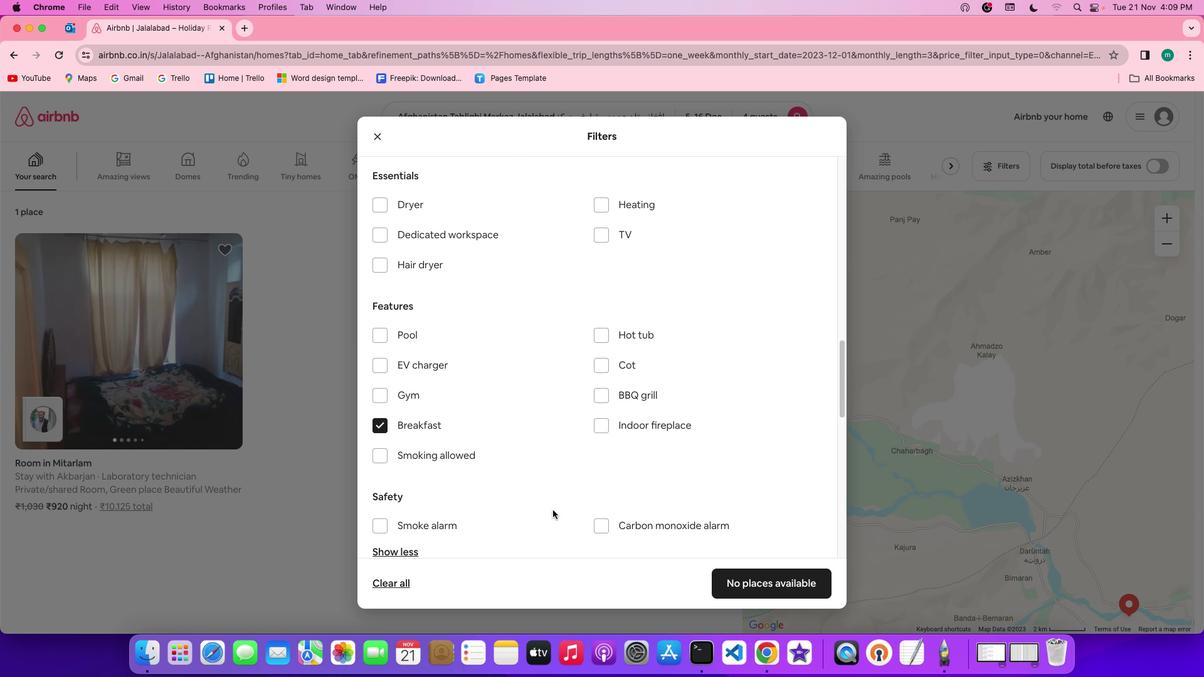 
Action: Mouse scrolled (552, 510) with delta (0, 0)
Screenshot: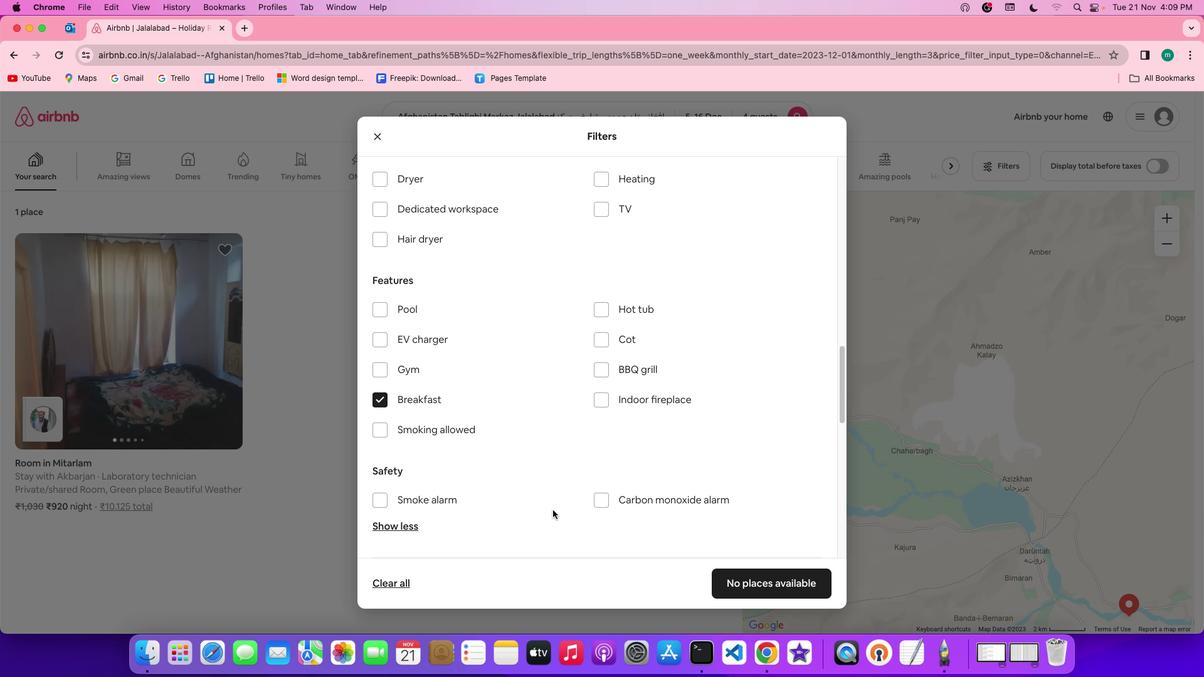 
Action: Mouse scrolled (552, 510) with delta (0, 0)
Screenshot: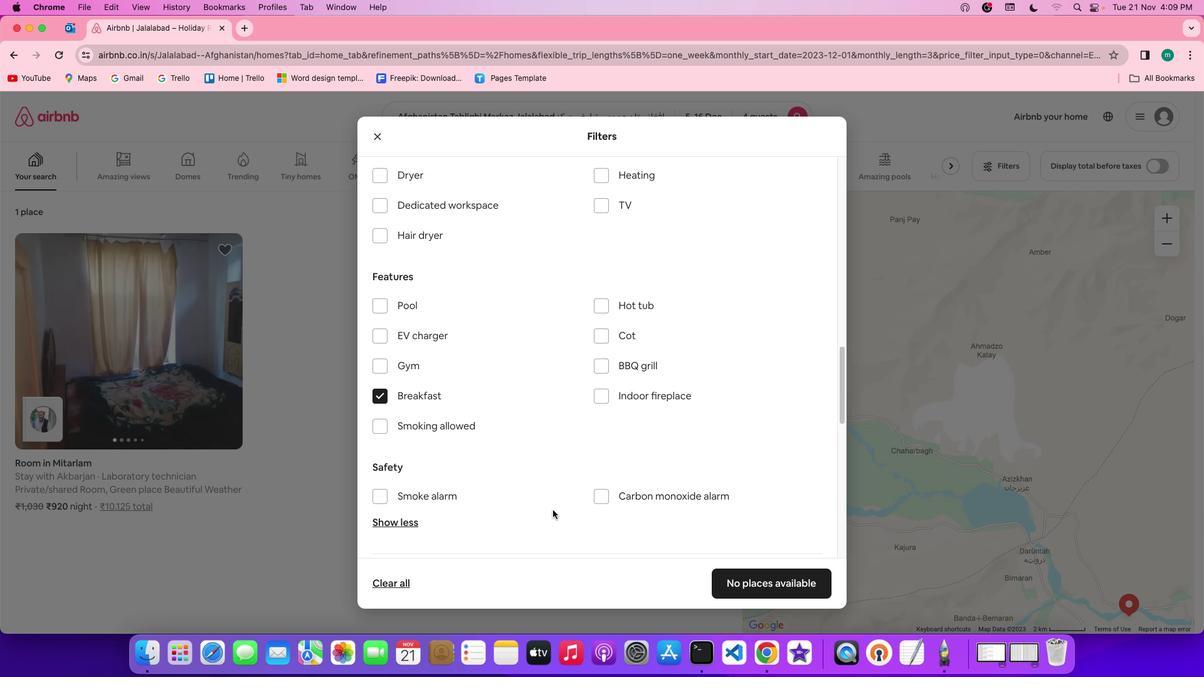 
Action: Mouse scrolled (552, 510) with delta (0, 0)
Screenshot: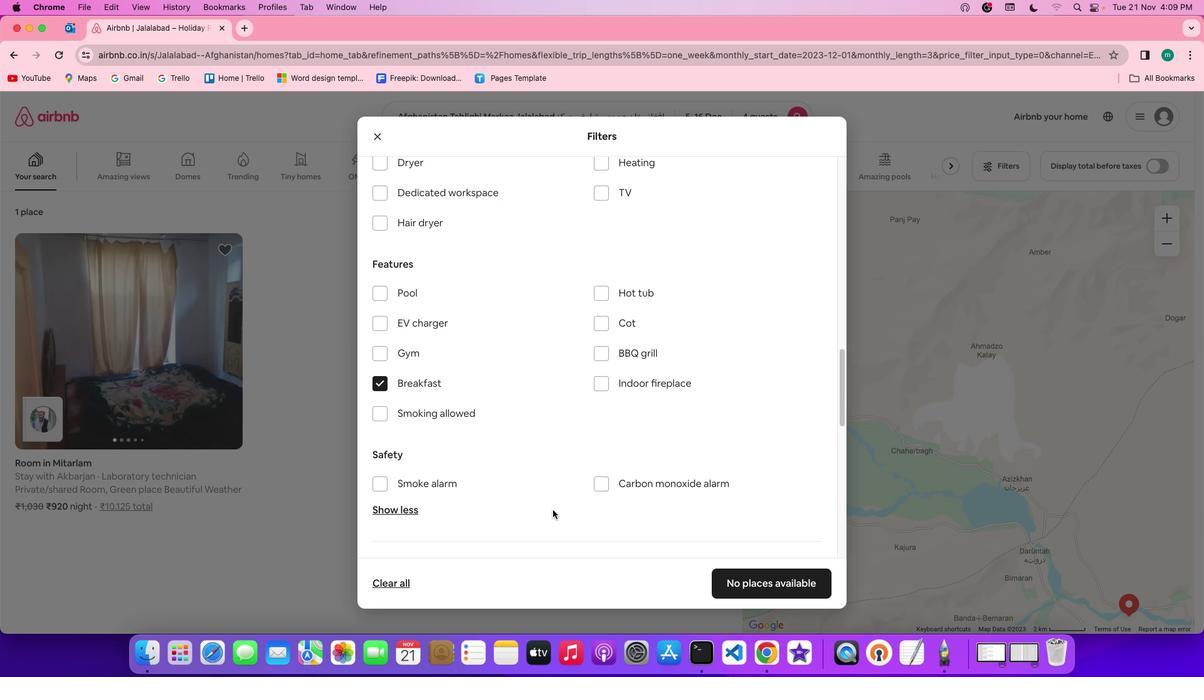 
Action: Mouse moved to (622, 536)
Screenshot: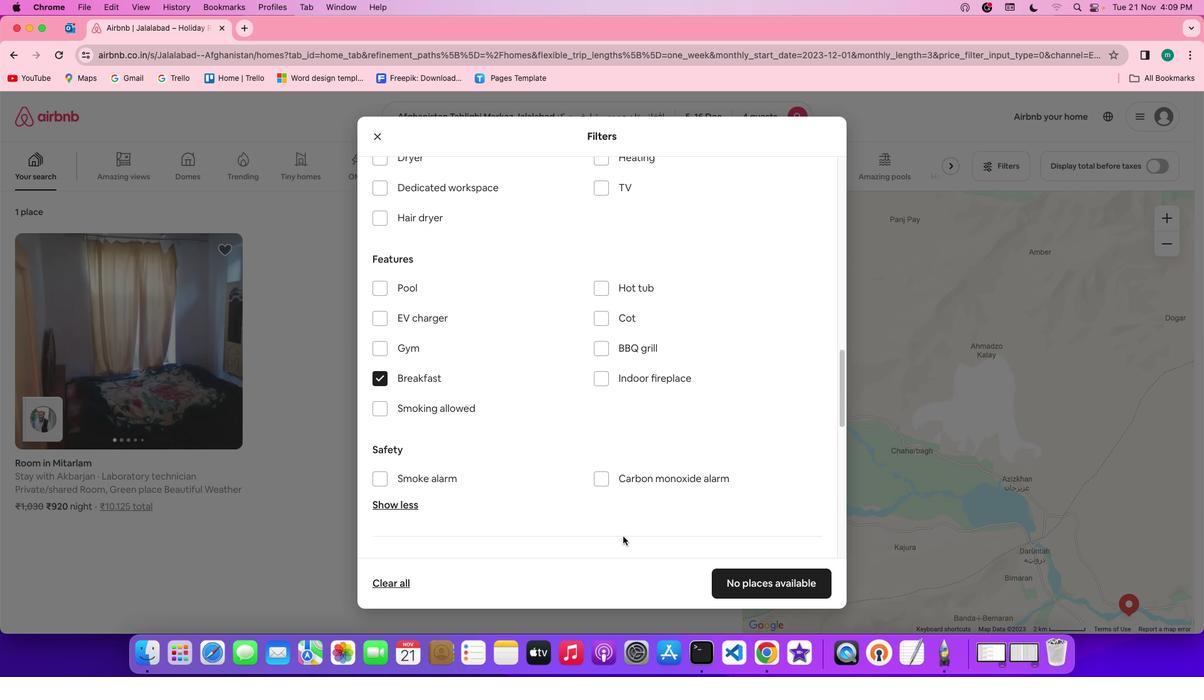 
Action: Mouse scrolled (622, 536) with delta (0, 0)
Screenshot: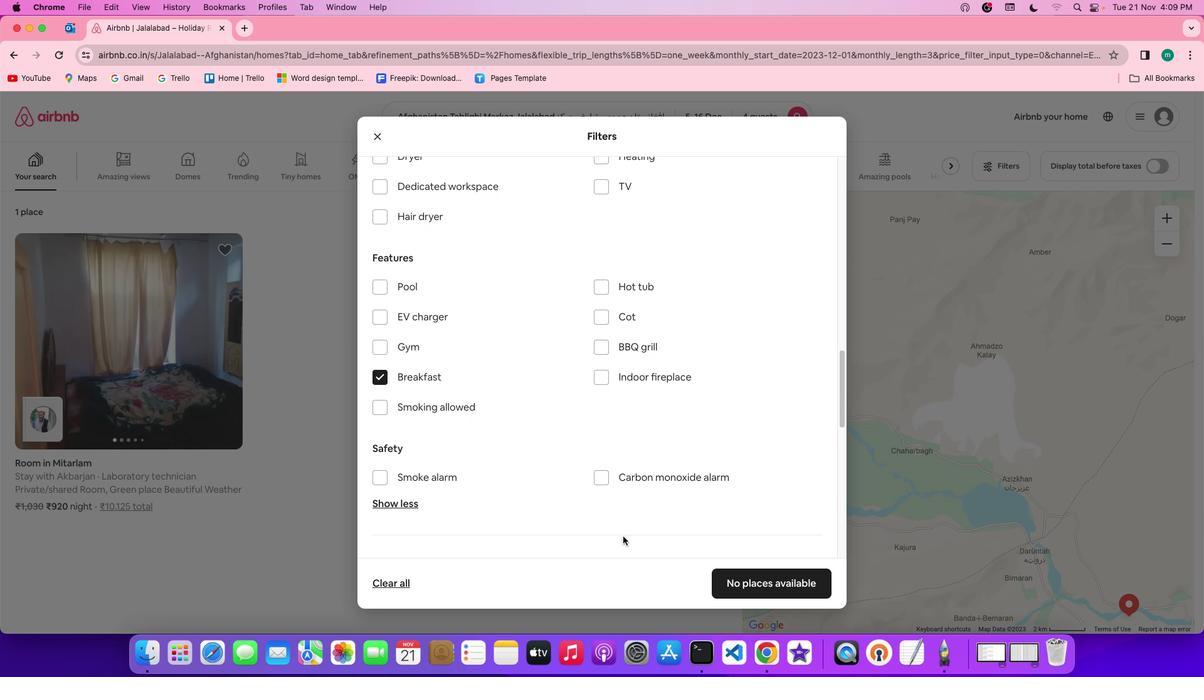 
Action: Mouse scrolled (622, 536) with delta (0, 0)
Screenshot: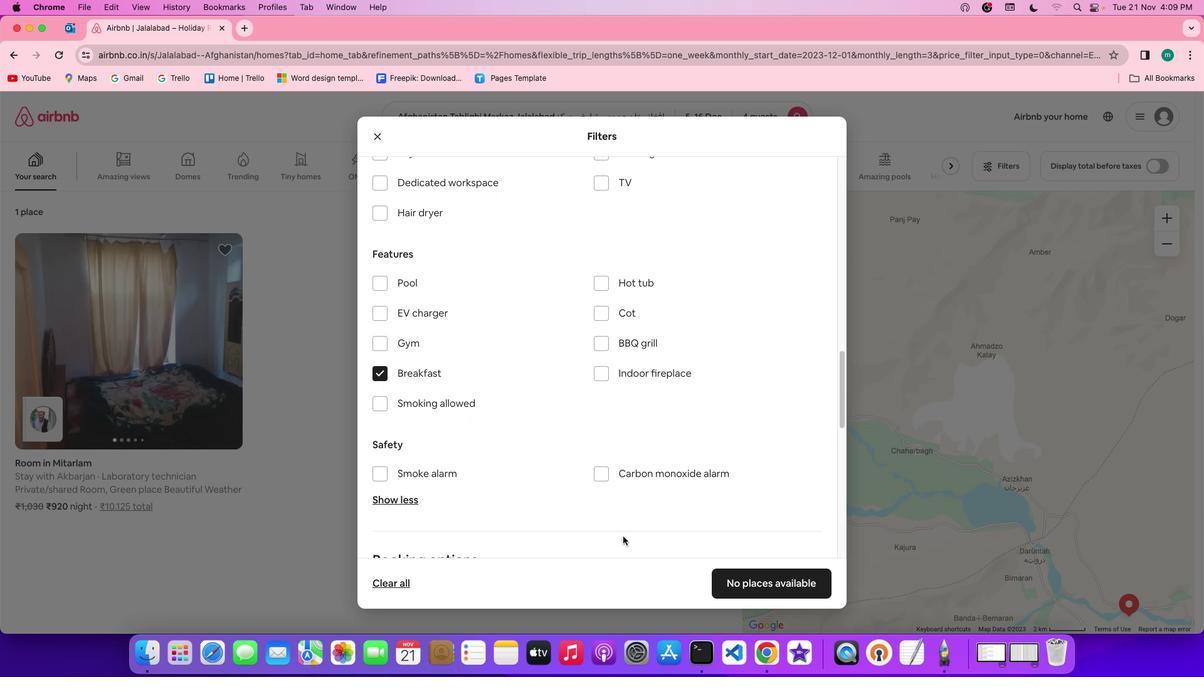 
Action: Mouse scrolled (622, 536) with delta (0, 0)
Screenshot: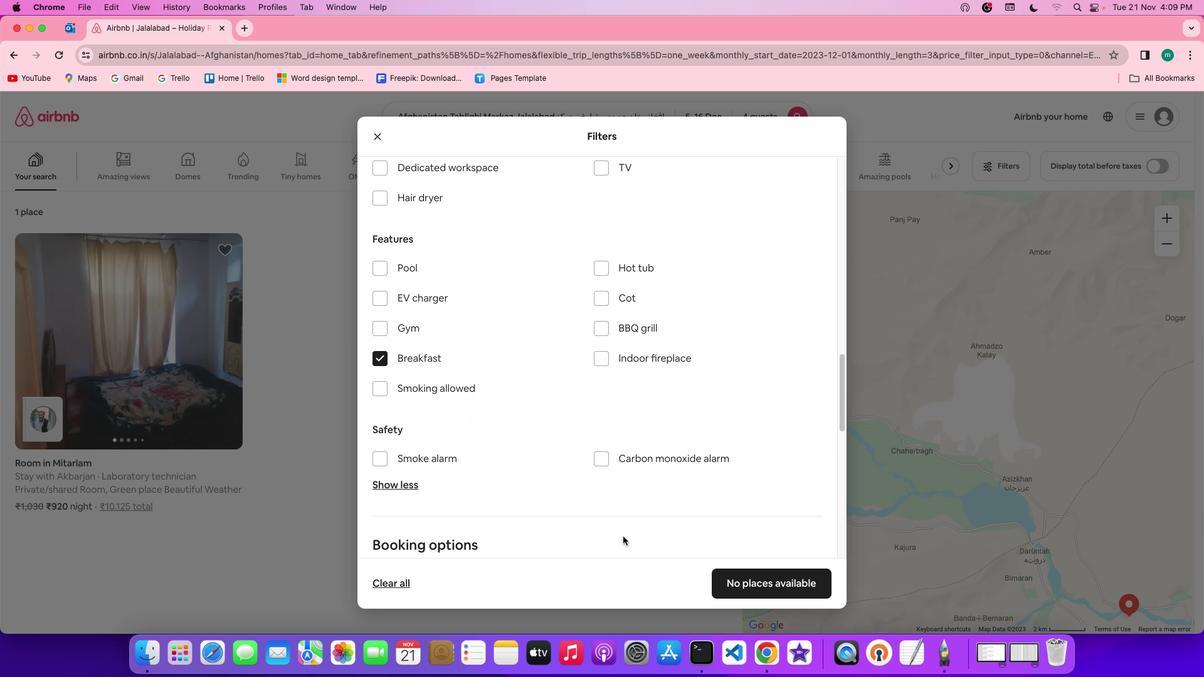 
Action: Mouse scrolled (622, 536) with delta (0, 0)
Screenshot: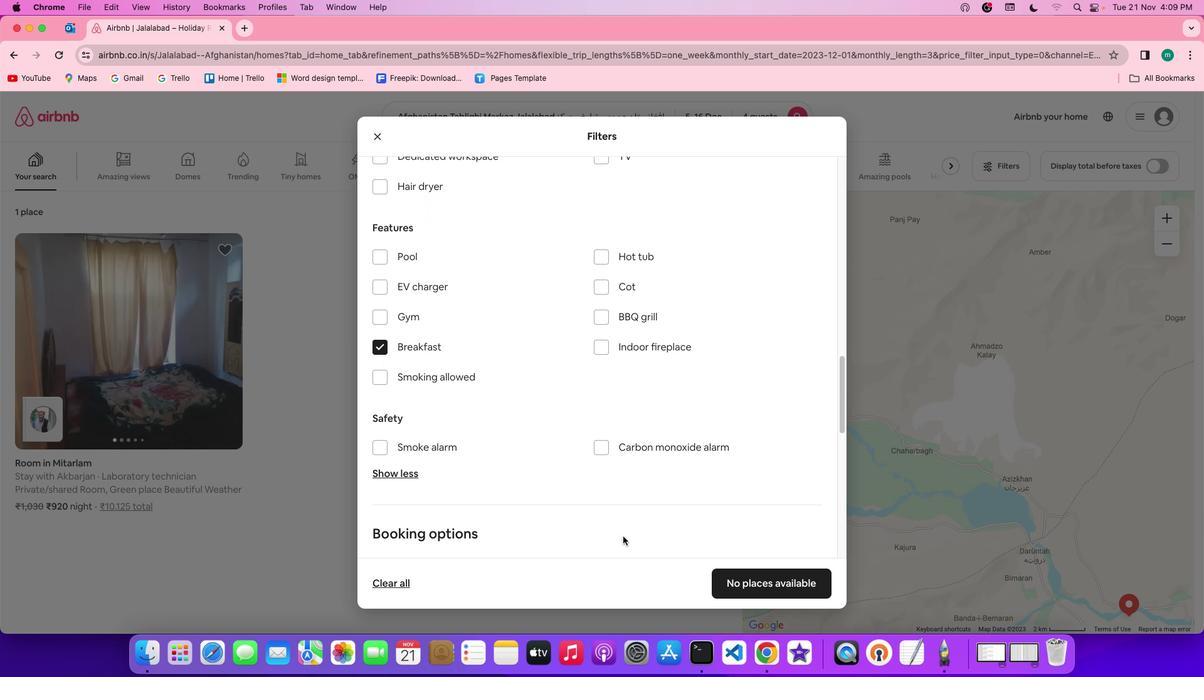 
Action: Mouse scrolled (622, 536) with delta (0, 0)
Screenshot: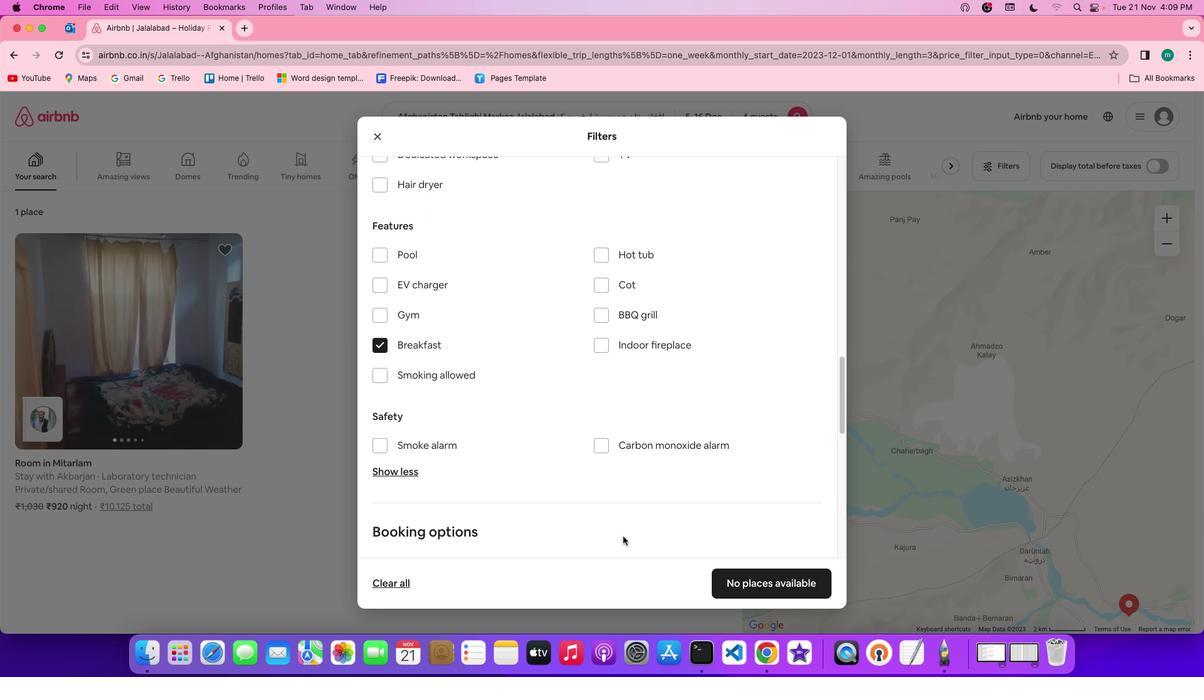 
Action: Mouse scrolled (622, 536) with delta (0, 0)
Screenshot: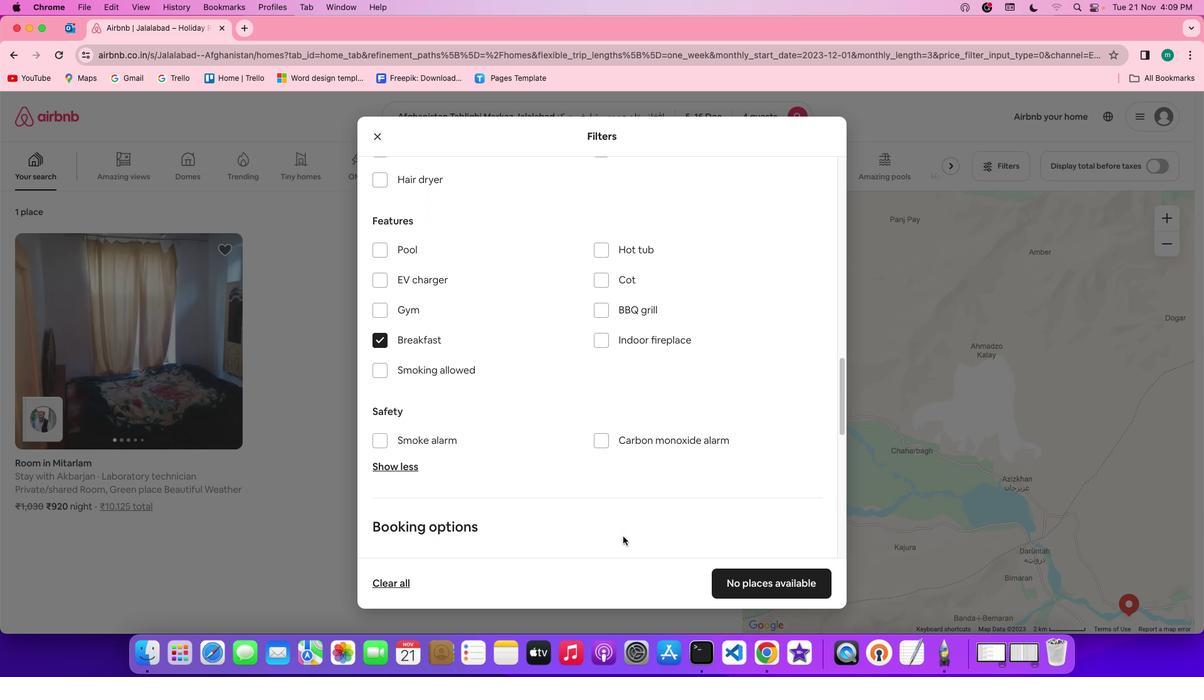 
Action: Mouse scrolled (622, 536) with delta (0, 0)
Screenshot: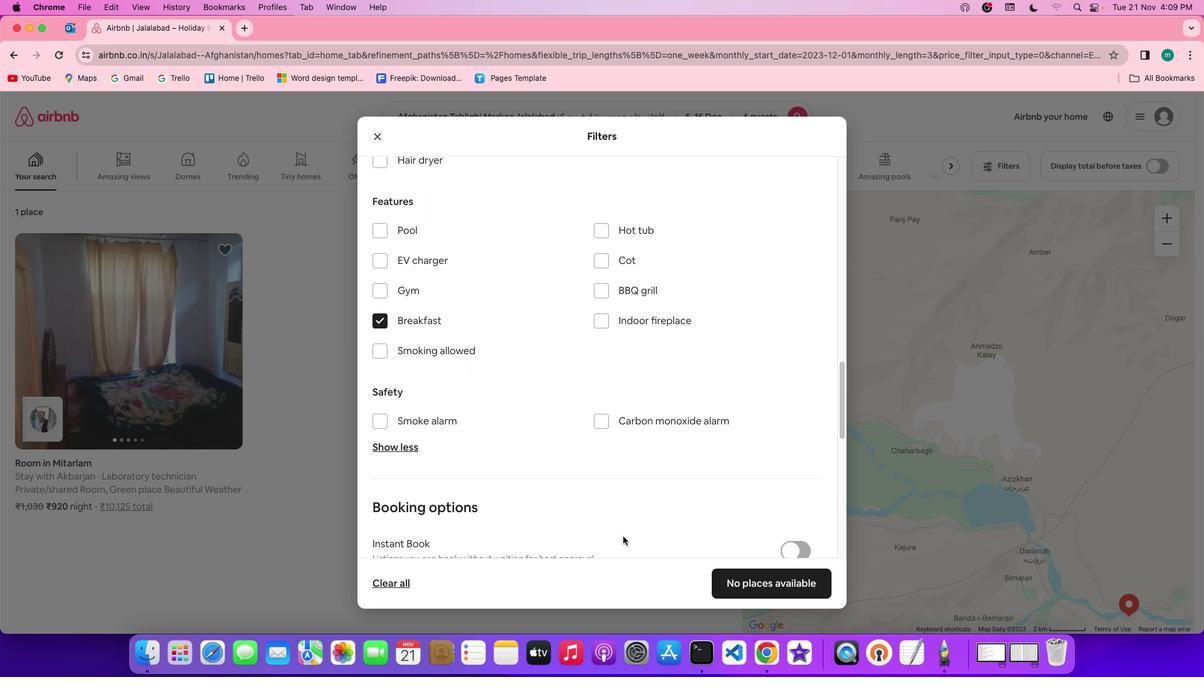 
Action: Mouse scrolled (622, 536) with delta (0, 0)
Screenshot: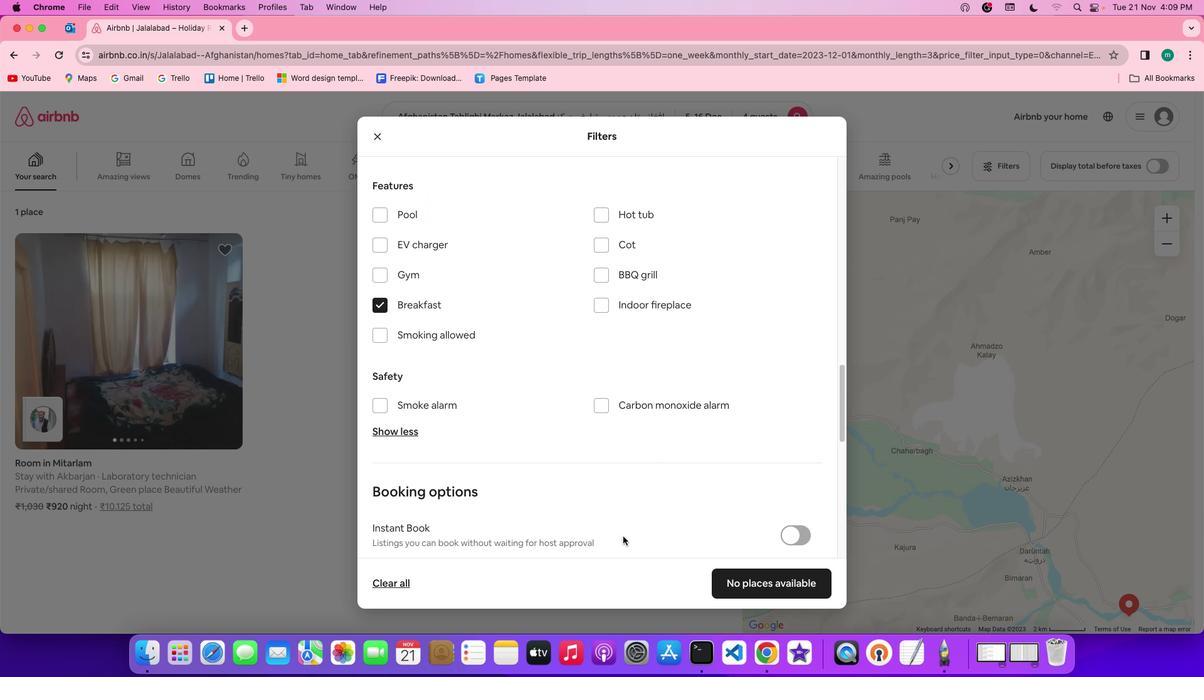 
Action: Mouse scrolled (622, 536) with delta (0, 0)
Screenshot: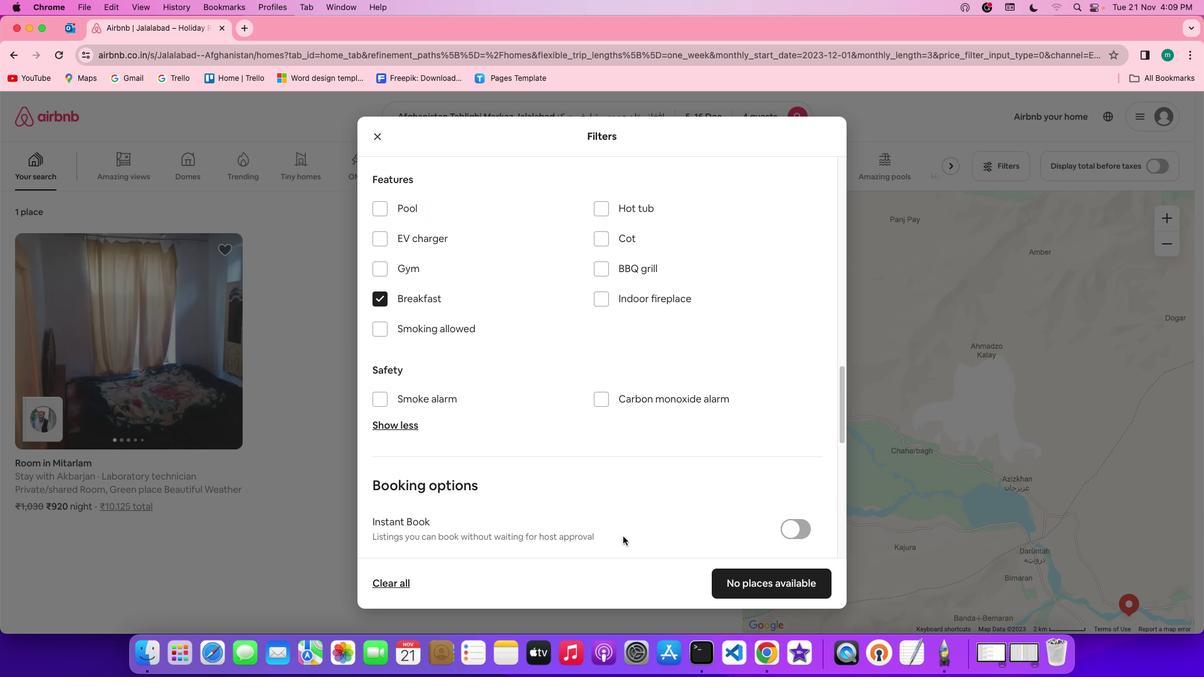 
Action: Mouse scrolled (622, 536) with delta (0, 0)
Screenshot: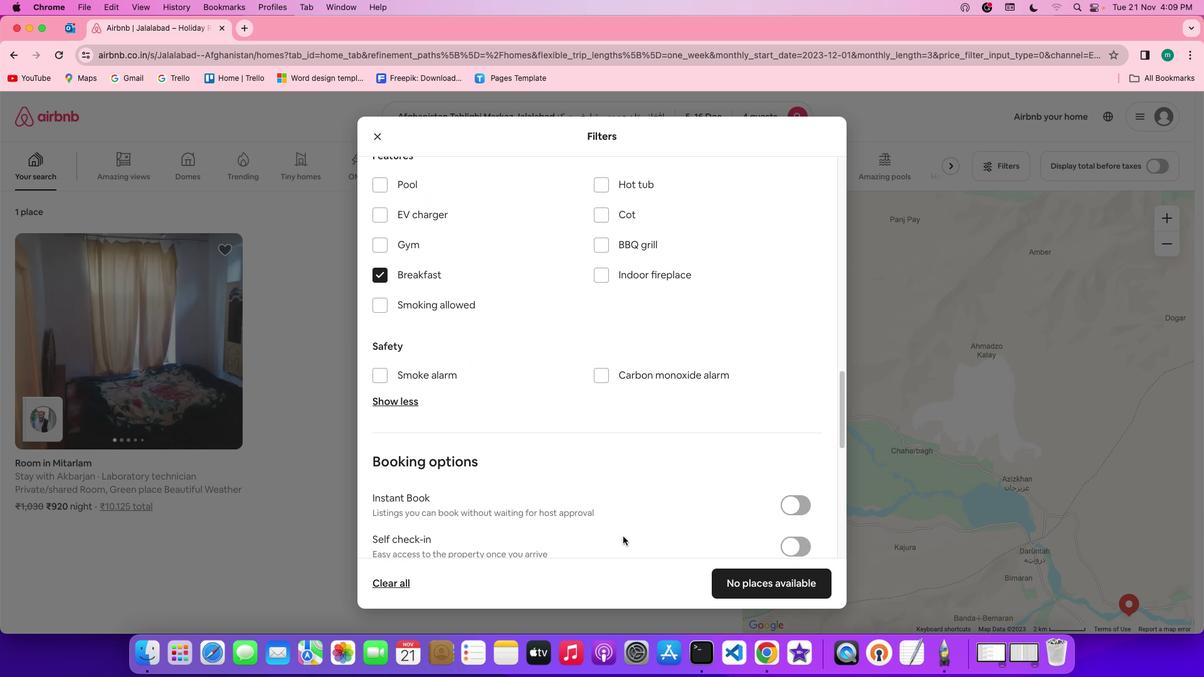 
Action: Mouse scrolled (622, 536) with delta (0, -1)
Screenshot: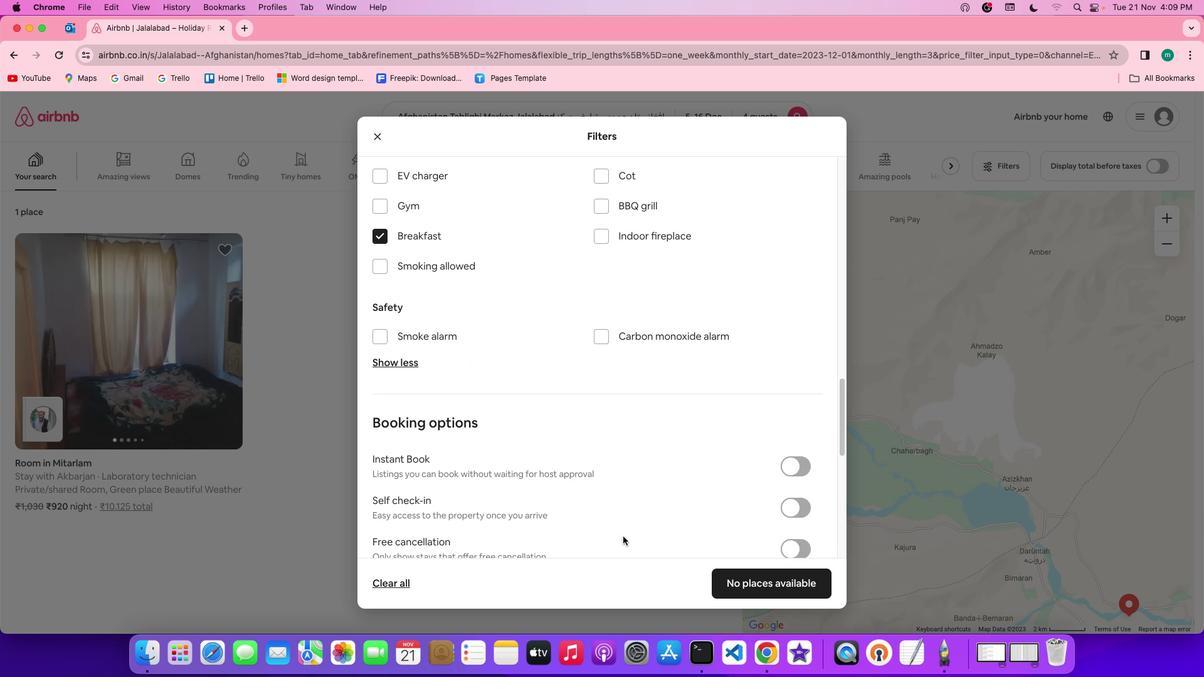
Action: Mouse scrolled (622, 536) with delta (0, 0)
Screenshot: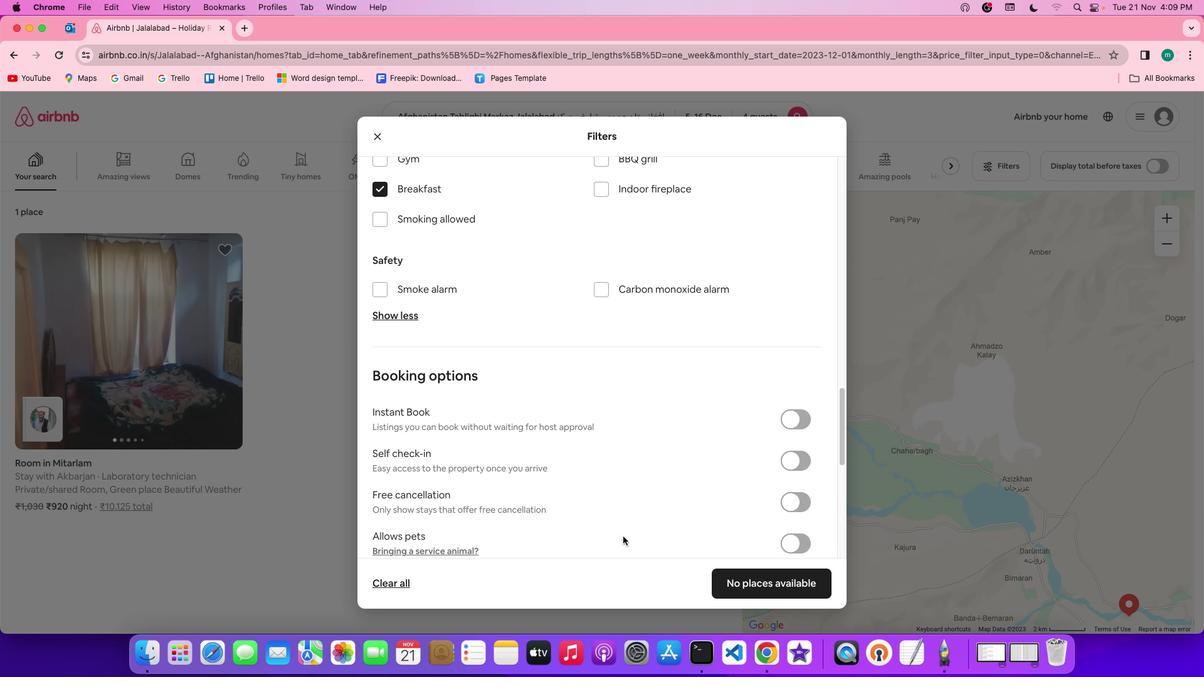 
Action: Mouse scrolled (622, 536) with delta (0, 0)
Screenshot: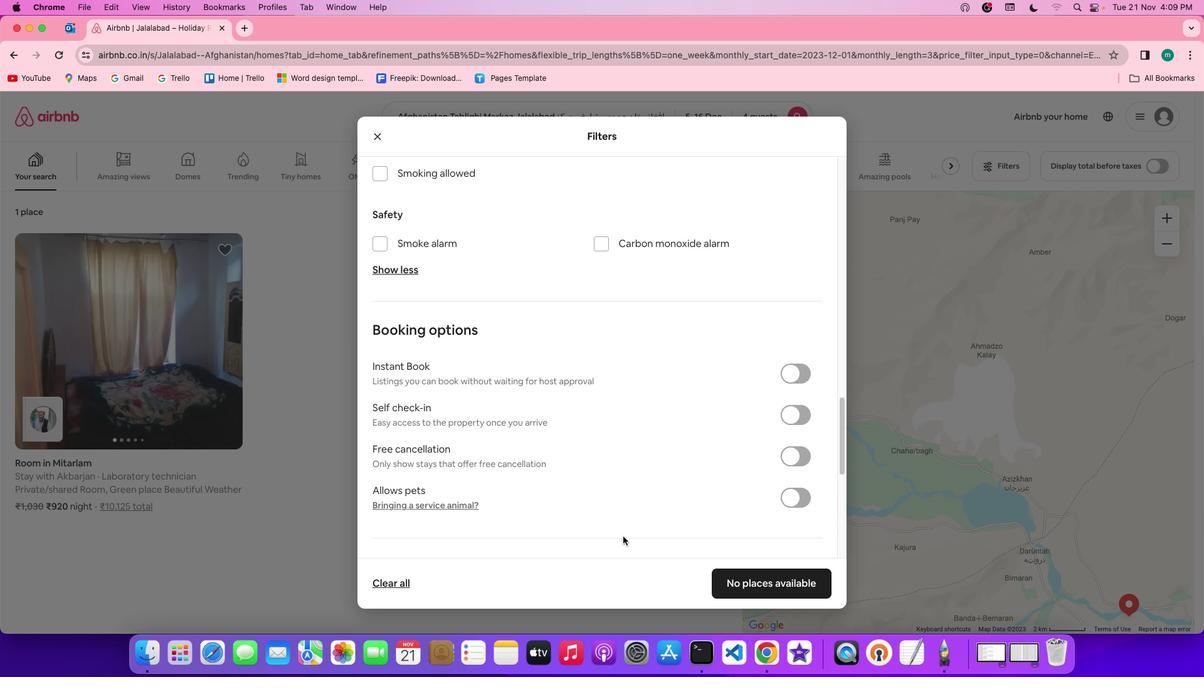
Action: Mouse scrolled (622, 536) with delta (0, -1)
Screenshot: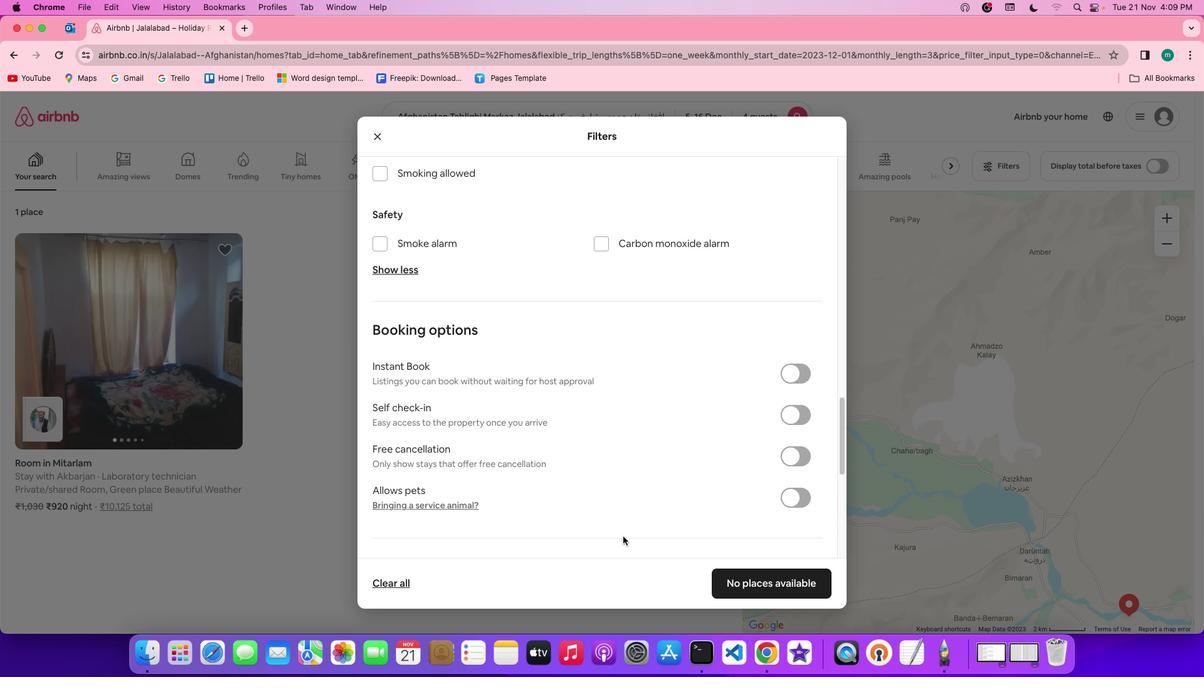 
Action: Mouse scrolled (622, 536) with delta (0, -2)
Screenshot: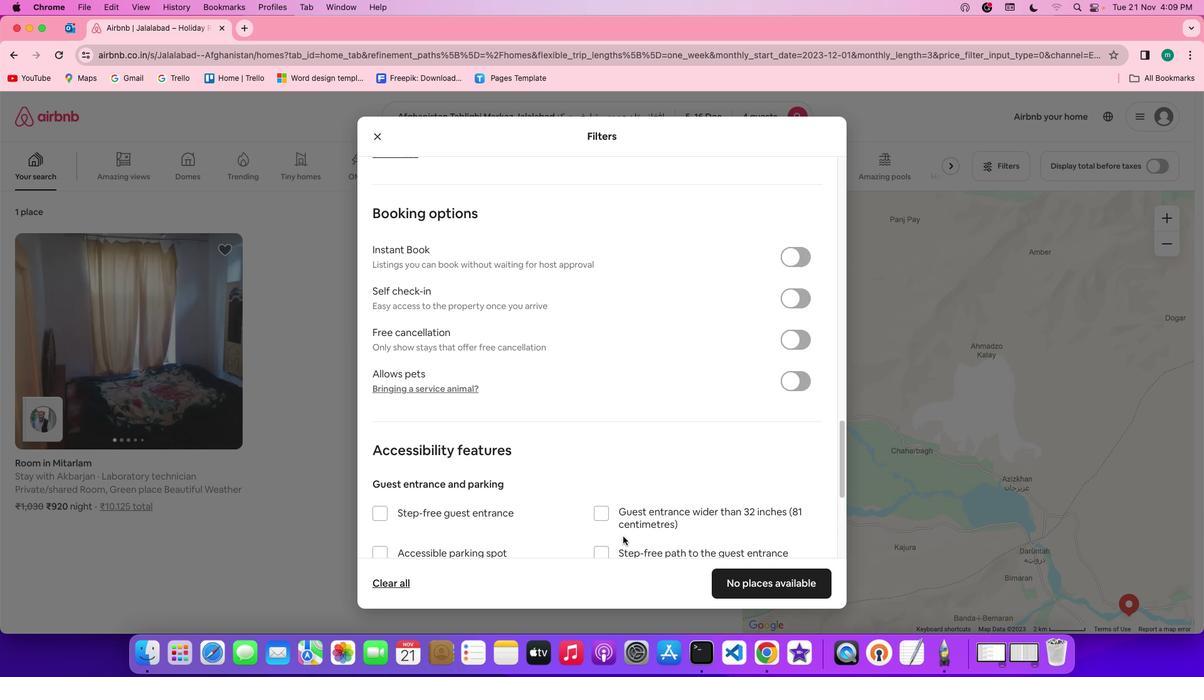 
Action: Mouse scrolled (622, 536) with delta (0, 0)
Screenshot: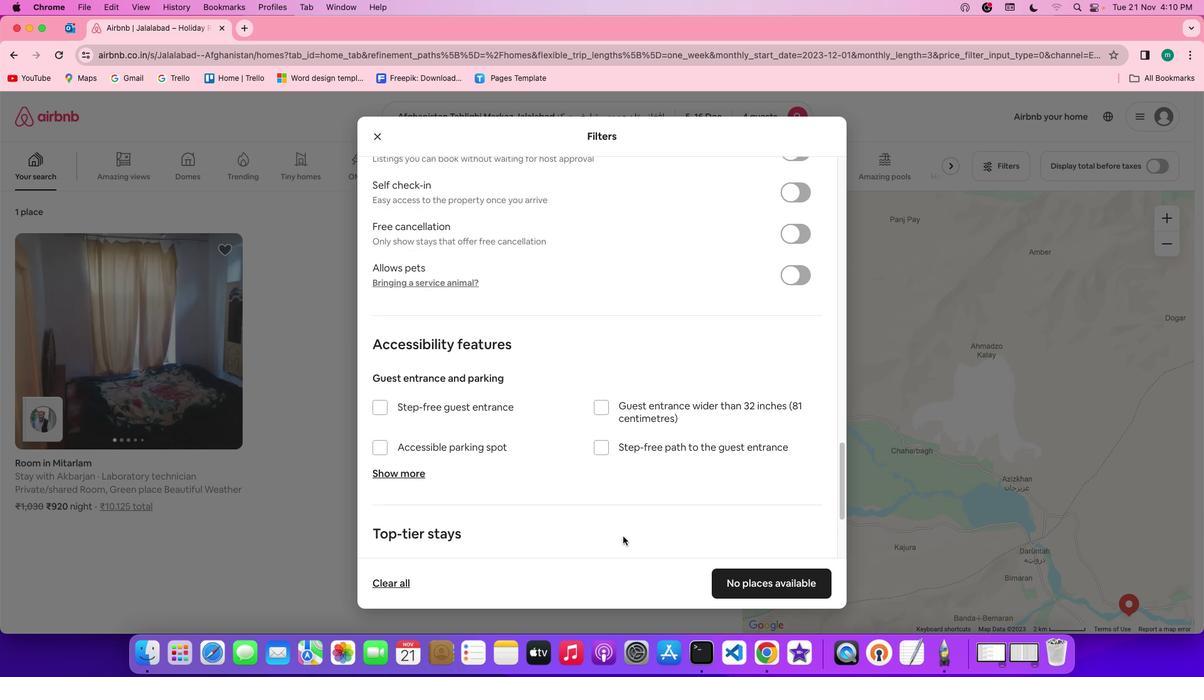 
Action: Mouse scrolled (622, 536) with delta (0, 0)
Screenshot: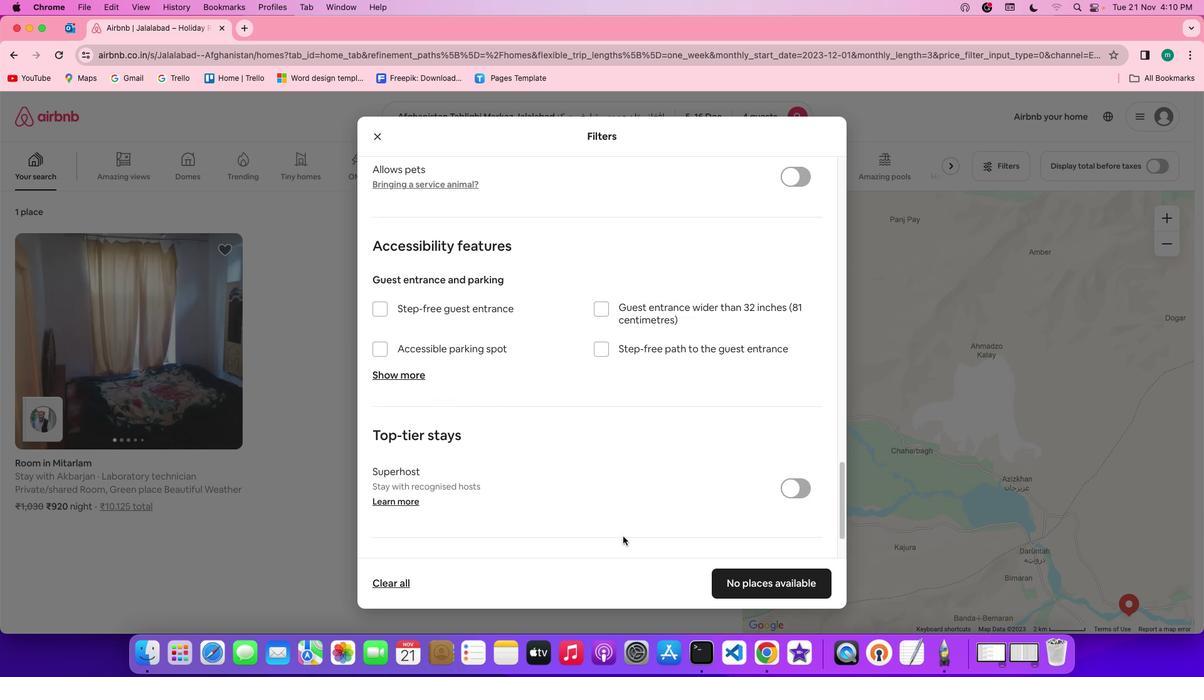 
Action: Mouse scrolled (622, 536) with delta (0, -1)
Screenshot: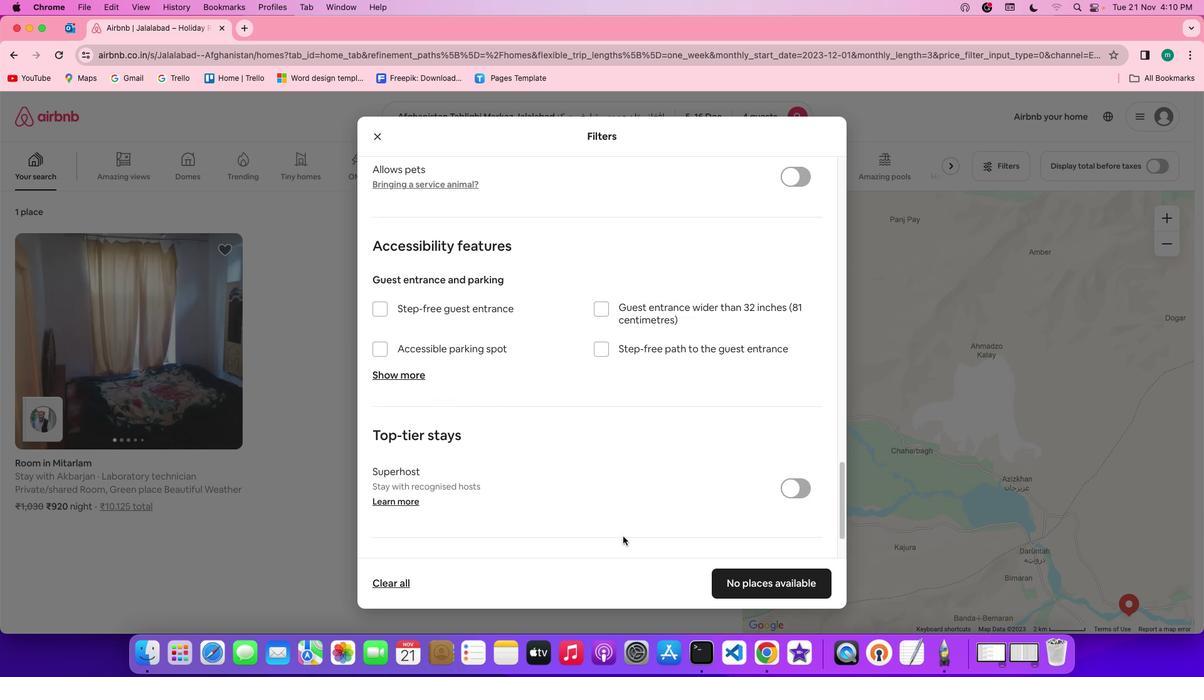 
Action: Mouse scrolled (622, 536) with delta (0, -3)
Screenshot: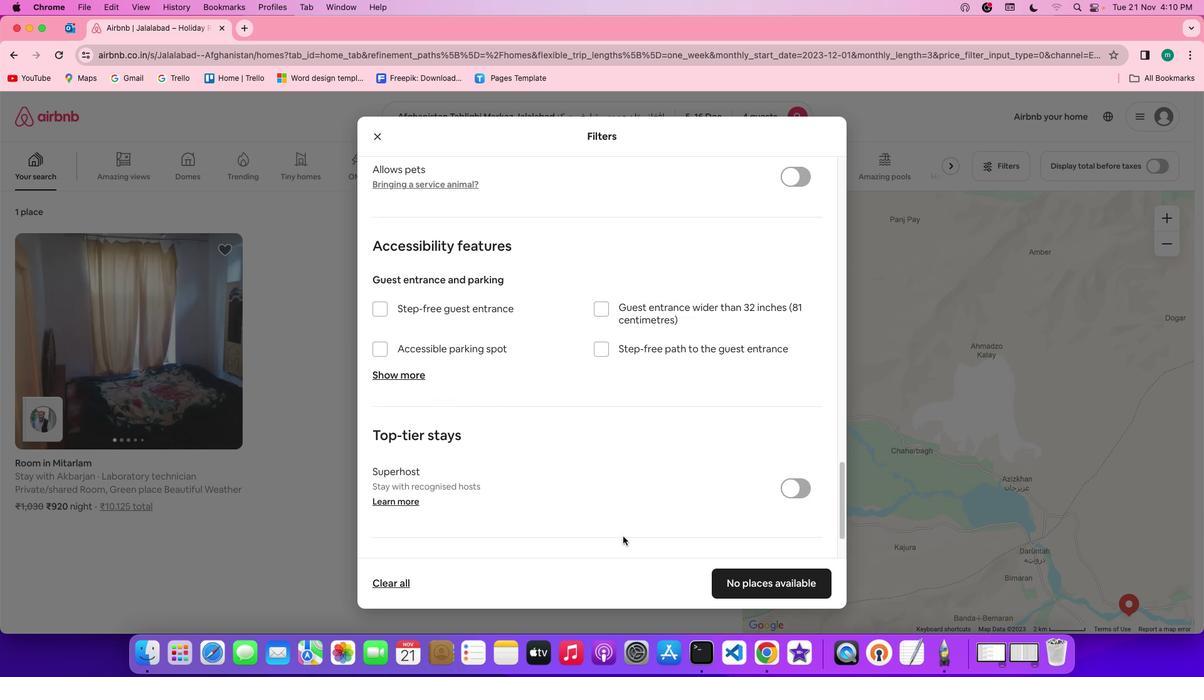 
Action: Mouse scrolled (622, 536) with delta (0, -3)
Screenshot: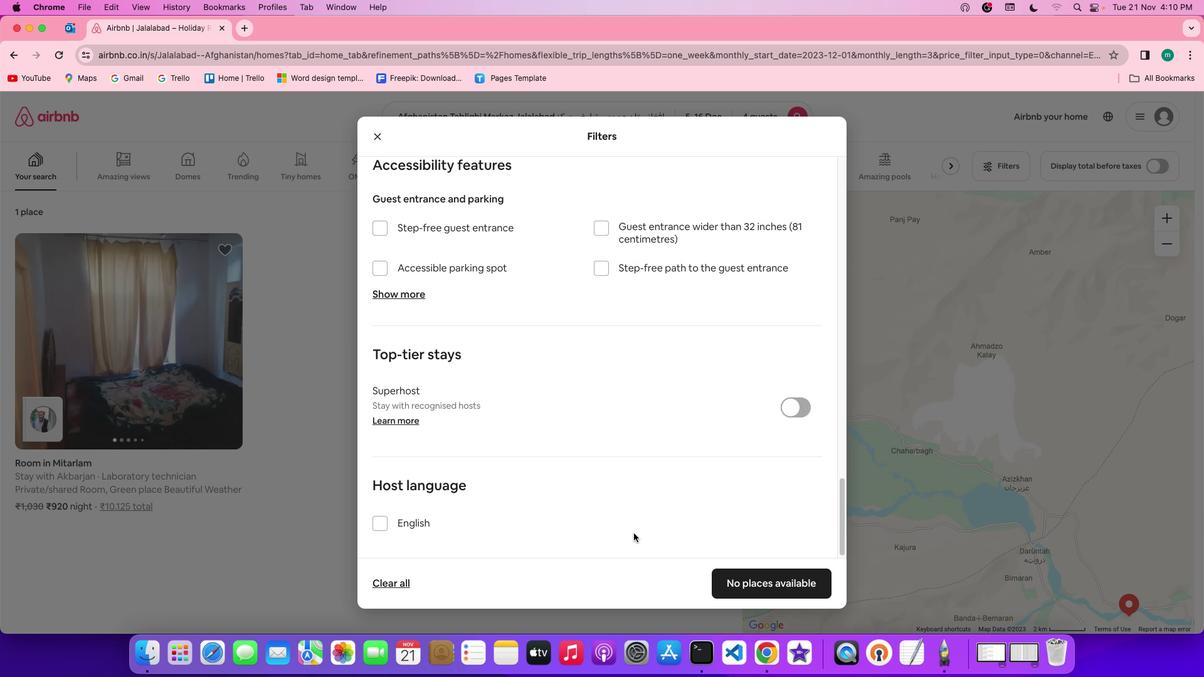 
Action: Mouse moved to (780, 577)
Screenshot: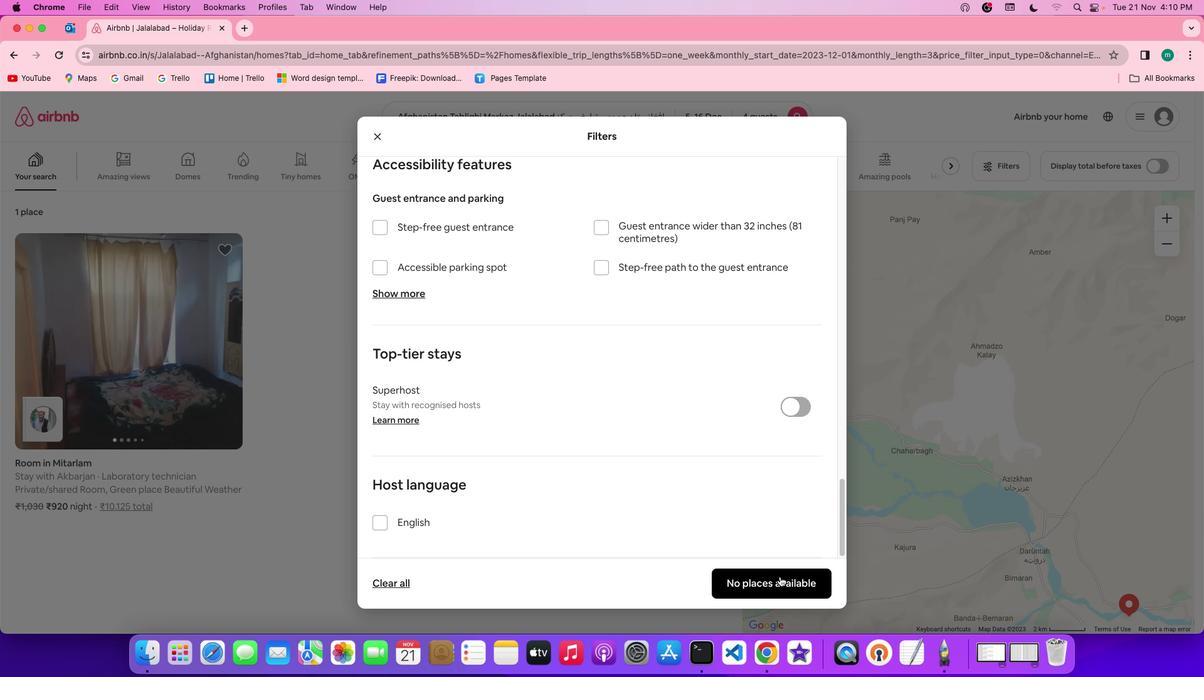 
Action: Mouse pressed left at (780, 577)
Screenshot: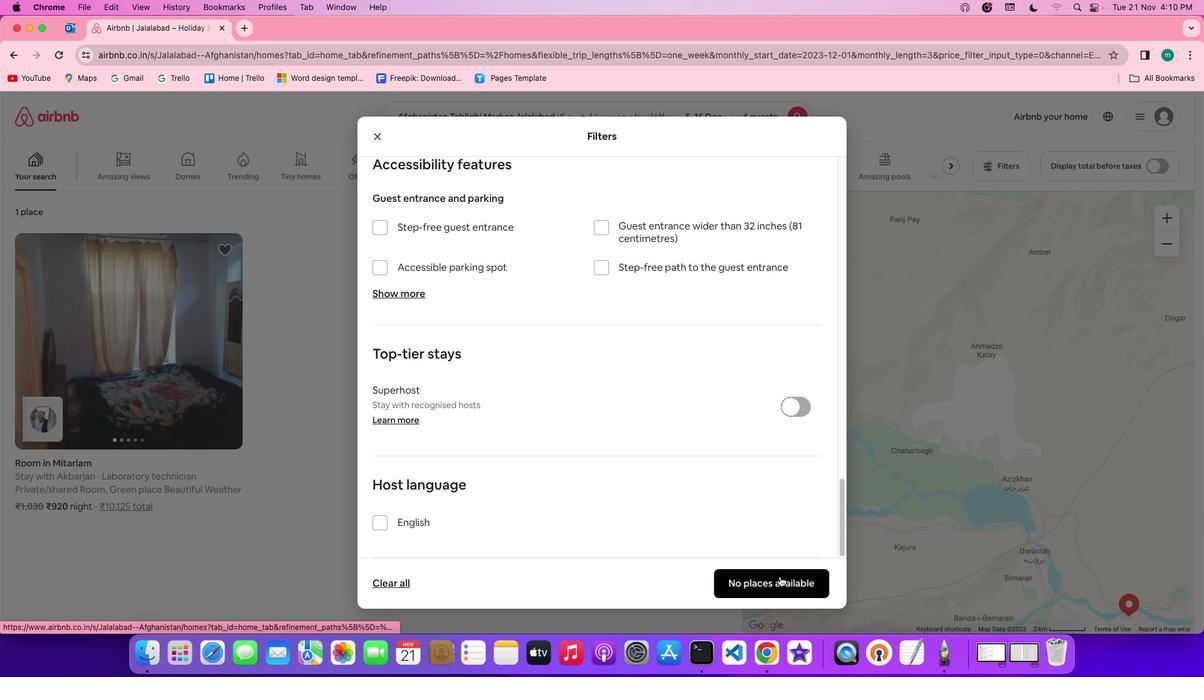 
Action: Mouse moved to (485, 448)
Screenshot: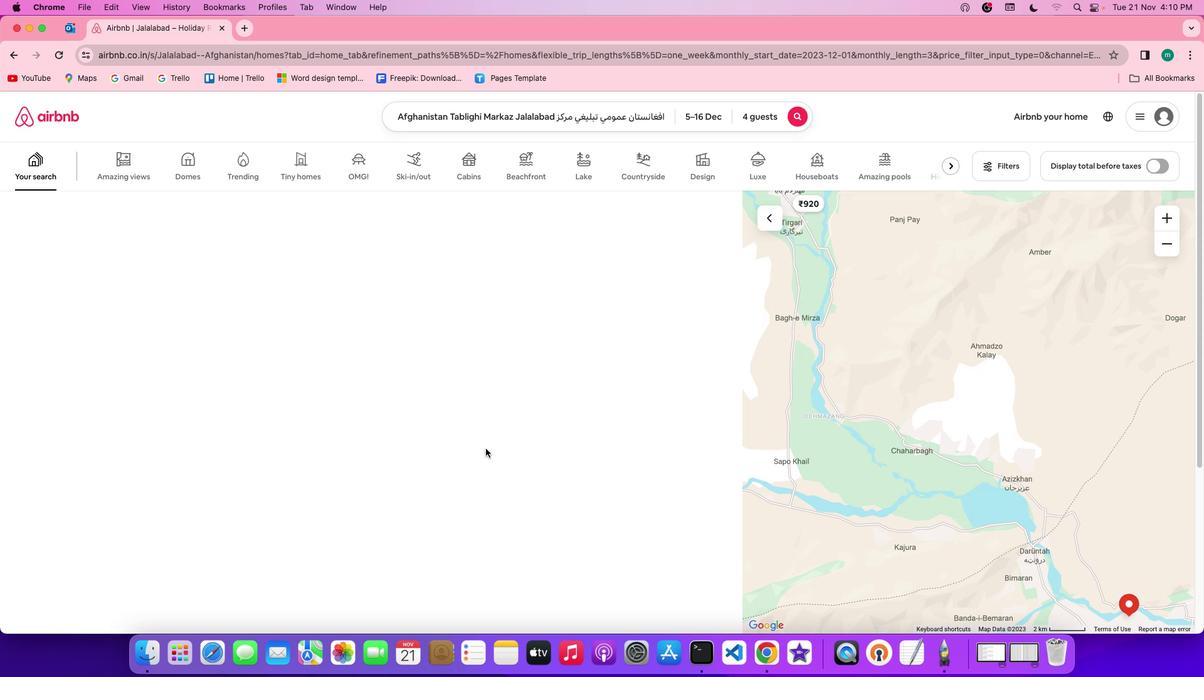 
